 Task: Look for space in Tandil, Argentina from 3rd August, 2023 to 20th August, 2023 for 4 adults, 2 children in price range Rs.15000 to Rs.20000.  With . Amenities needed are: heating, . Booking option can be shelf check-in. Required host language is English.
Action: Mouse moved to (563, 89)
Screenshot: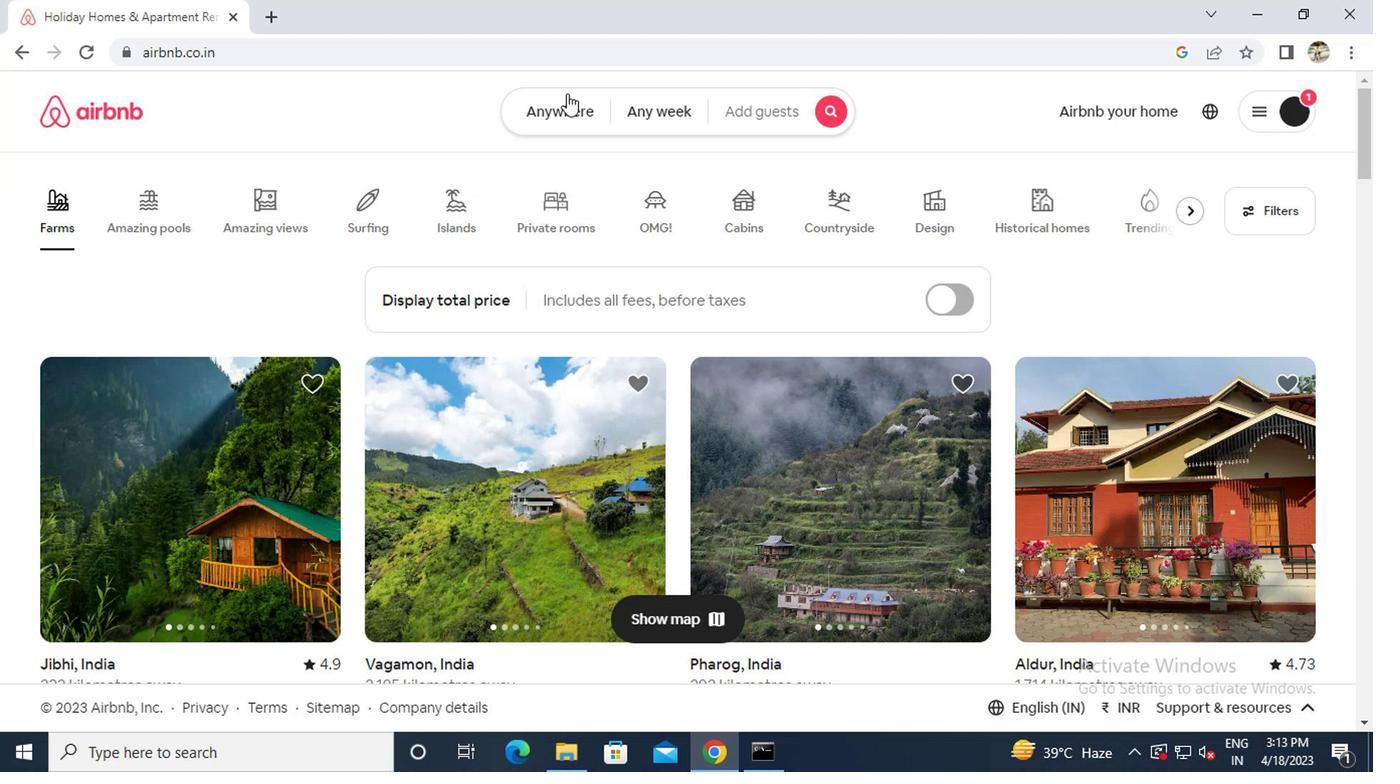 
Action: Mouse pressed left at (563, 89)
Screenshot: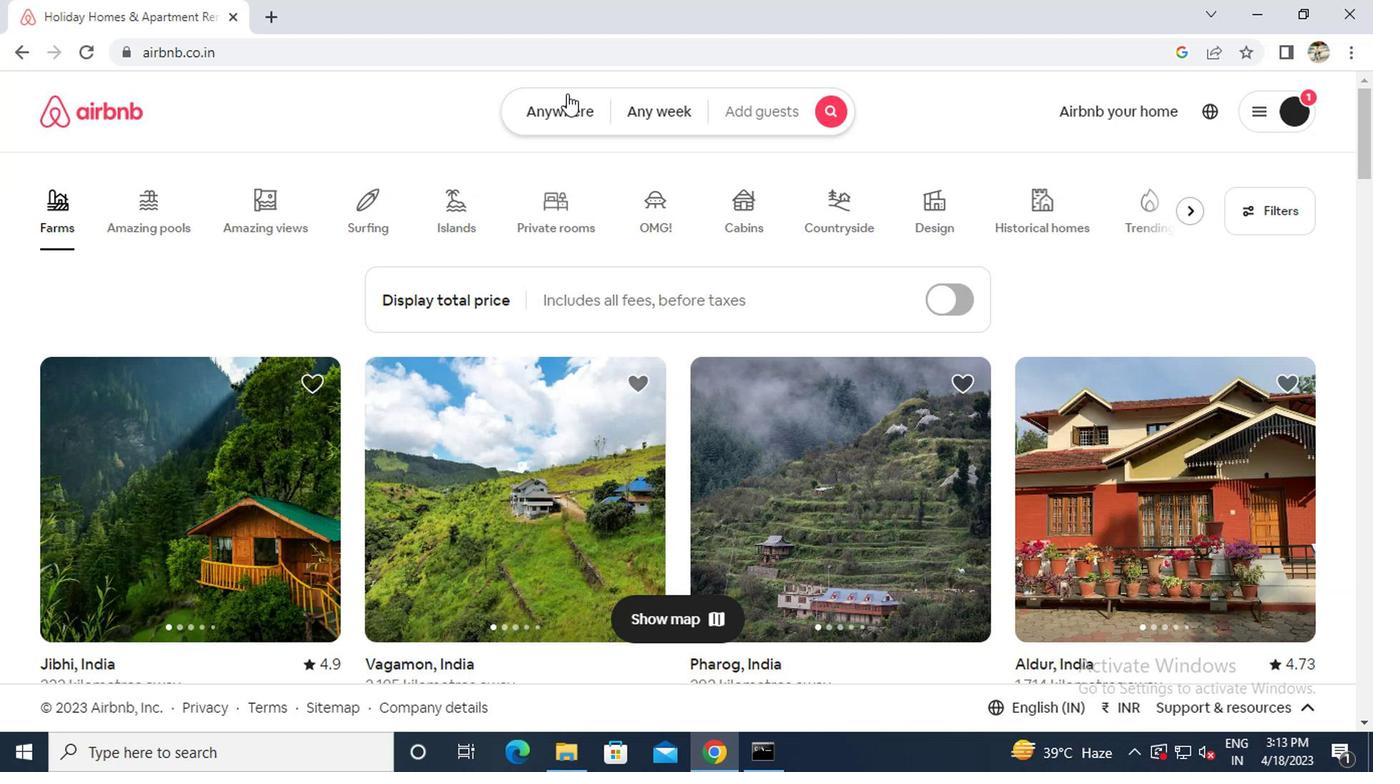 
Action: Mouse moved to (399, 191)
Screenshot: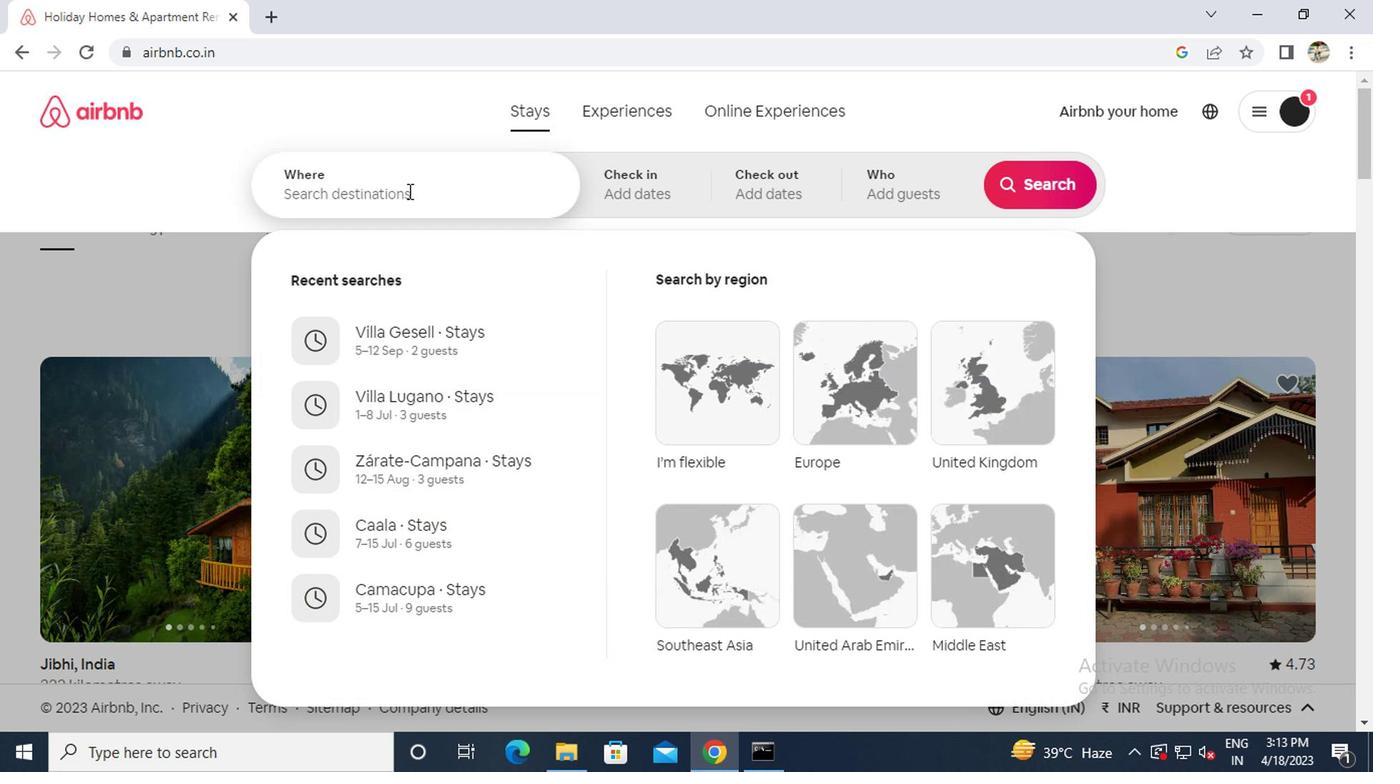 
Action: Mouse pressed left at (399, 191)
Screenshot: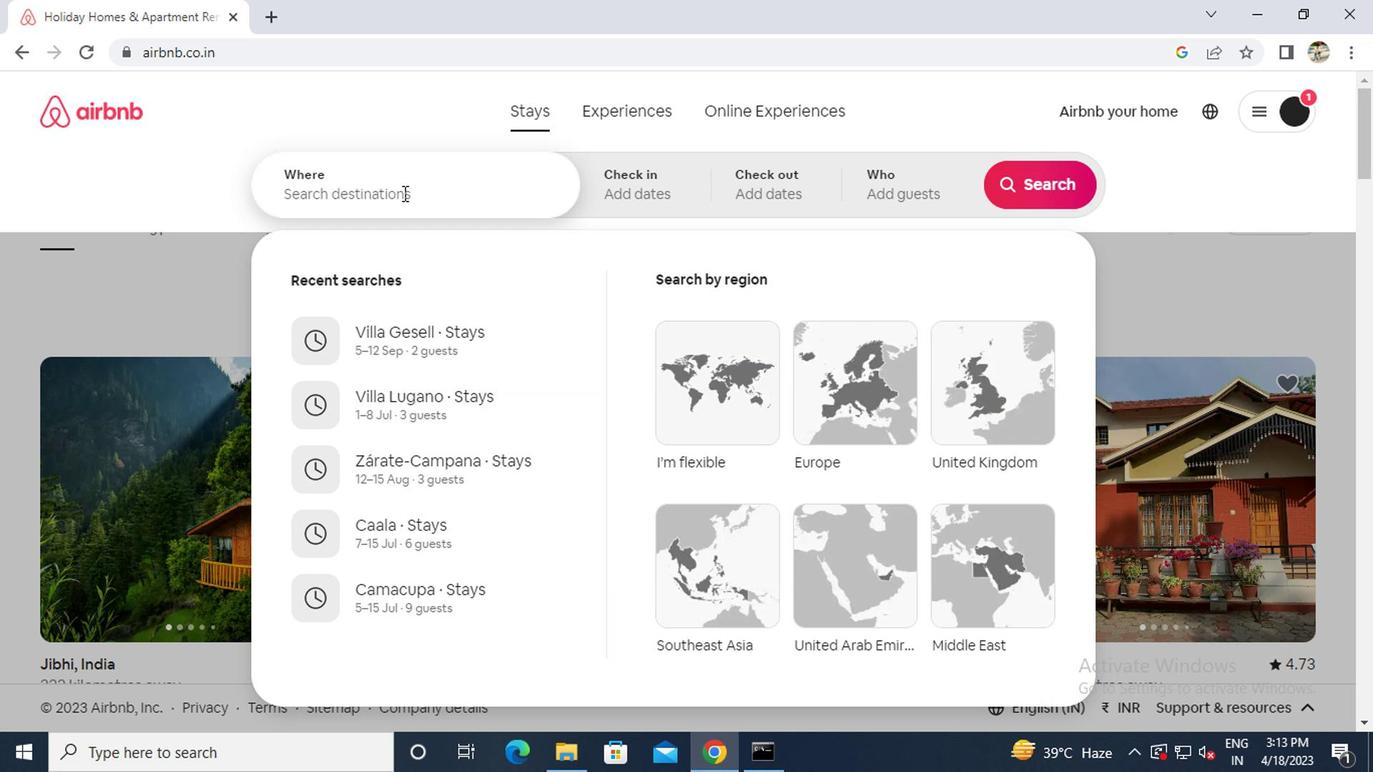 
Action: Key pressed t<Key.caps_lock>andil<Key.space><Key.caps_lock>a<Key.caps_lock>rgentina
Screenshot: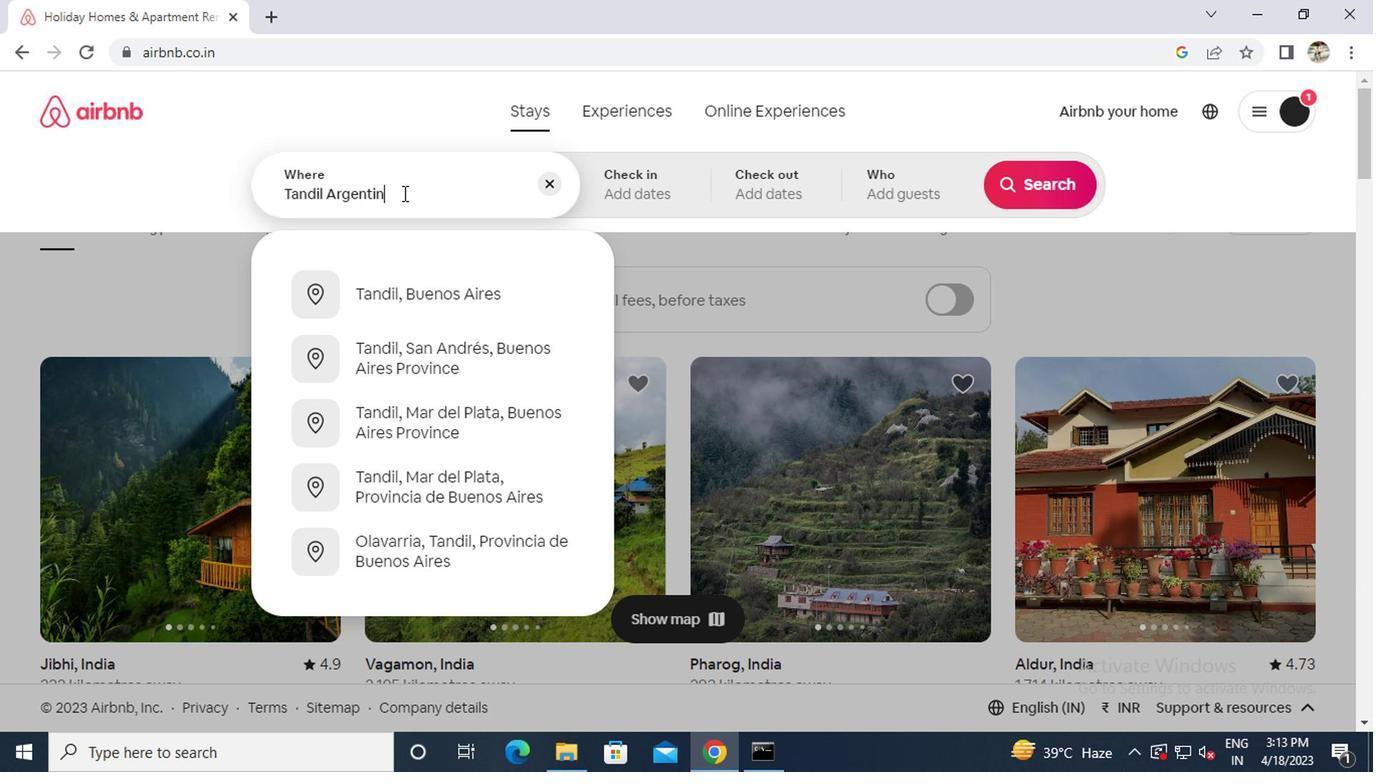 
Action: Mouse moved to (406, 289)
Screenshot: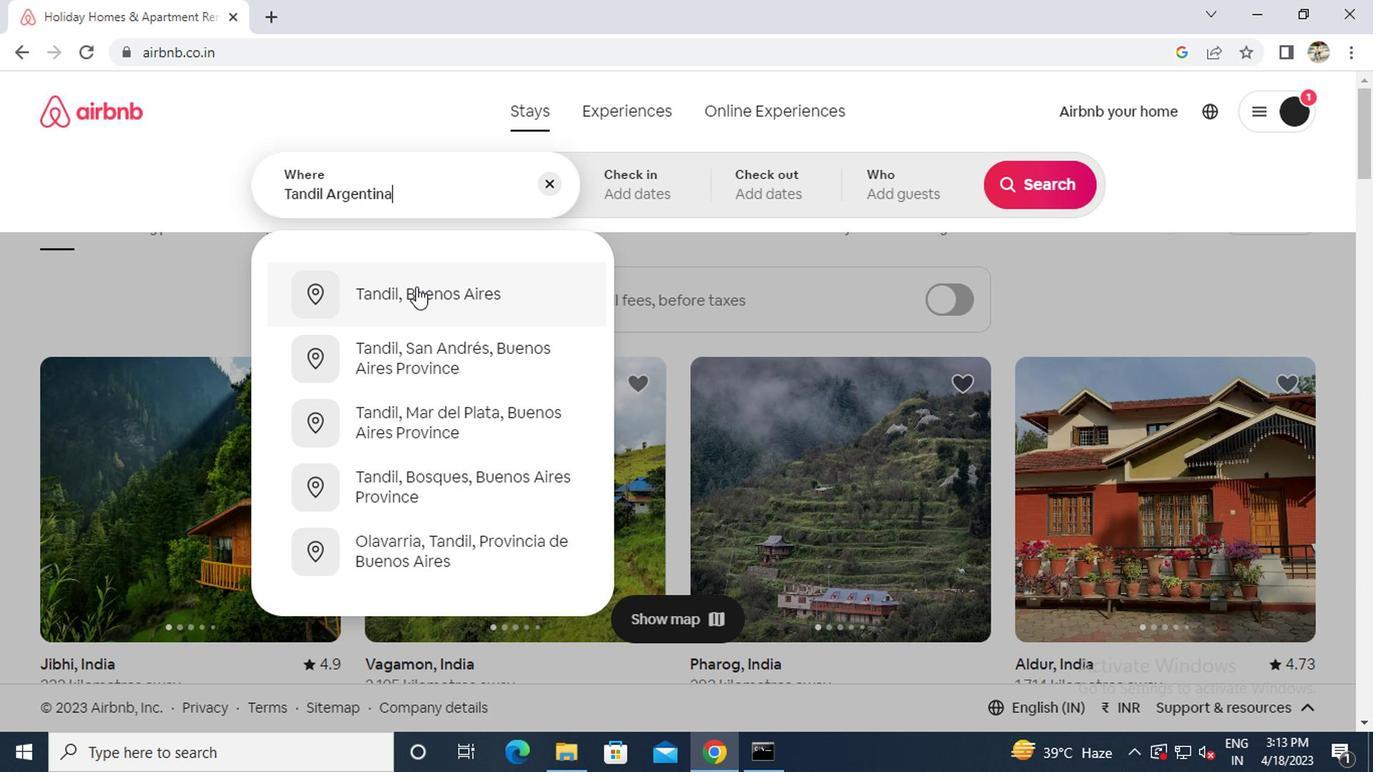 
Action: Mouse pressed left at (406, 289)
Screenshot: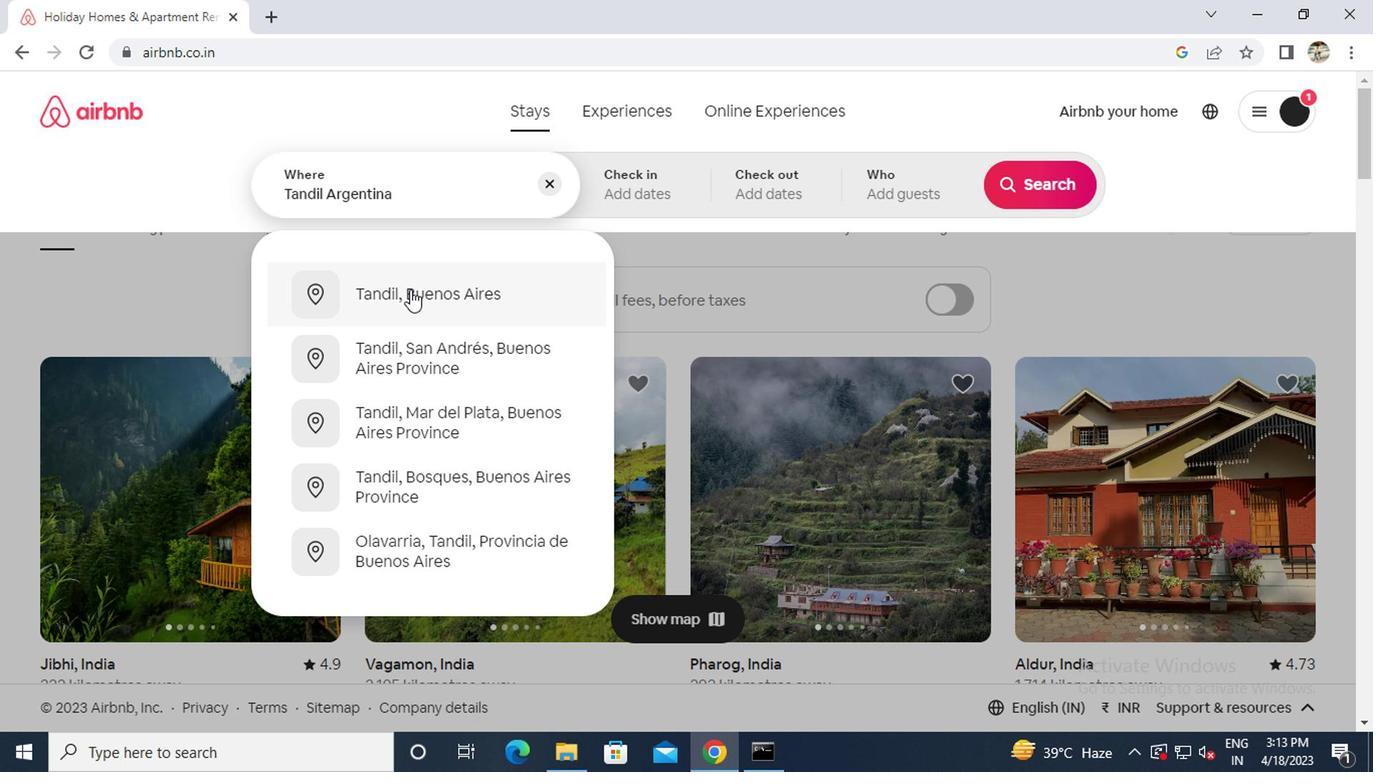 
Action: Mouse moved to (1018, 338)
Screenshot: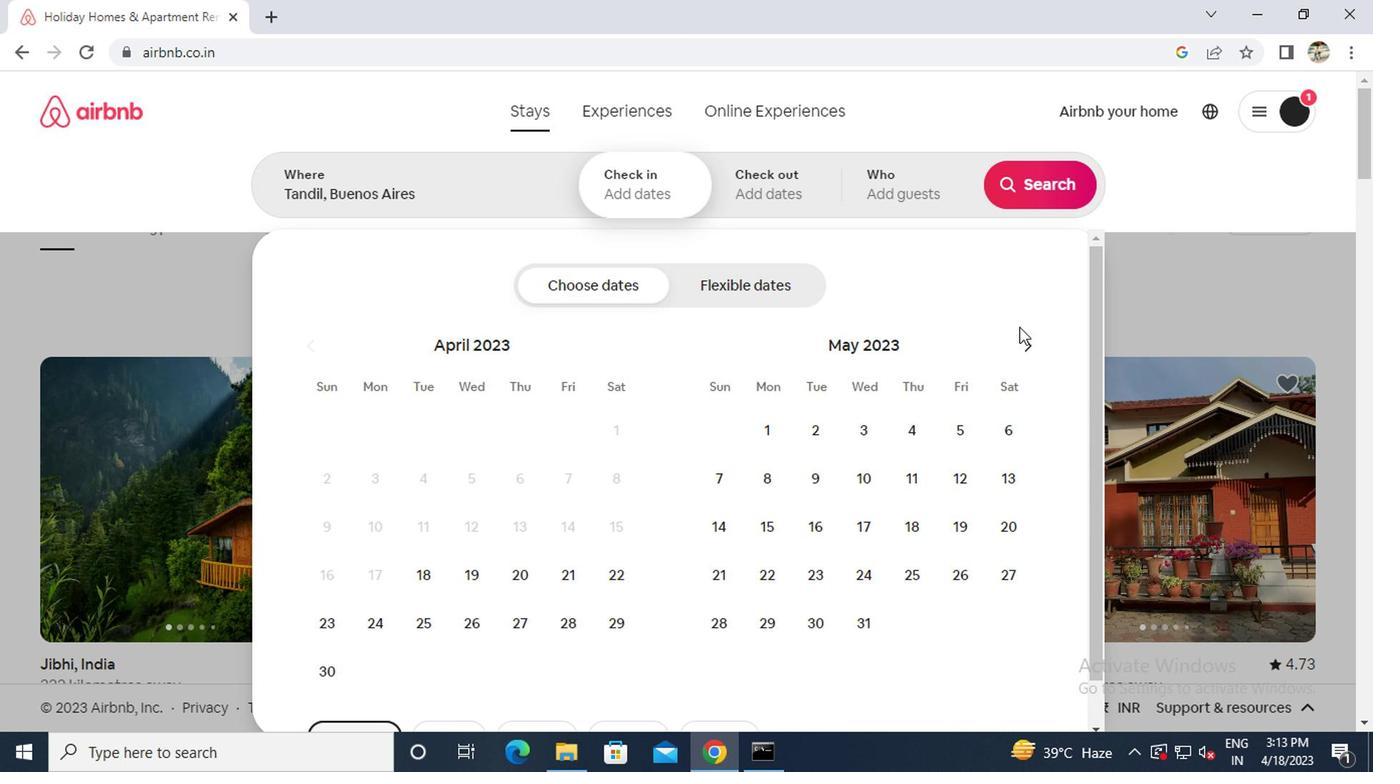
Action: Mouse pressed left at (1018, 338)
Screenshot: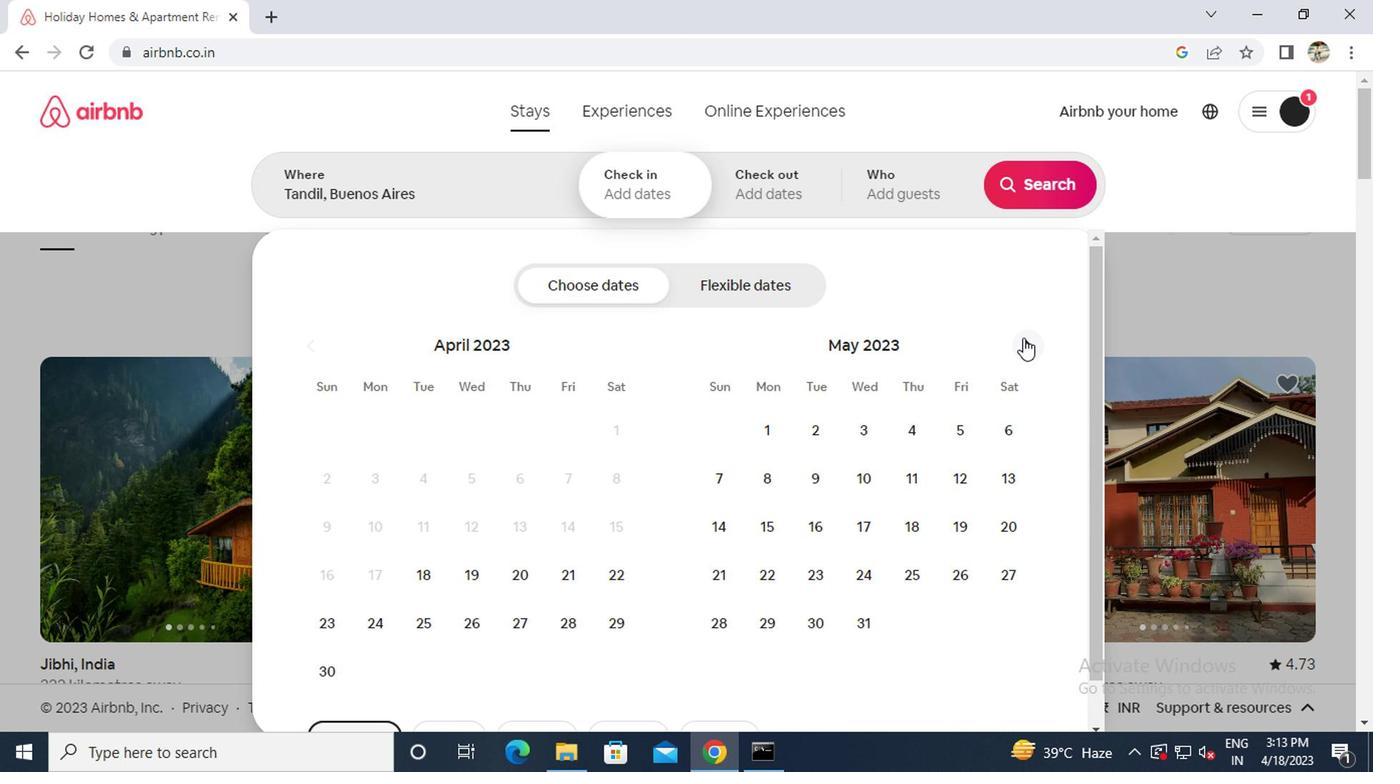 
Action: Mouse pressed left at (1018, 338)
Screenshot: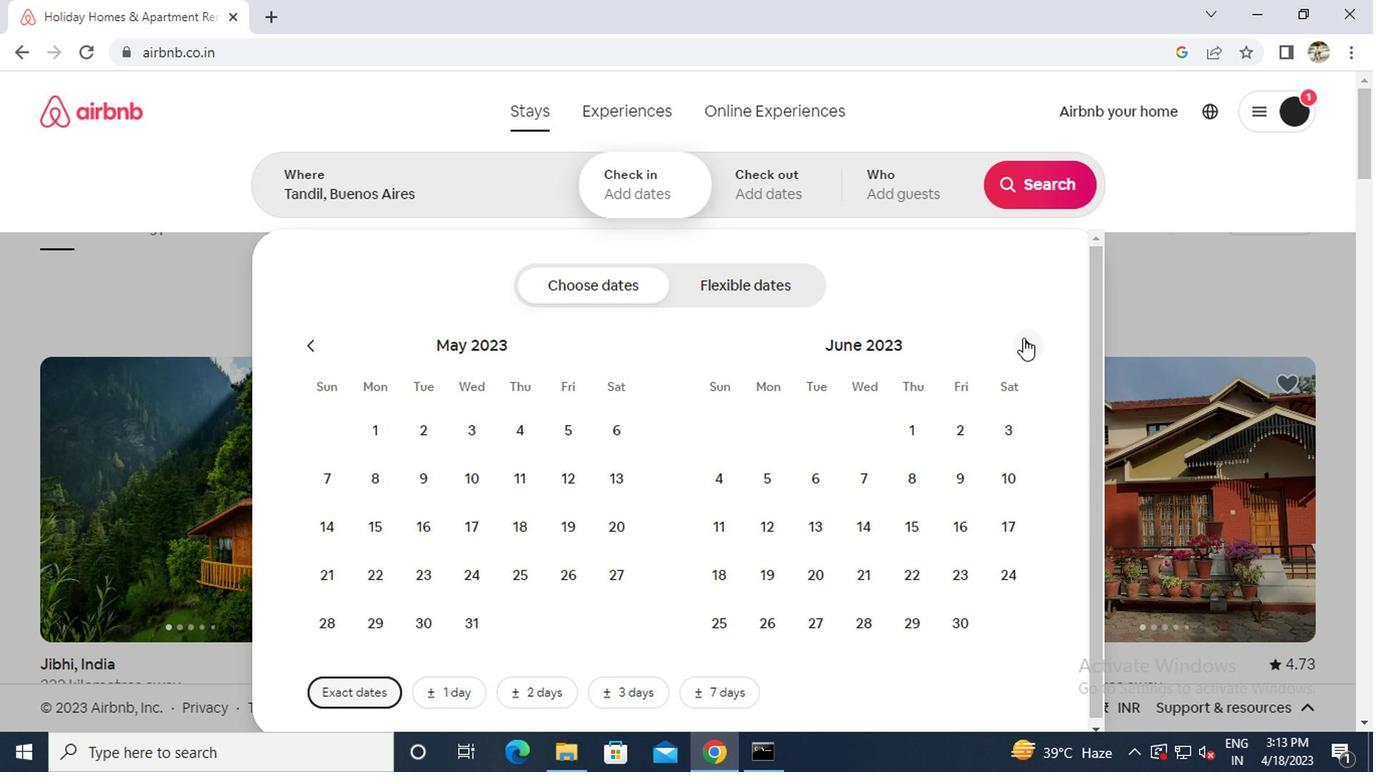
Action: Mouse pressed left at (1018, 338)
Screenshot: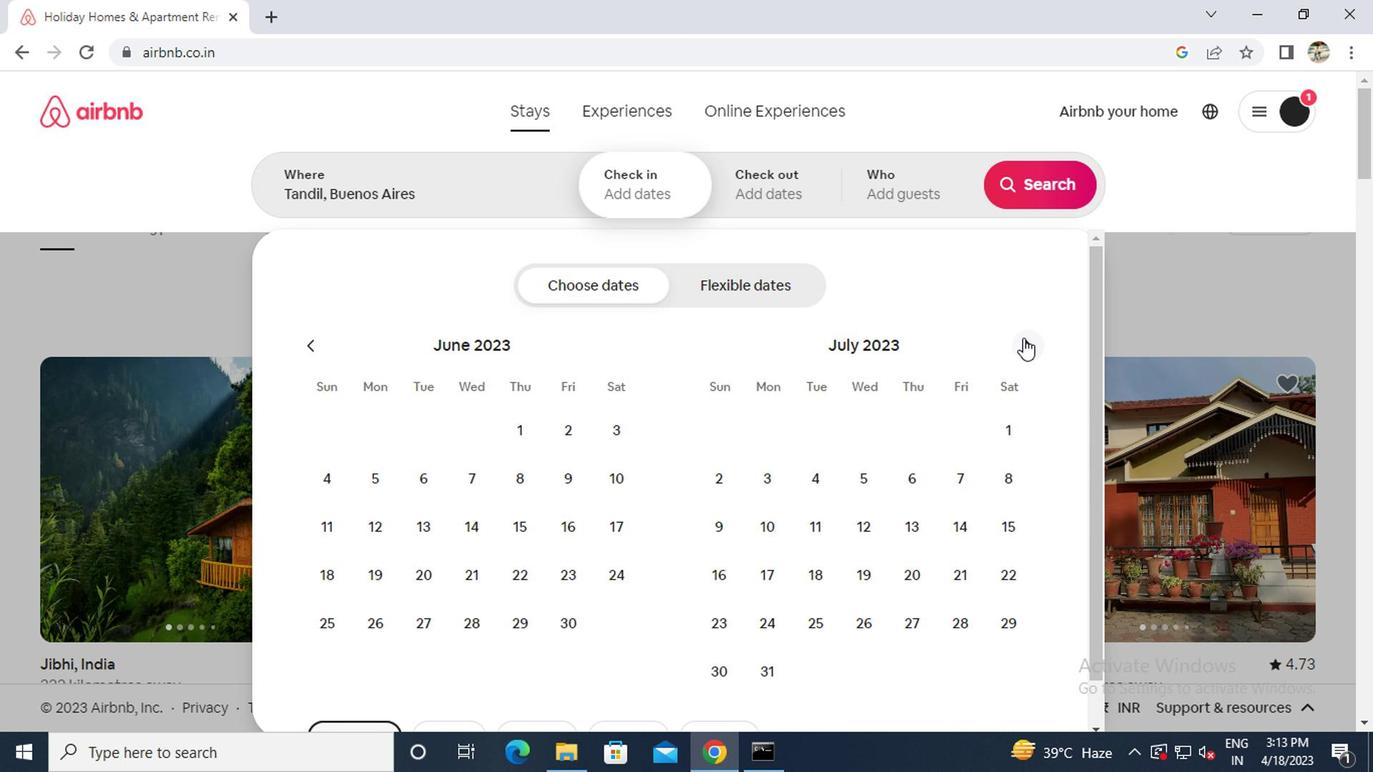 
Action: Mouse moved to (910, 429)
Screenshot: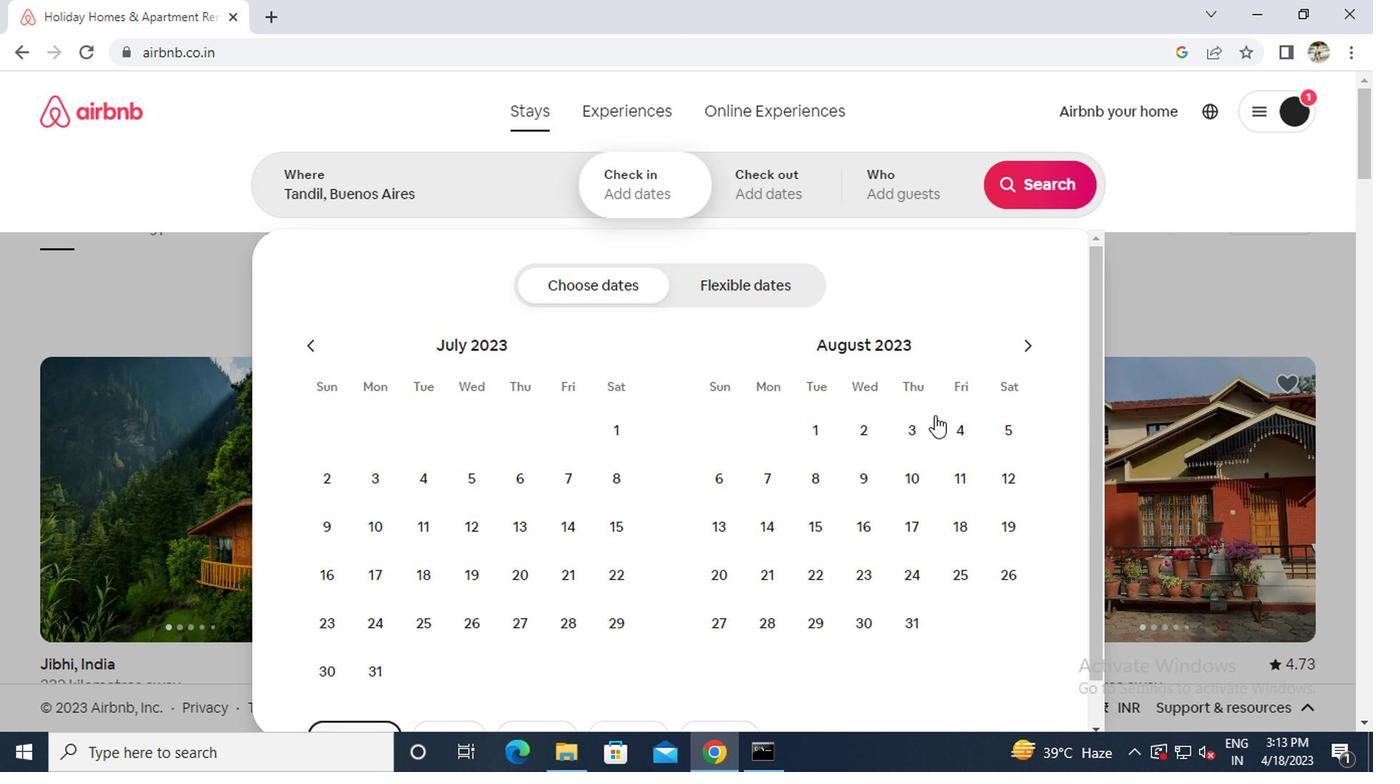 
Action: Mouse pressed left at (910, 429)
Screenshot: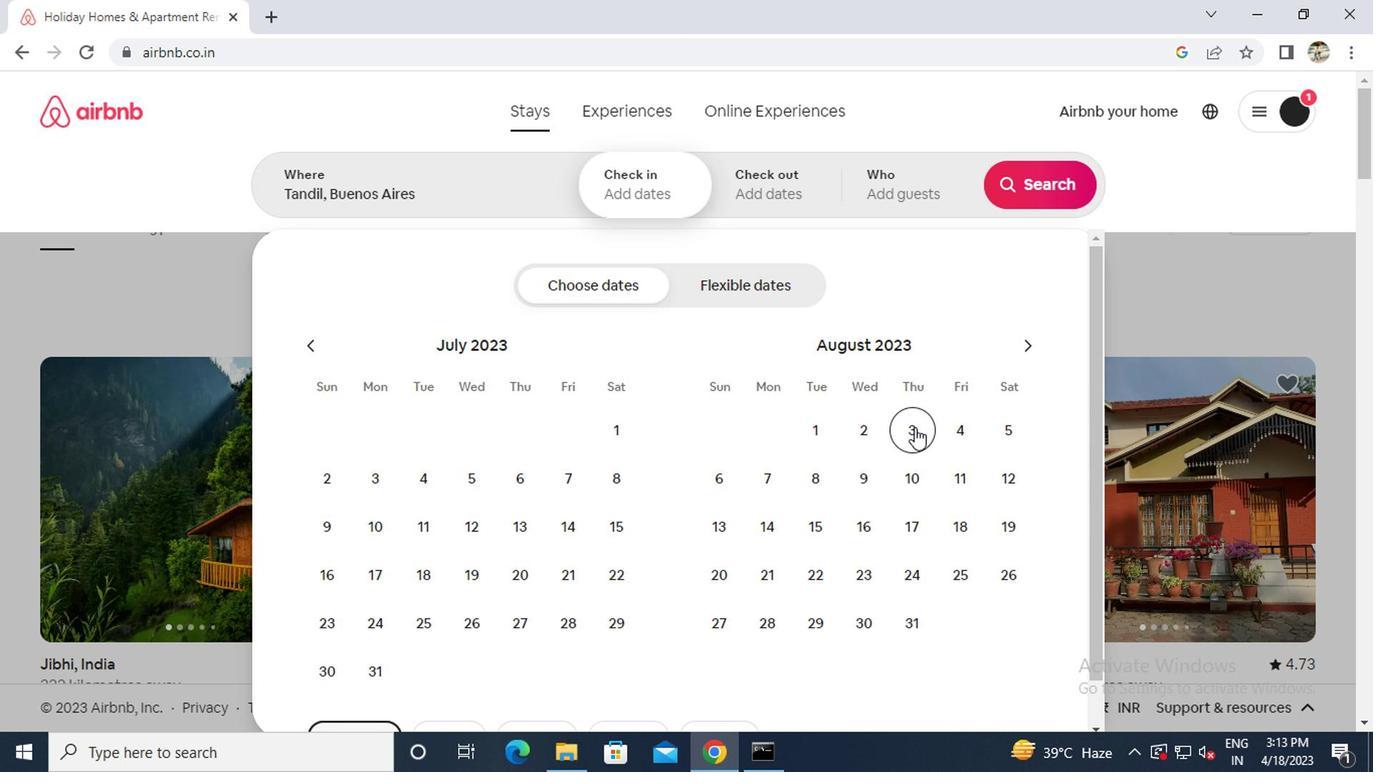 
Action: Mouse moved to (708, 578)
Screenshot: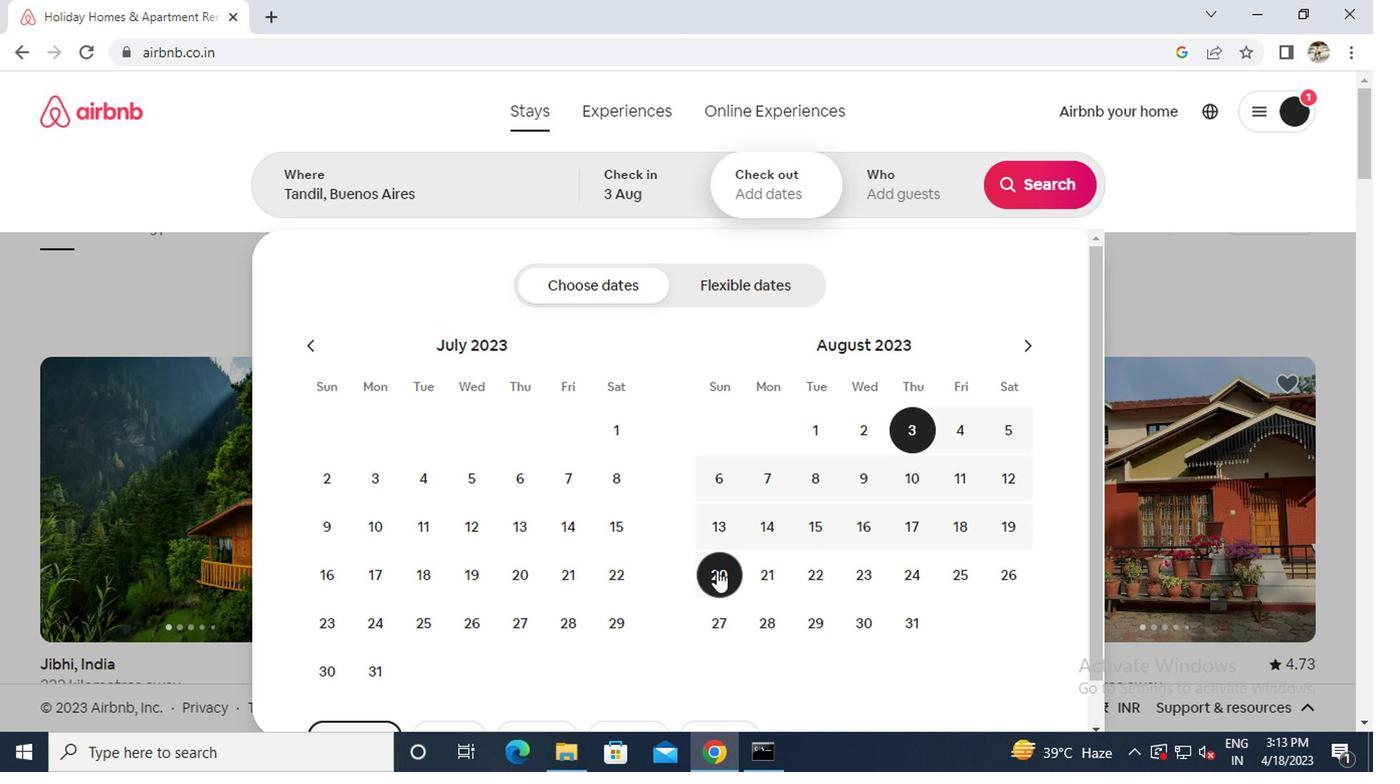 
Action: Mouse pressed left at (708, 578)
Screenshot: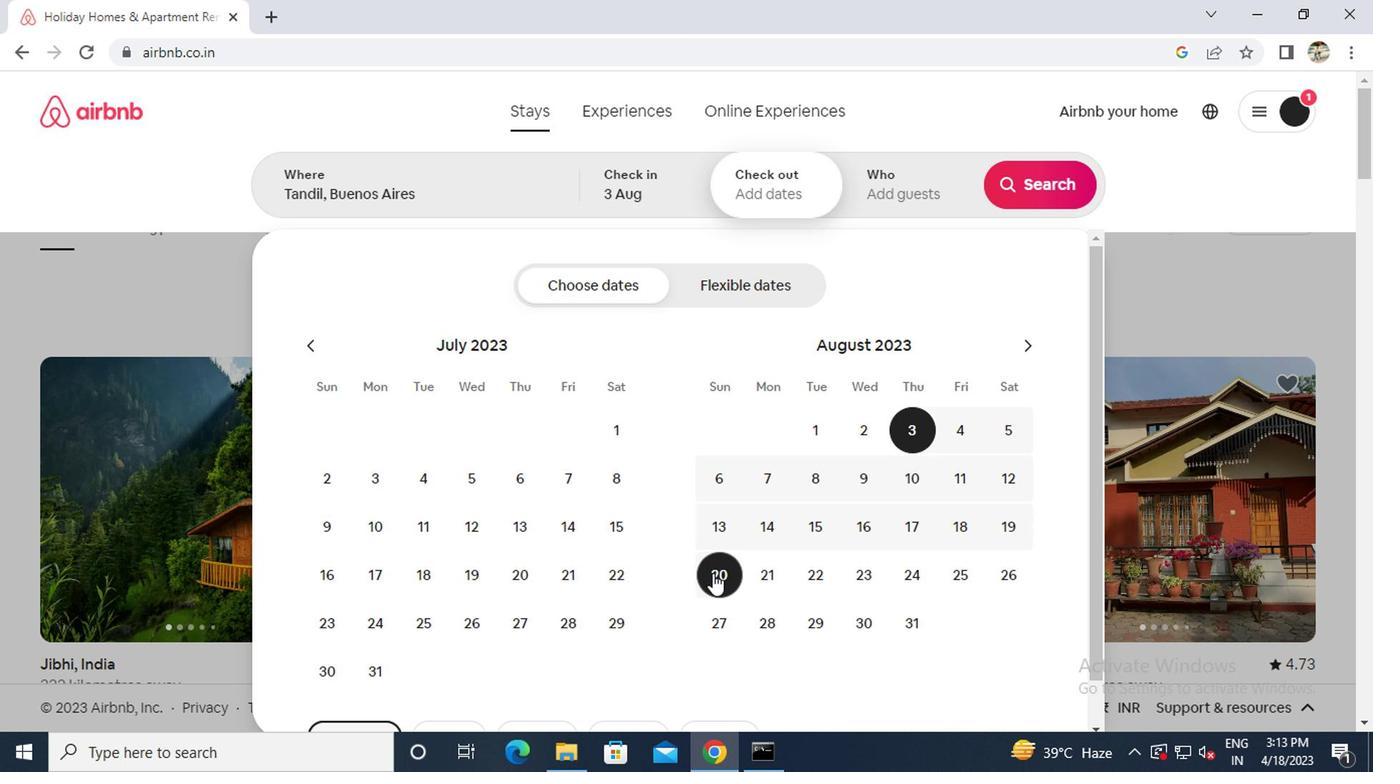 
Action: Mouse moved to (866, 192)
Screenshot: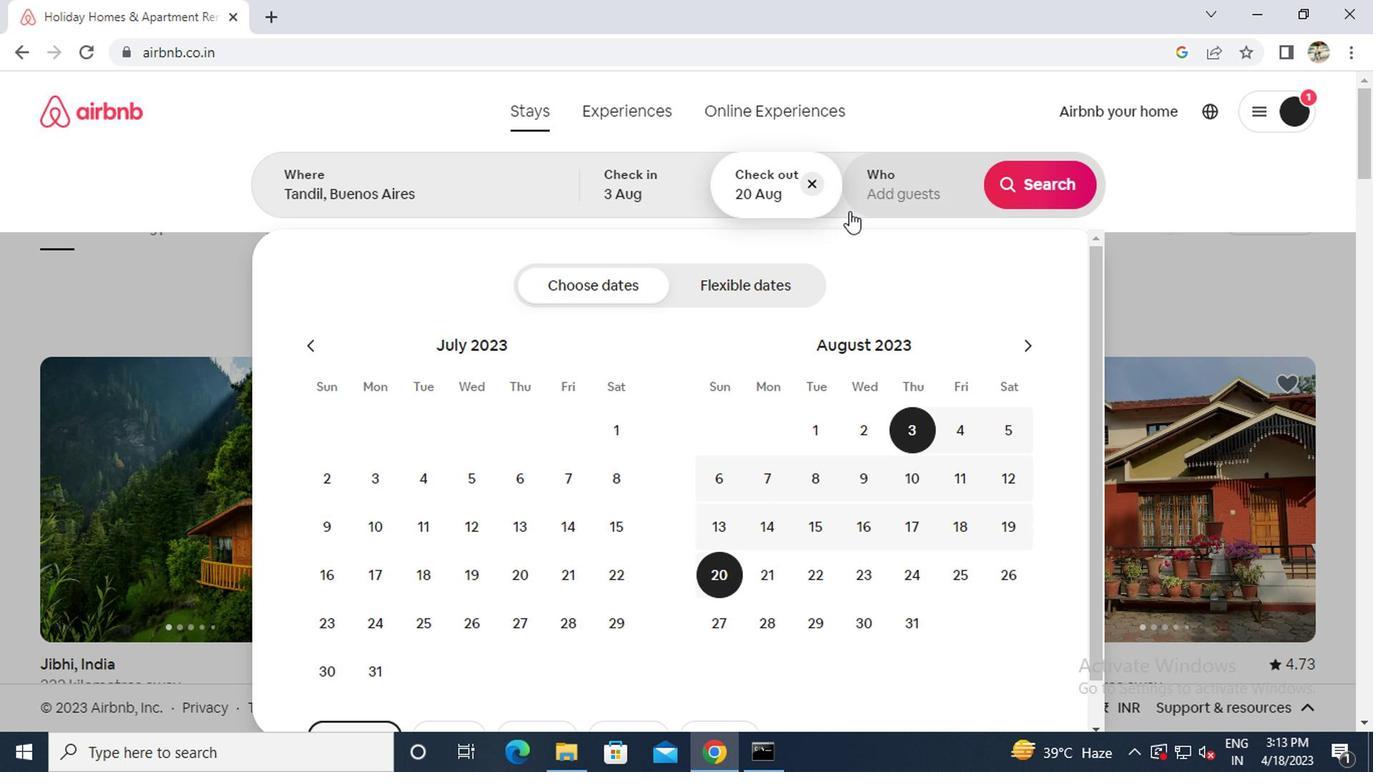 
Action: Mouse pressed left at (866, 192)
Screenshot: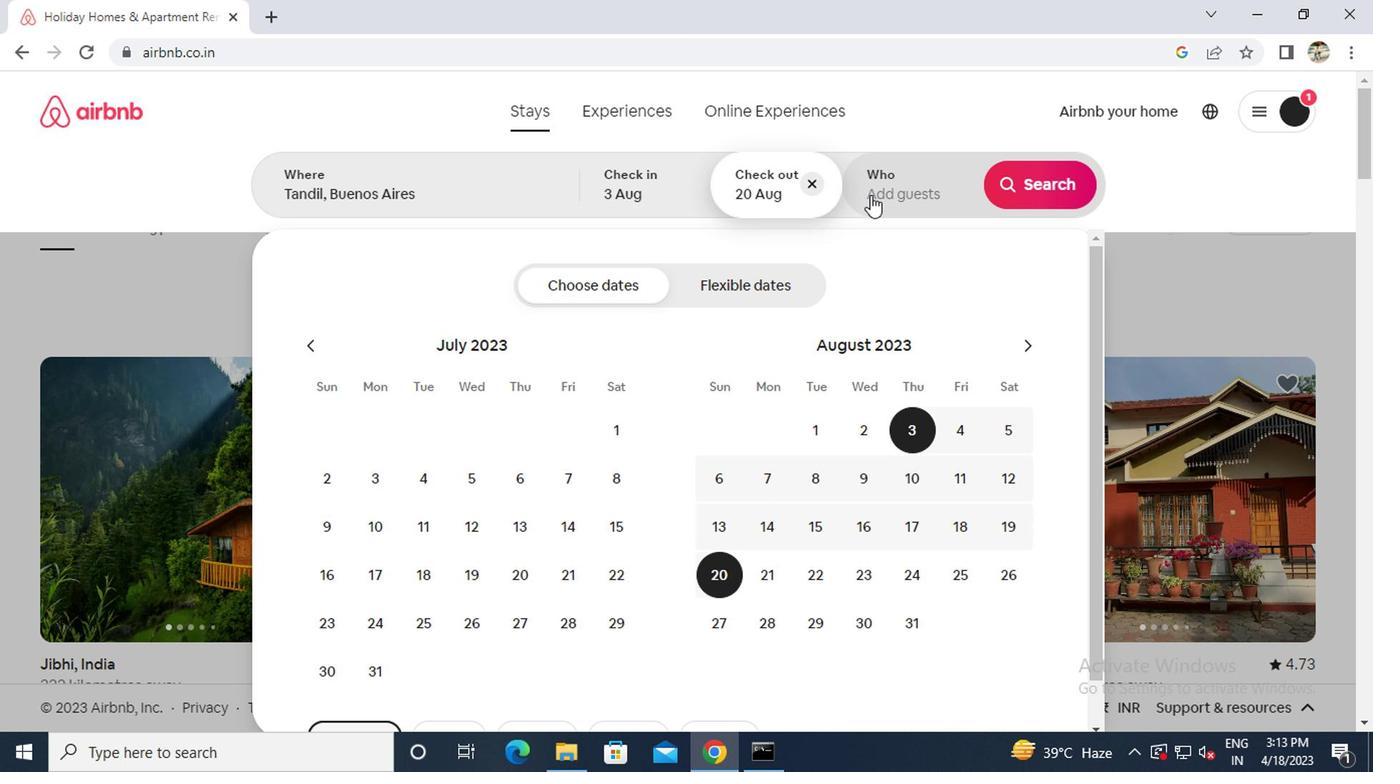 
Action: Mouse moved to (1033, 283)
Screenshot: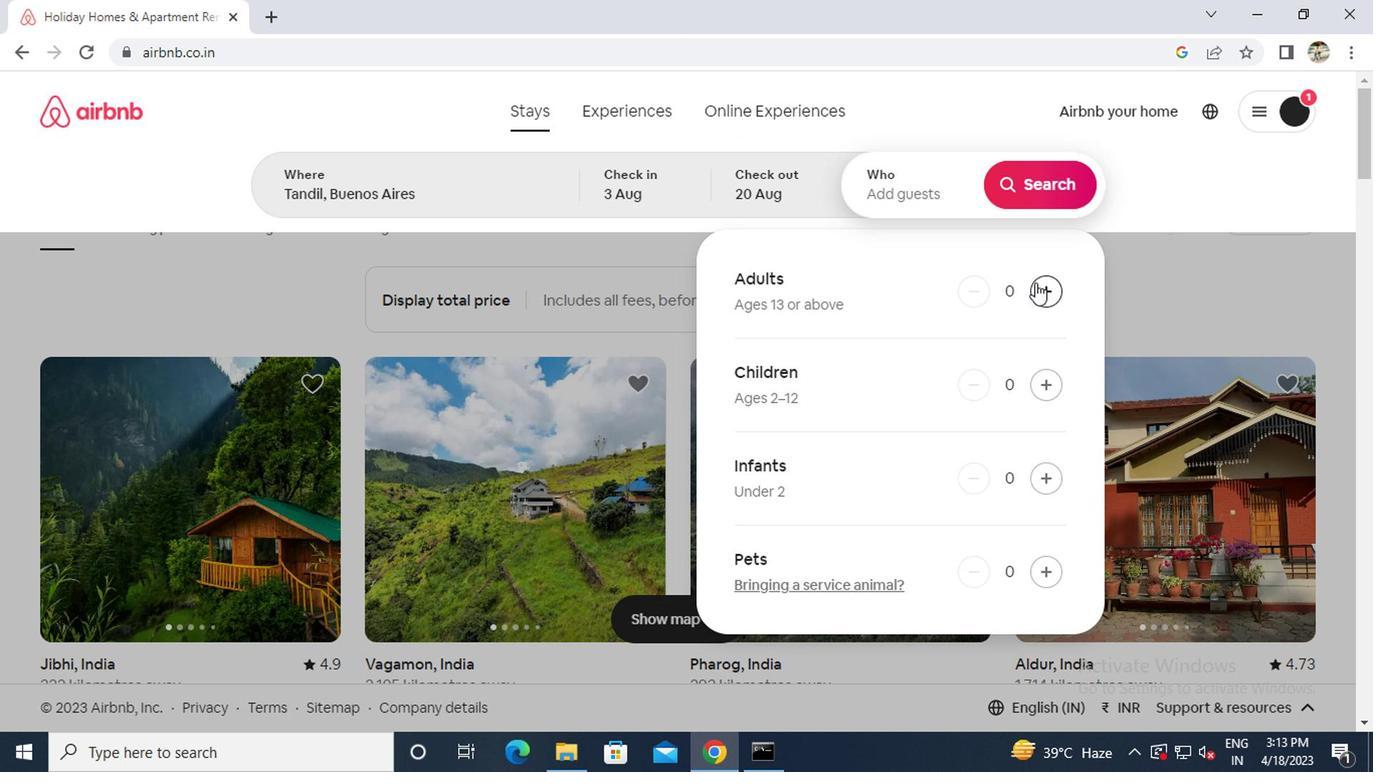 
Action: Mouse pressed left at (1033, 283)
Screenshot: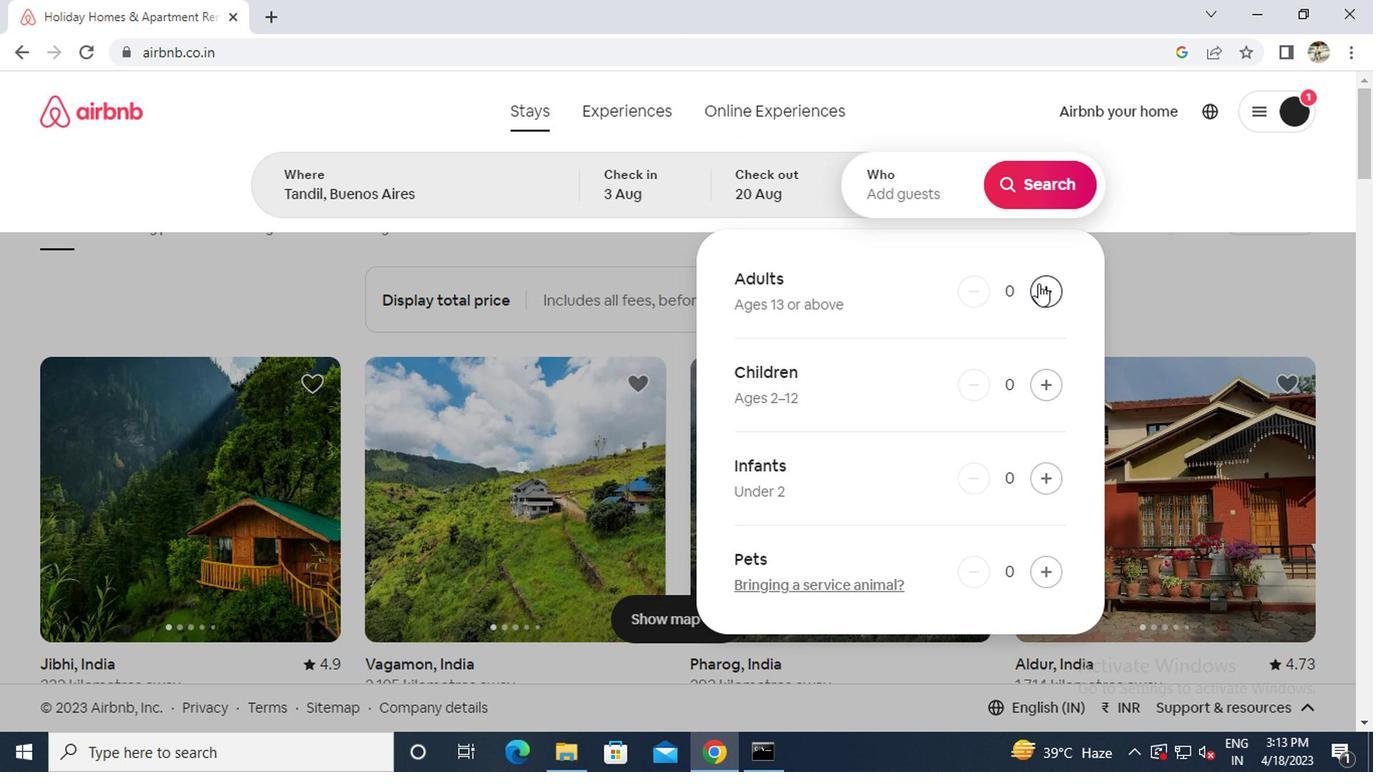 
Action: Mouse pressed left at (1033, 283)
Screenshot: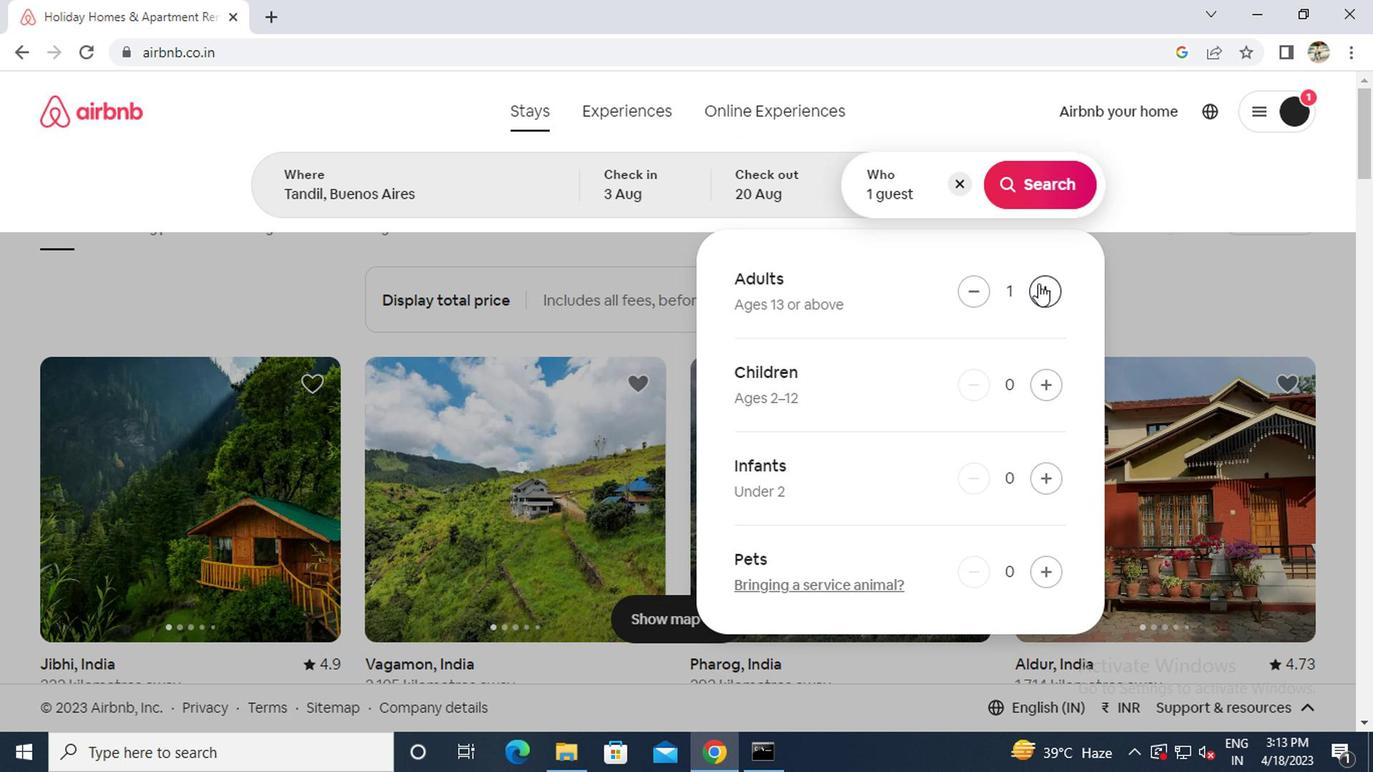
Action: Mouse pressed left at (1033, 283)
Screenshot: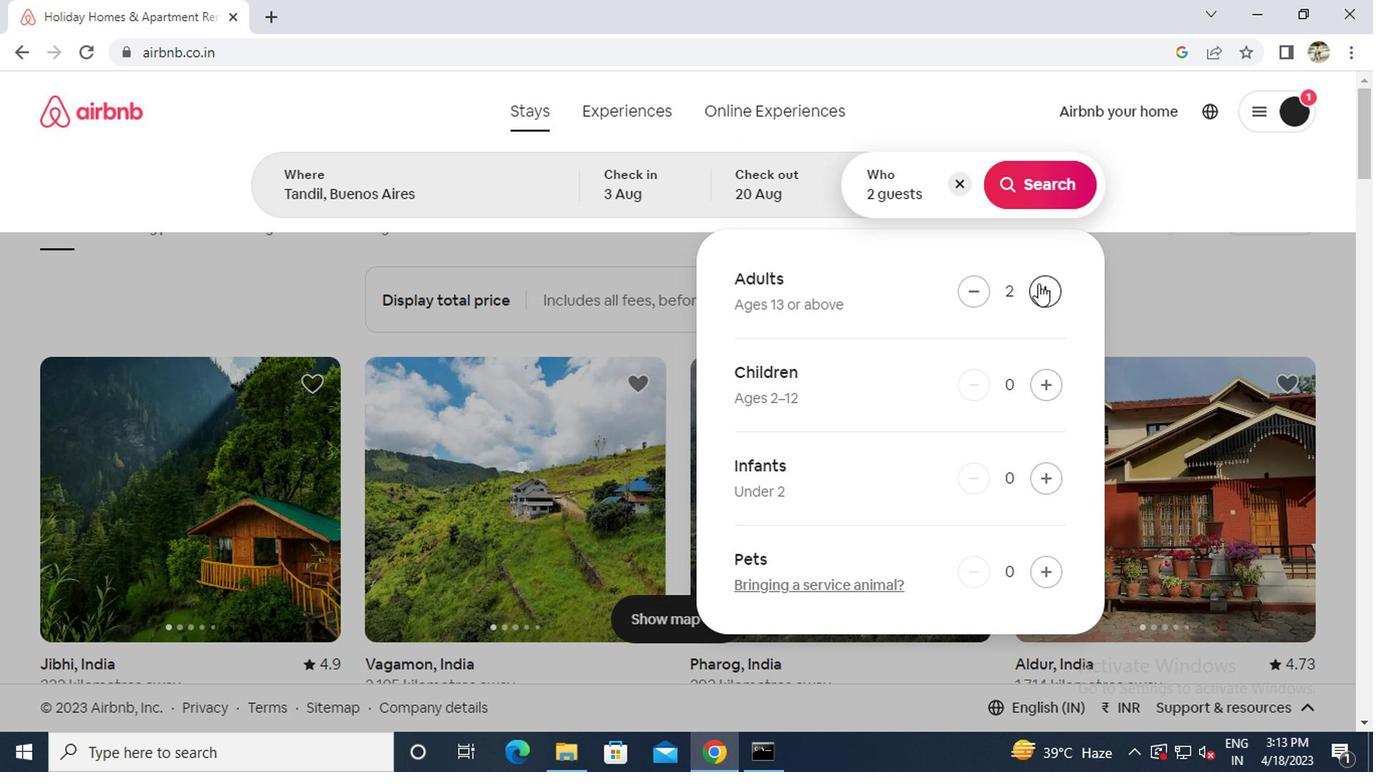 
Action: Mouse pressed left at (1033, 283)
Screenshot: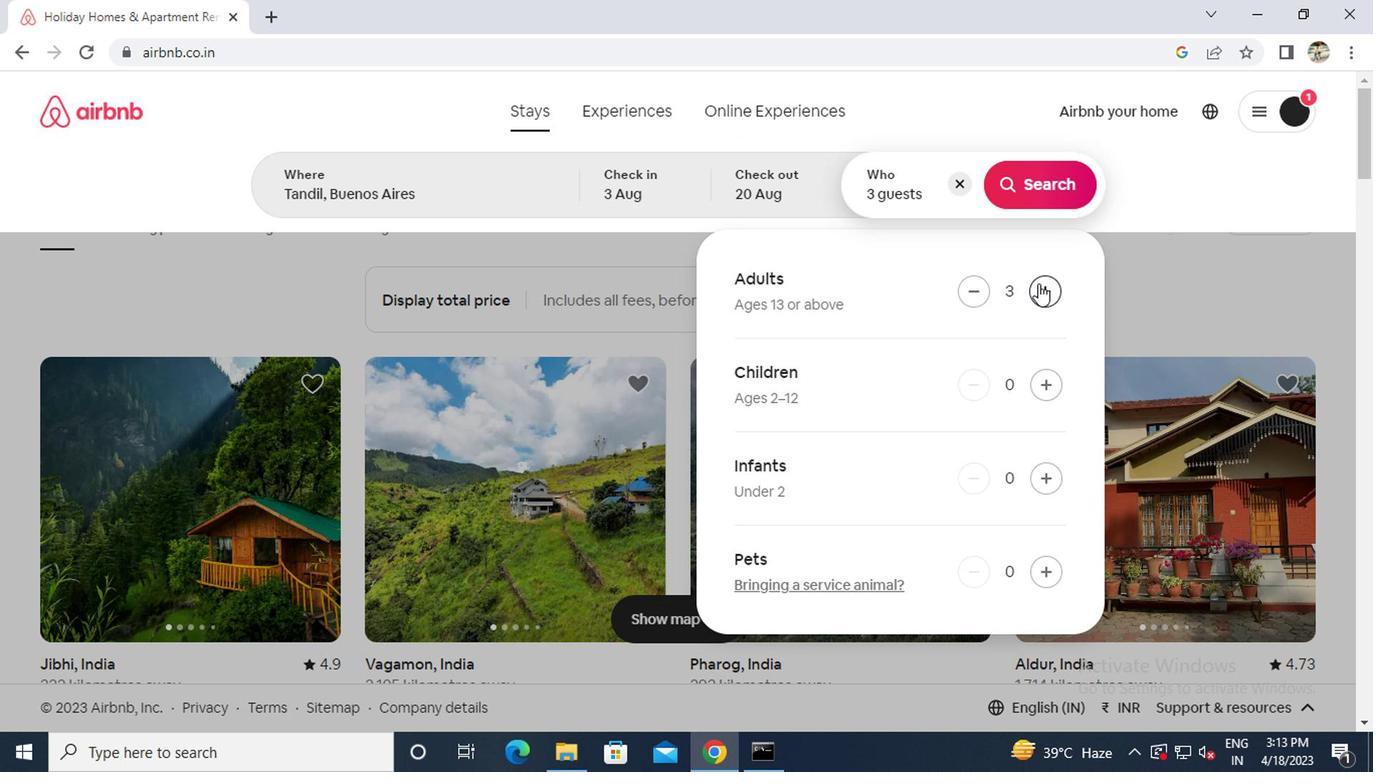 
Action: Mouse moved to (1040, 385)
Screenshot: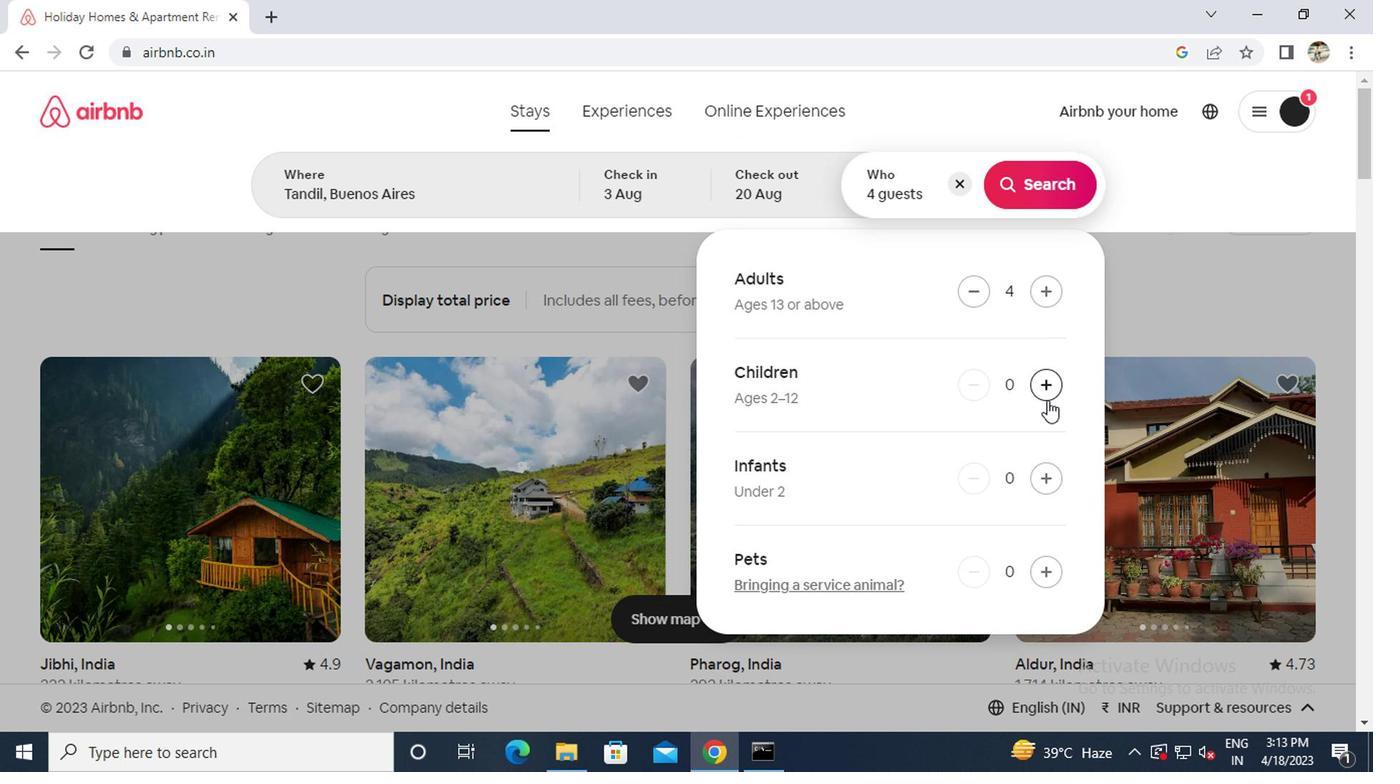 
Action: Mouse pressed left at (1040, 385)
Screenshot: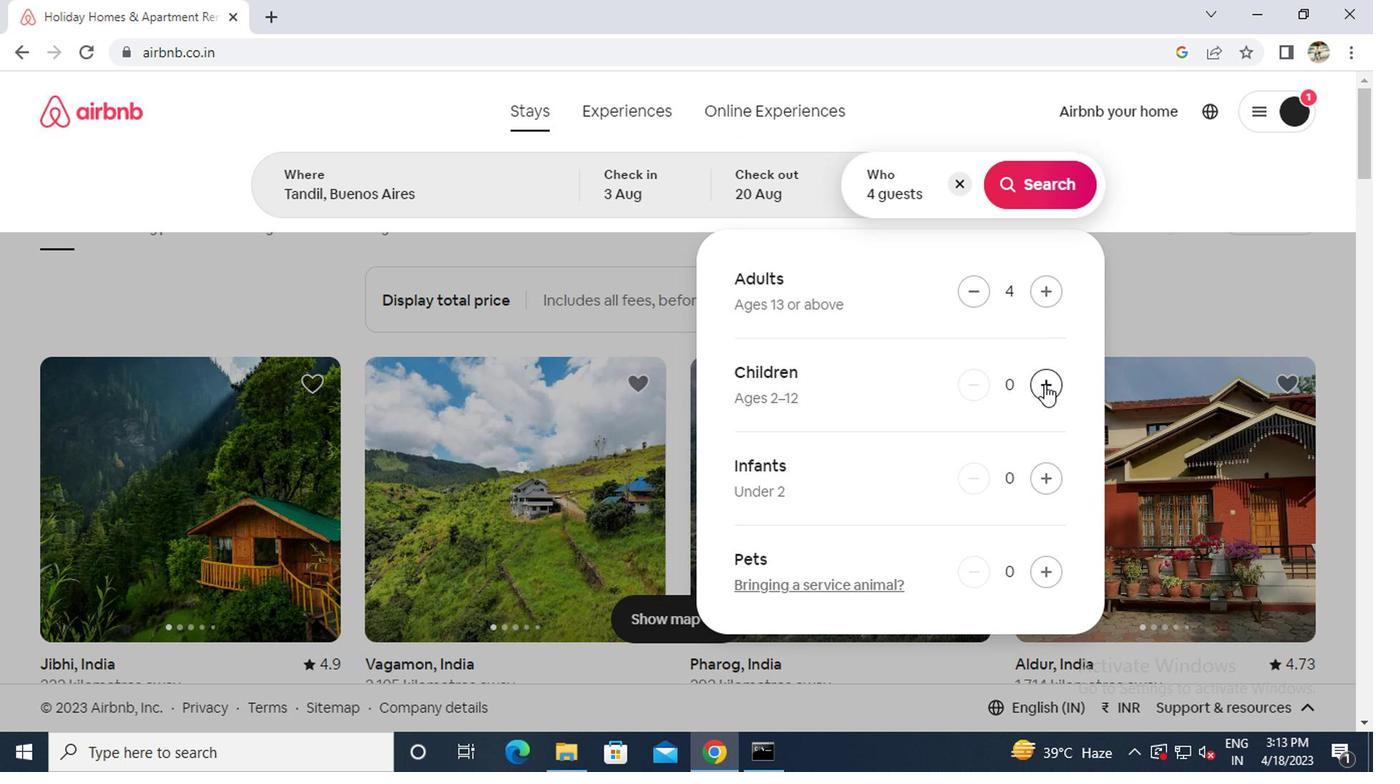 
Action: Mouse pressed left at (1040, 385)
Screenshot: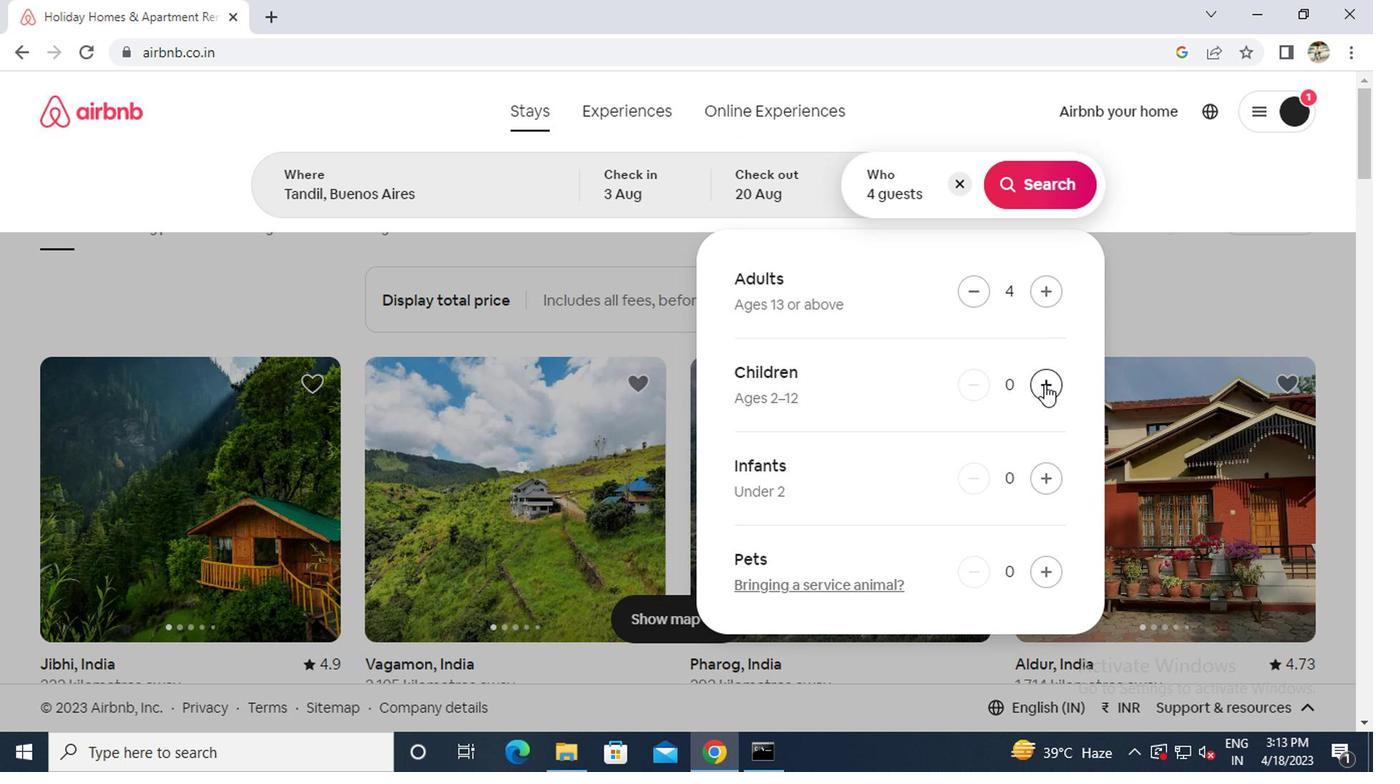 
Action: Mouse moved to (1030, 186)
Screenshot: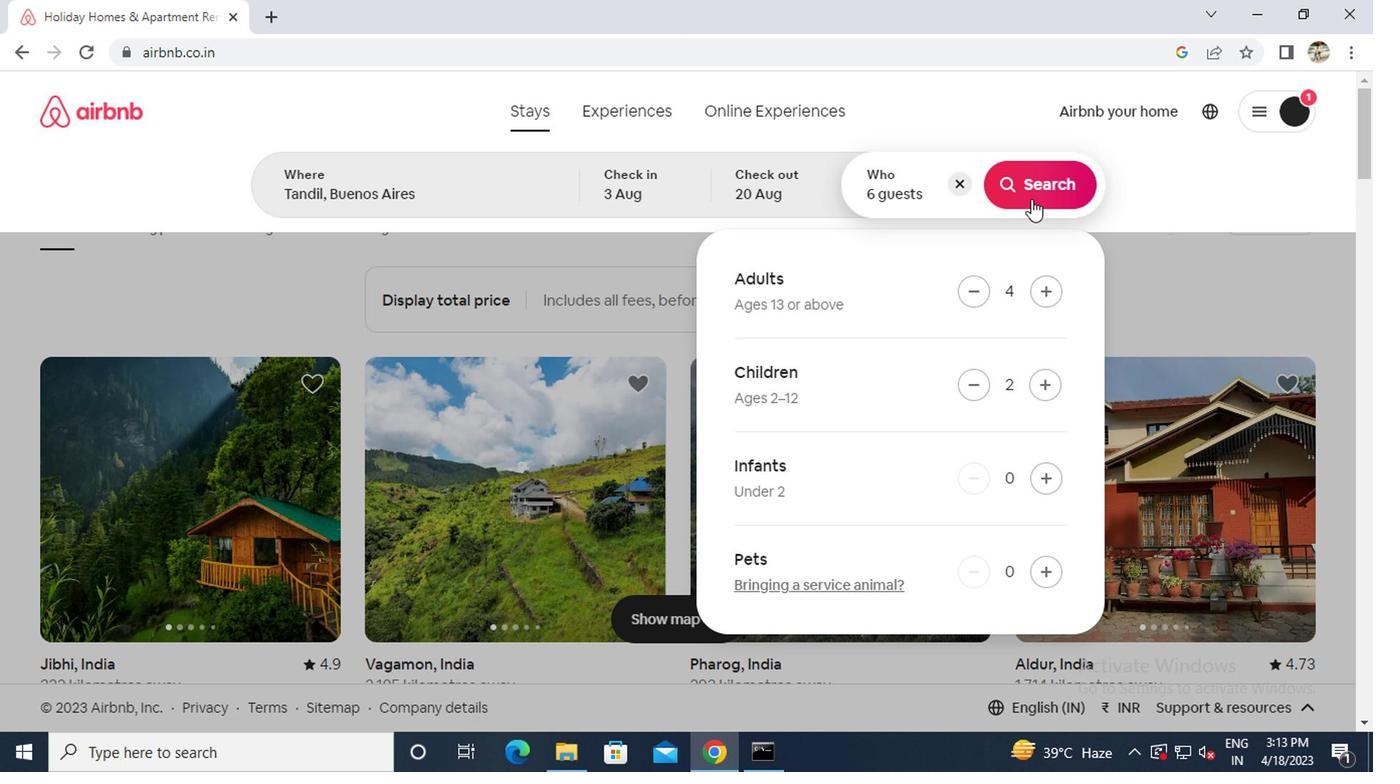 
Action: Mouse pressed left at (1030, 186)
Screenshot: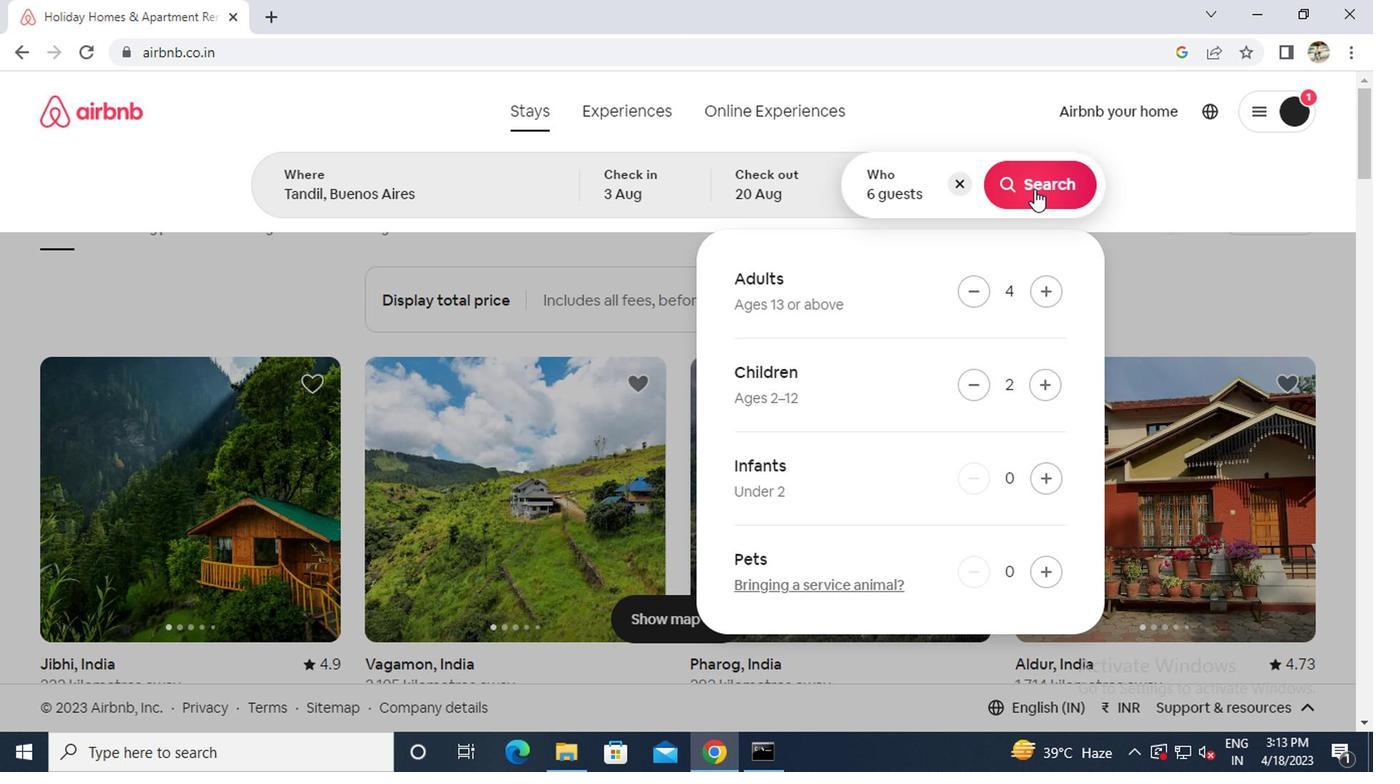 
Action: Mouse moved to (1254, 176)
Screenshot: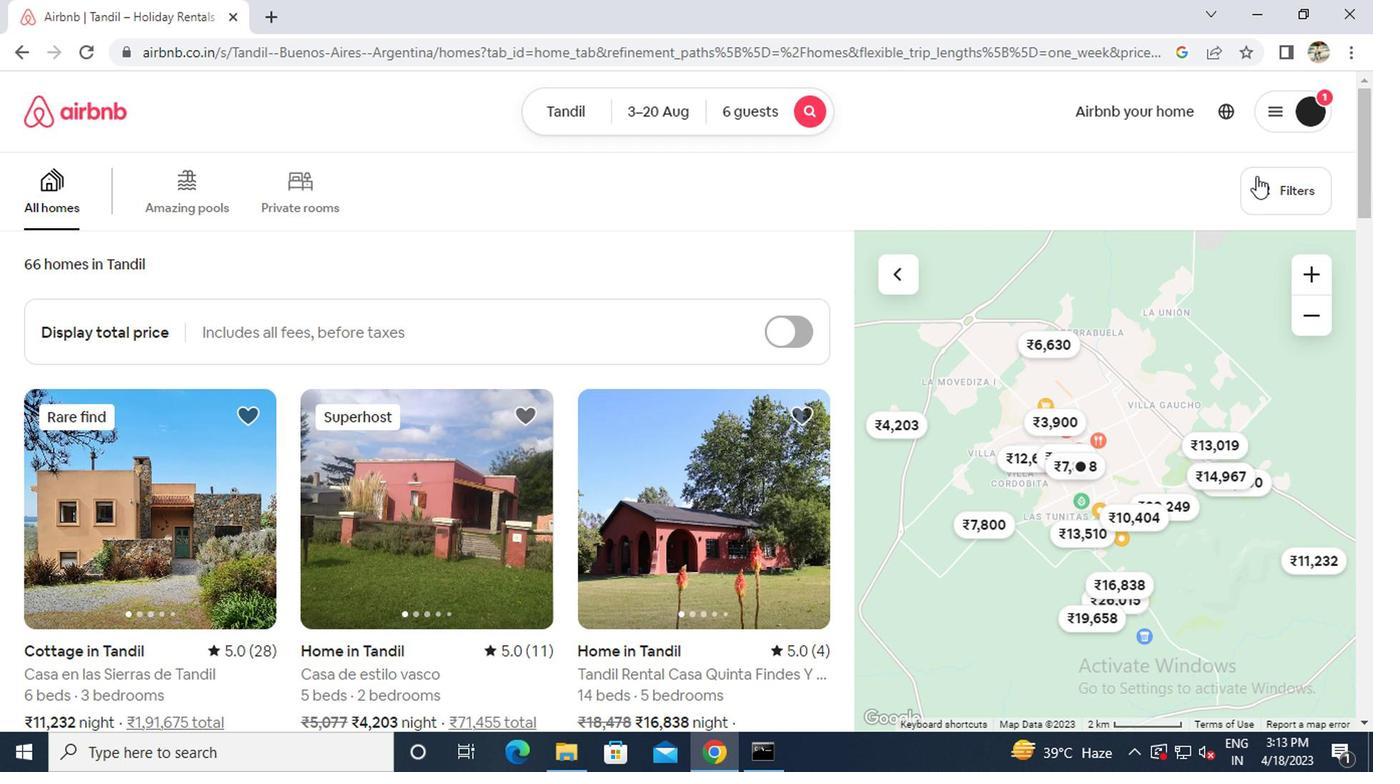 
Action: Mouse pressed left at (1254, 176)
Screenshot: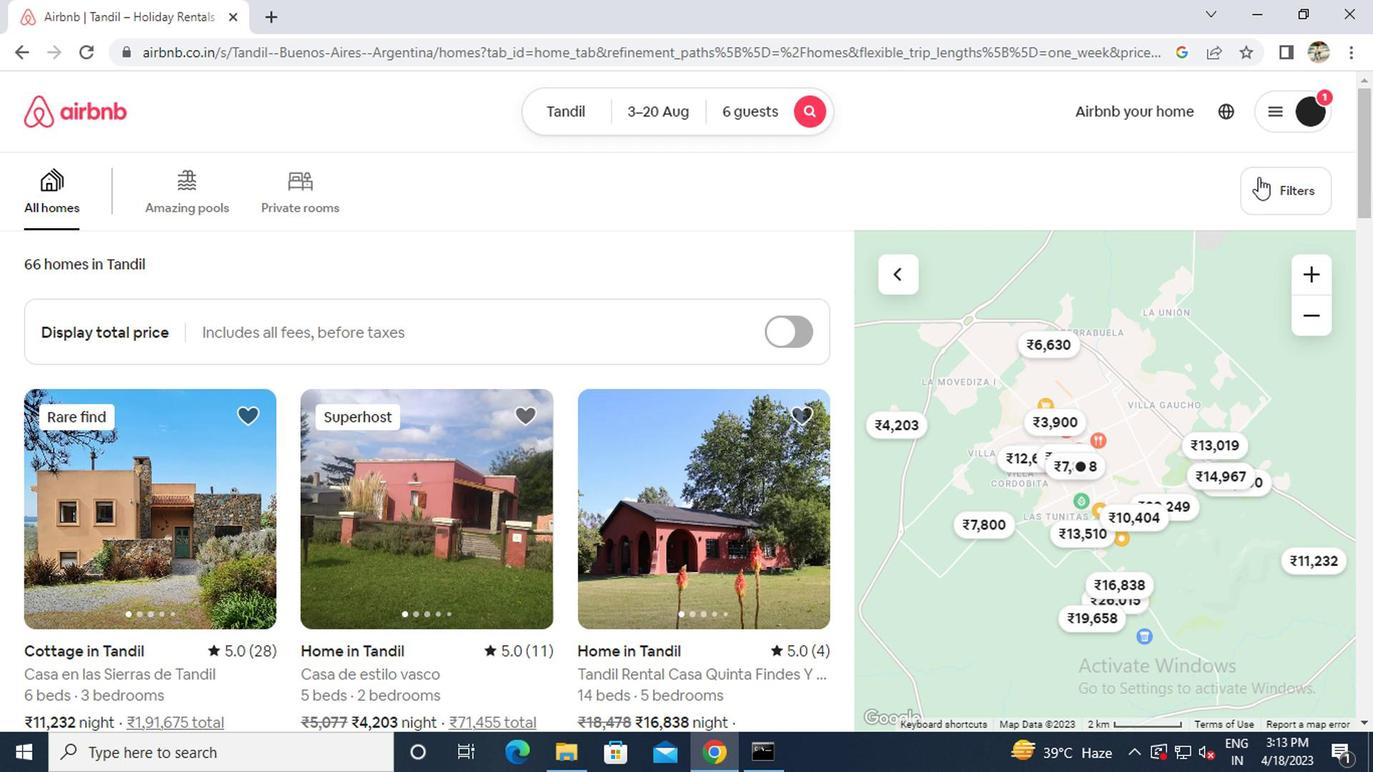 
Action: Mouse moved to (527, 444)
Screenshot: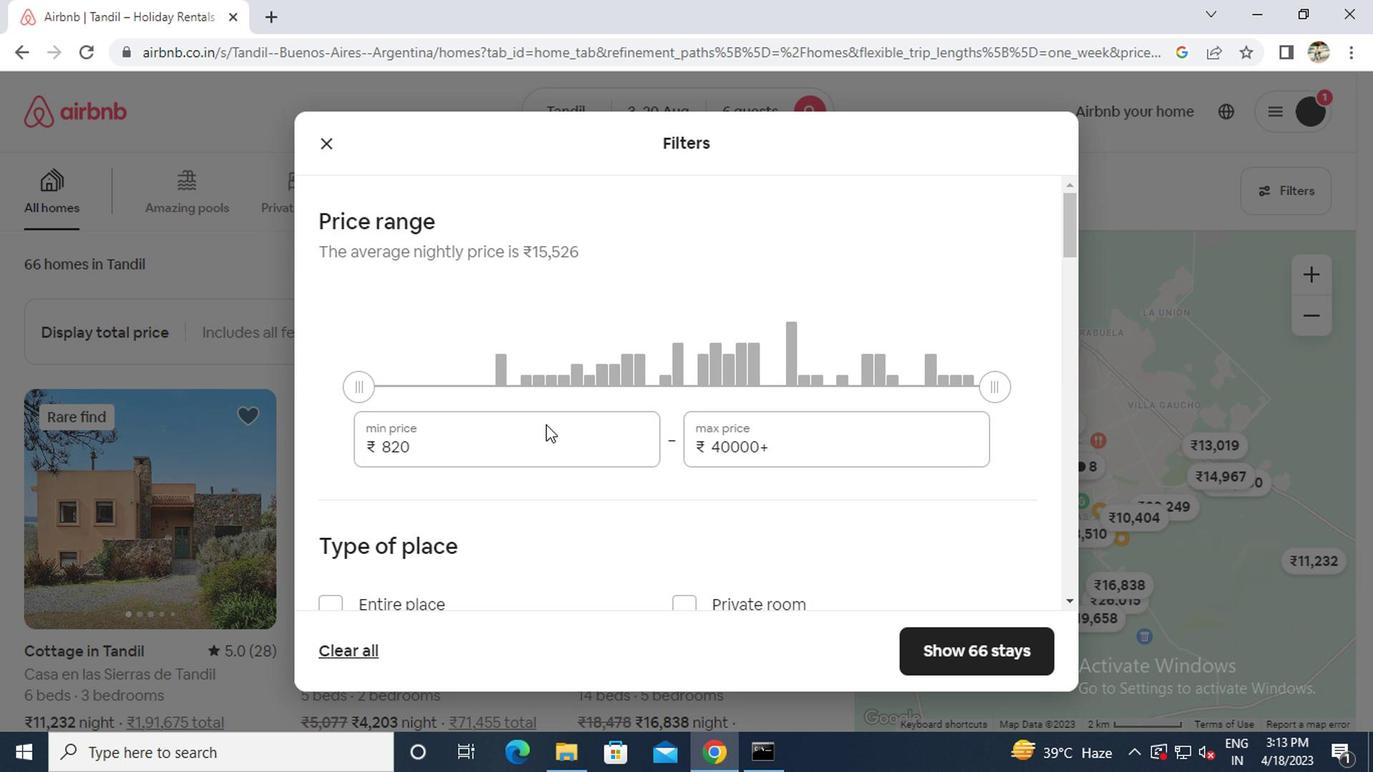 
Action: Mouse pressed left at (527, 444)
Screenshot: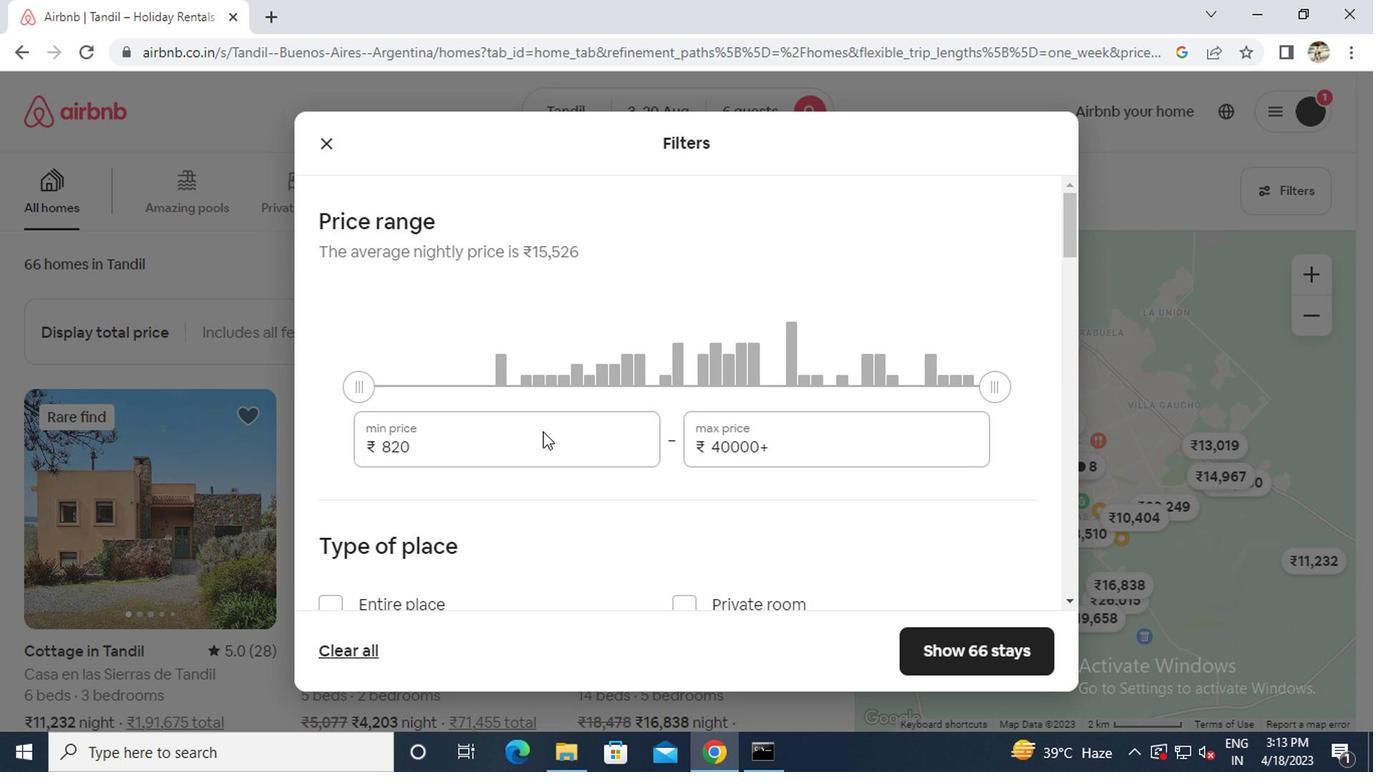 
Action: Key pressed ctrl+A15000
Screenshot: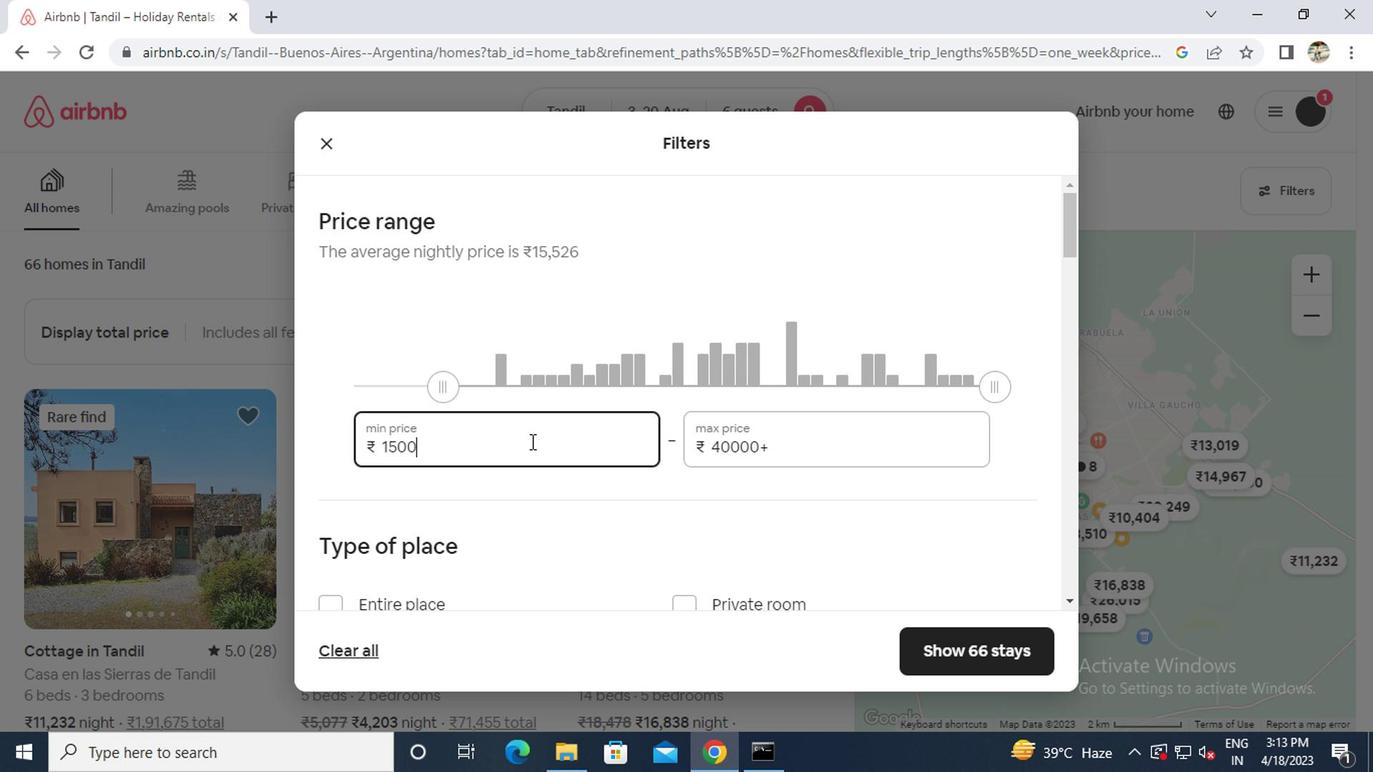 
Action: Mouse moved to (831, 458)
Screenshot: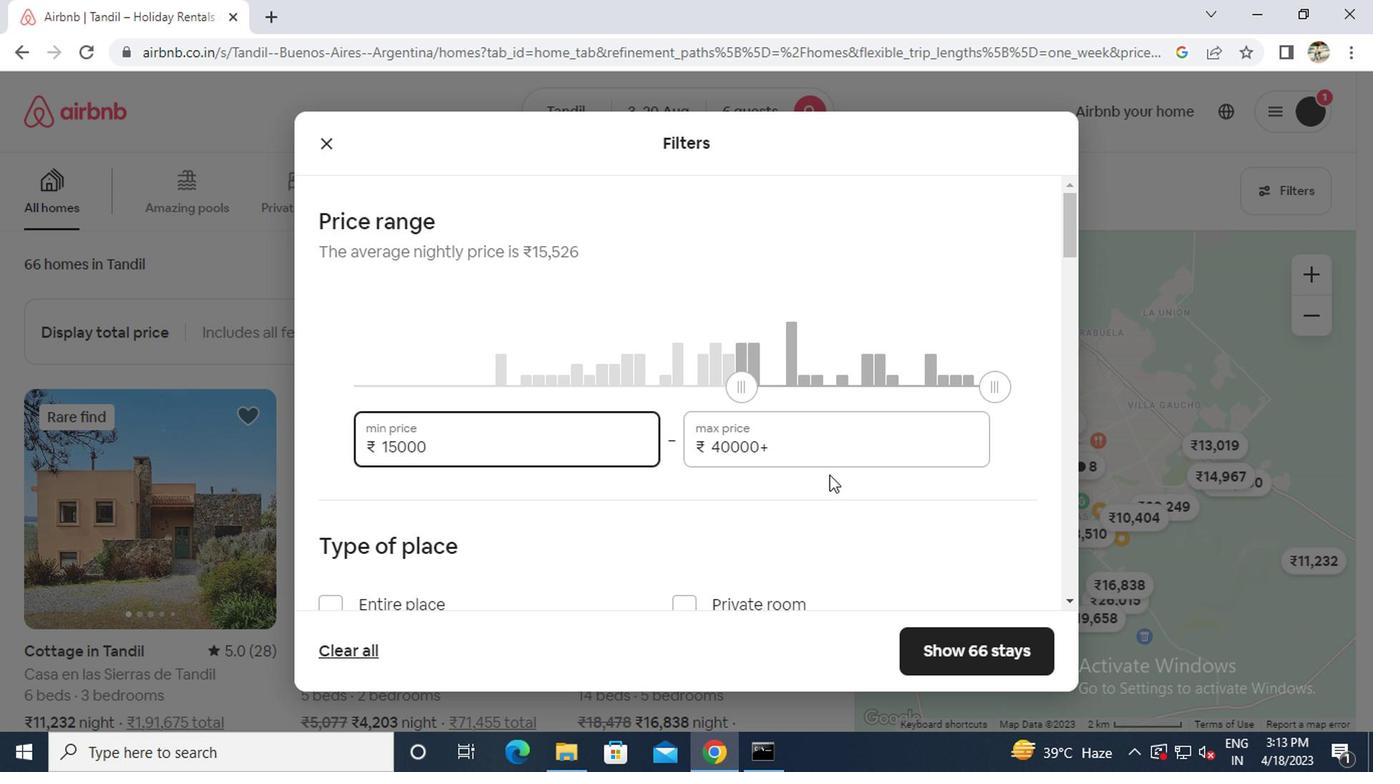 
Action: Mouse pressed left at (831, 458)
Screenshot: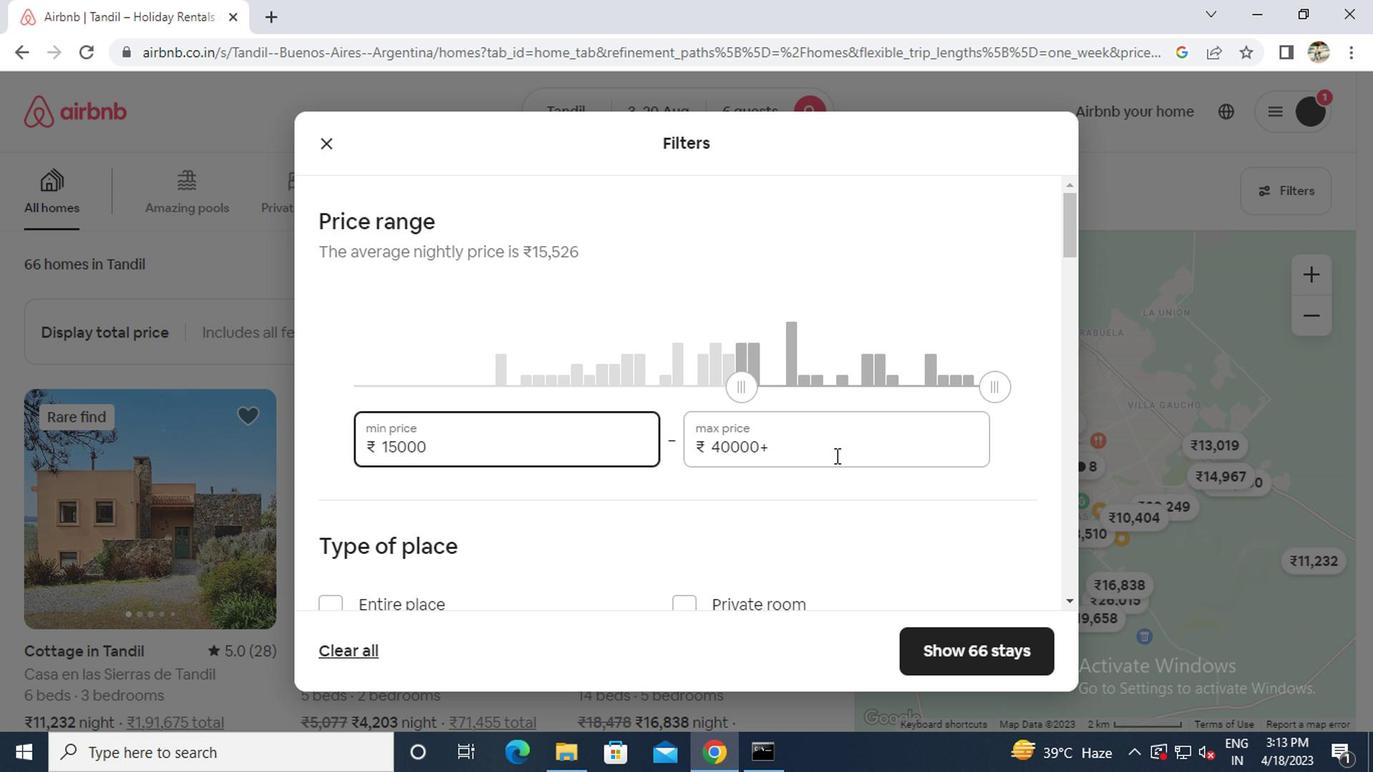 
Action: Key pressed ctrl+A20000
Screenshot: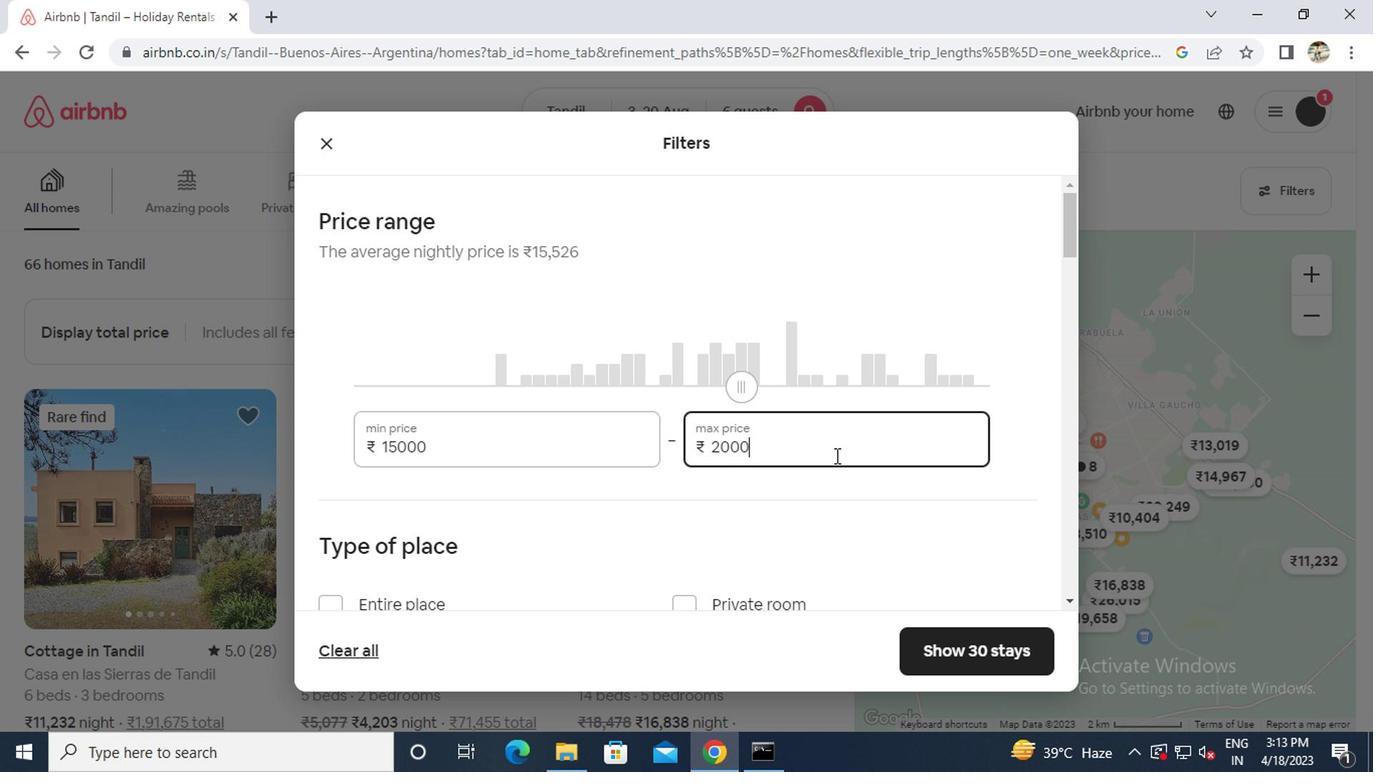 
Action: Mouse moved to (621, 483)
Screenshot: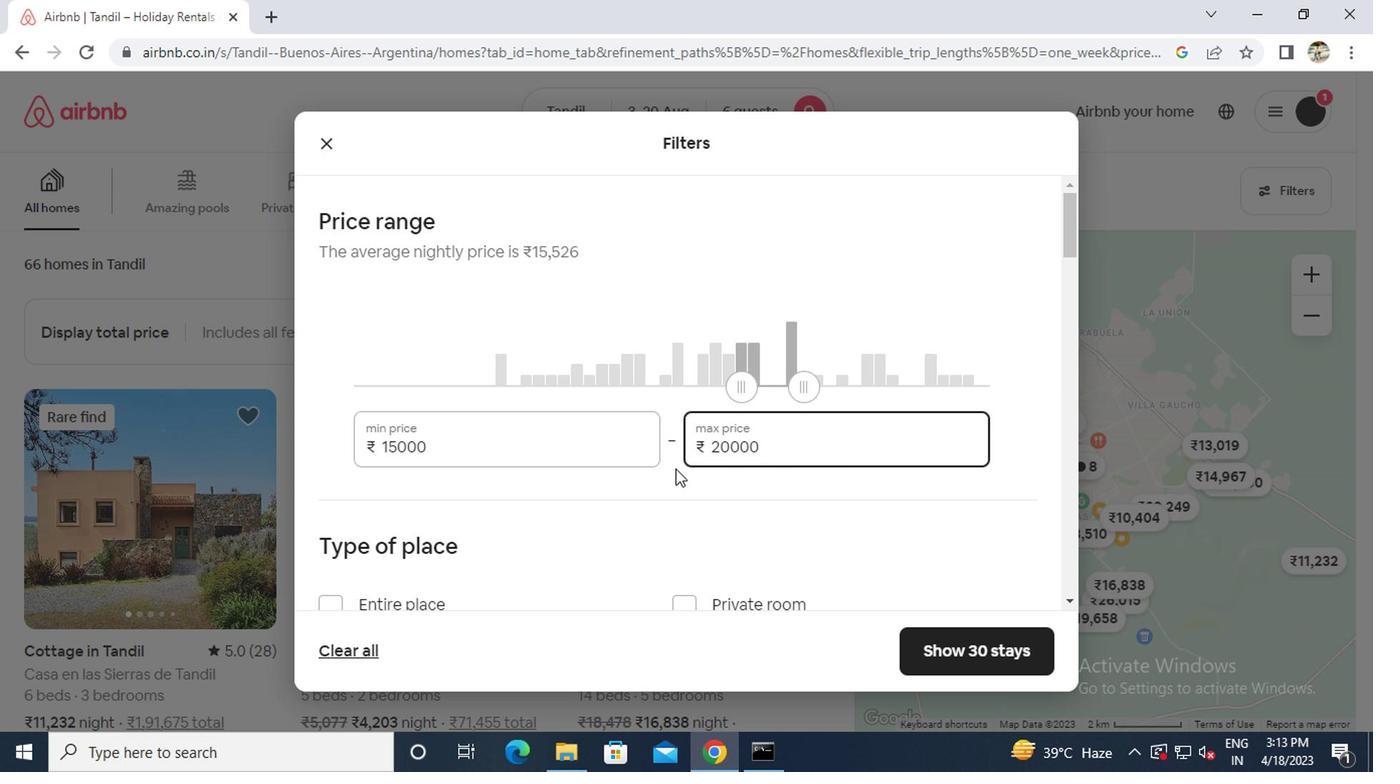
Action: Mouse scrolled (621, 482) with delta (0, 0)
Screenshot: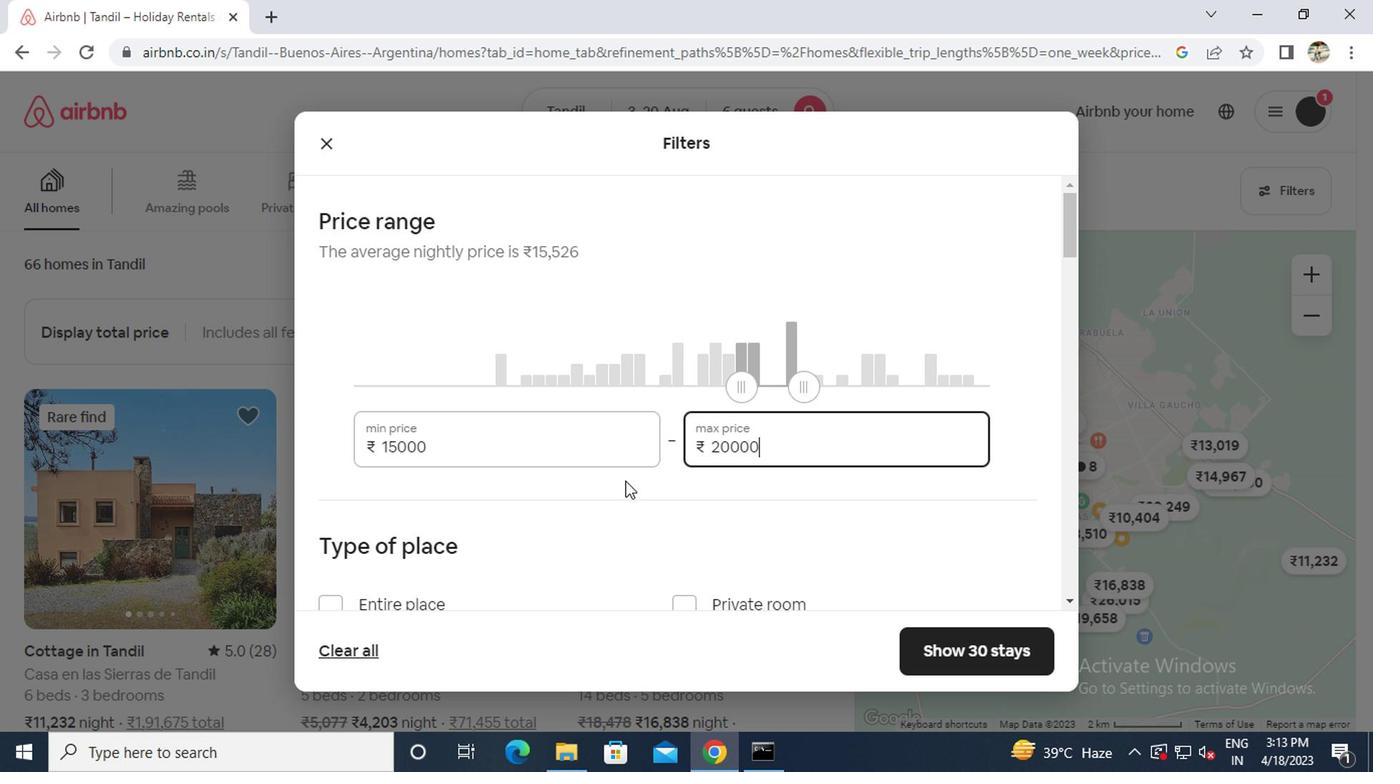 
Action: Mouse moved to (578, 480)
Screenshot: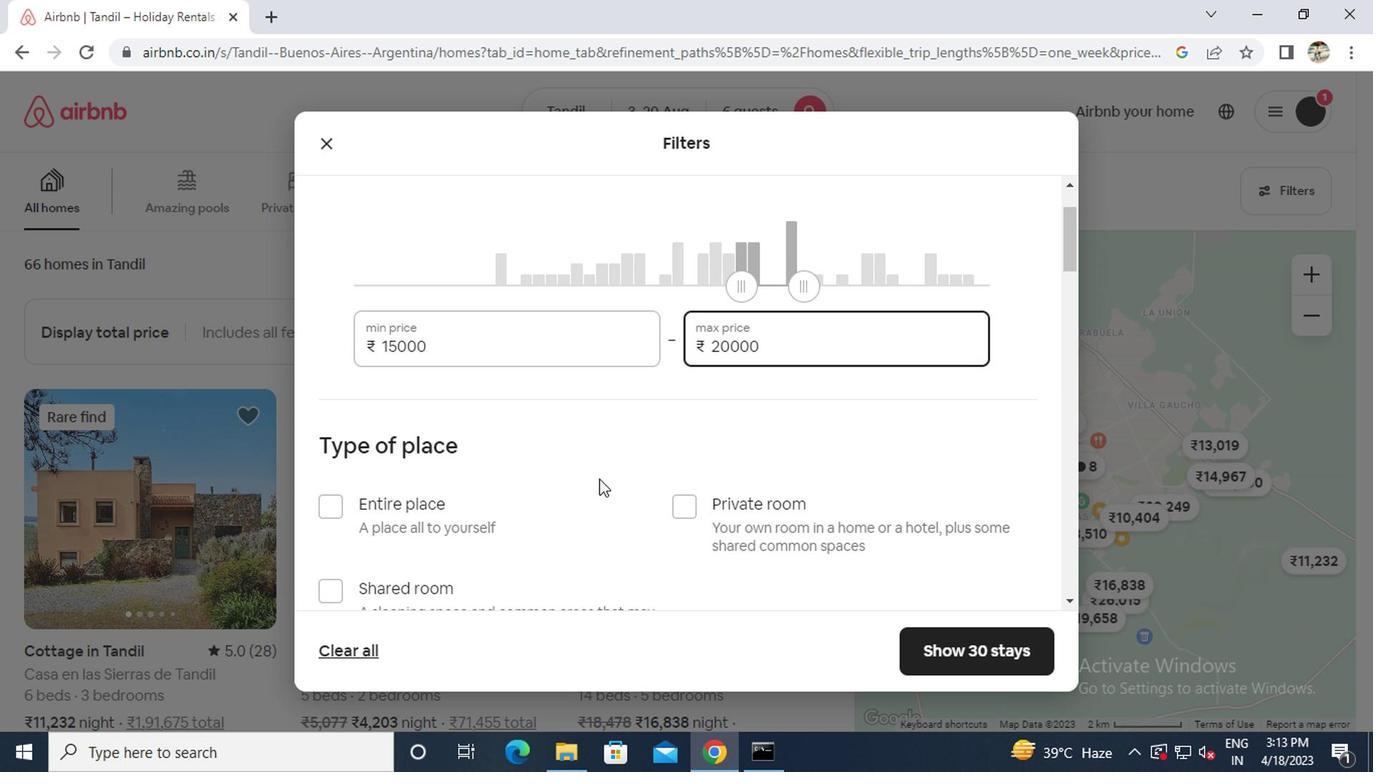 
Action: Mouse scrolled (578, 480) with delta (0, 0)
Screenshot: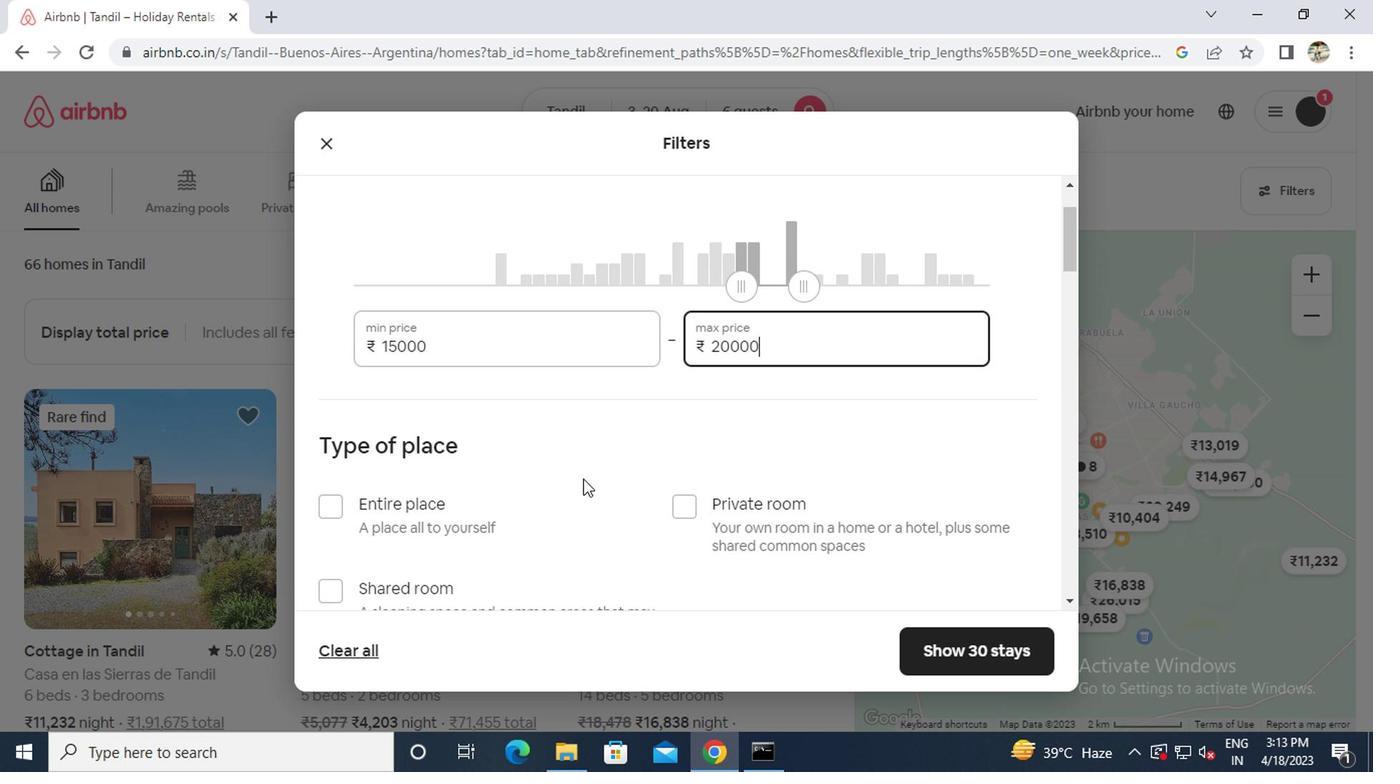 
Action: Mouse scrolled (578, 480) with delta (0, 0)
Screenshot: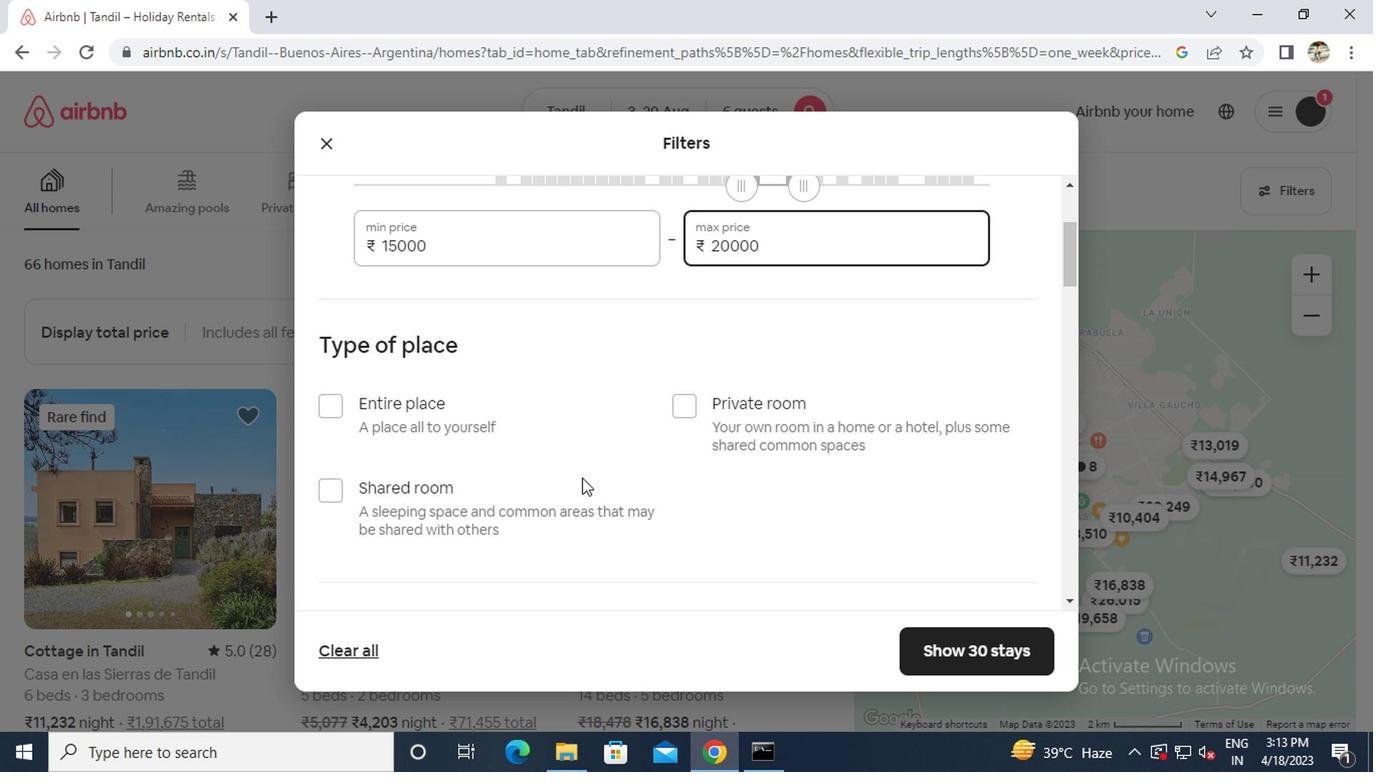 
Action: Mouse scrolled (578, 480) with delta (0, 0)
Screenshot: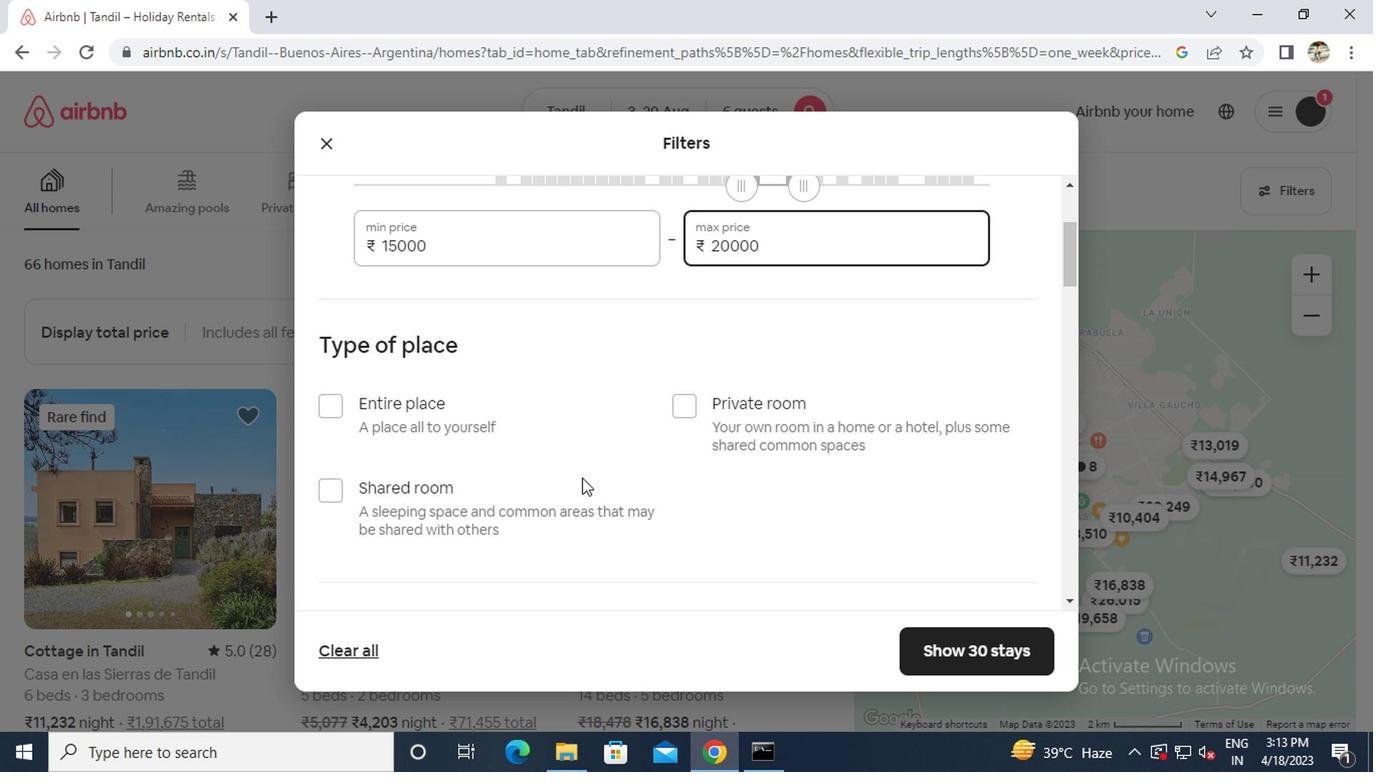 
Action: Mouse scrolled (578, 480) with delta (0, 0)
Screenshot: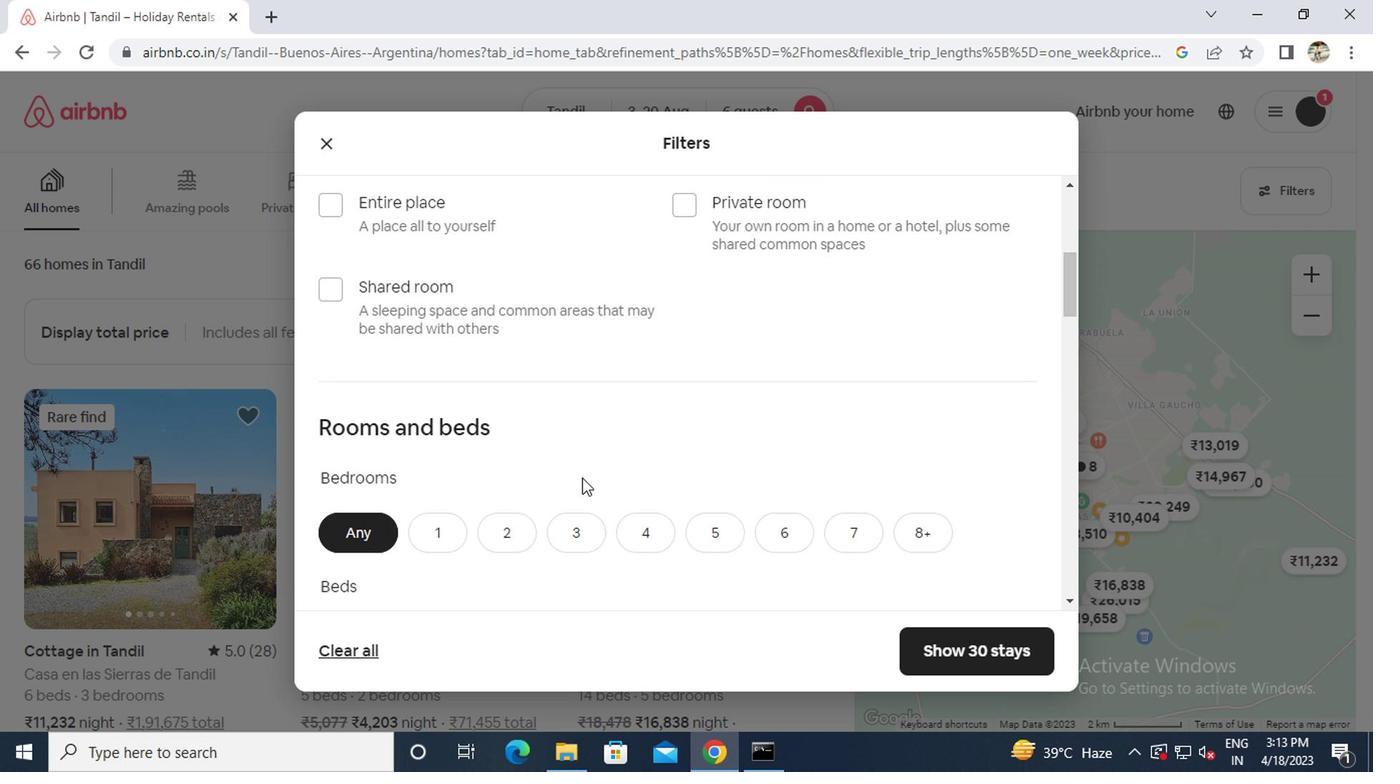 
Action: Mouse scrolled (578, 480) with delta (0, 0)
Screenshot: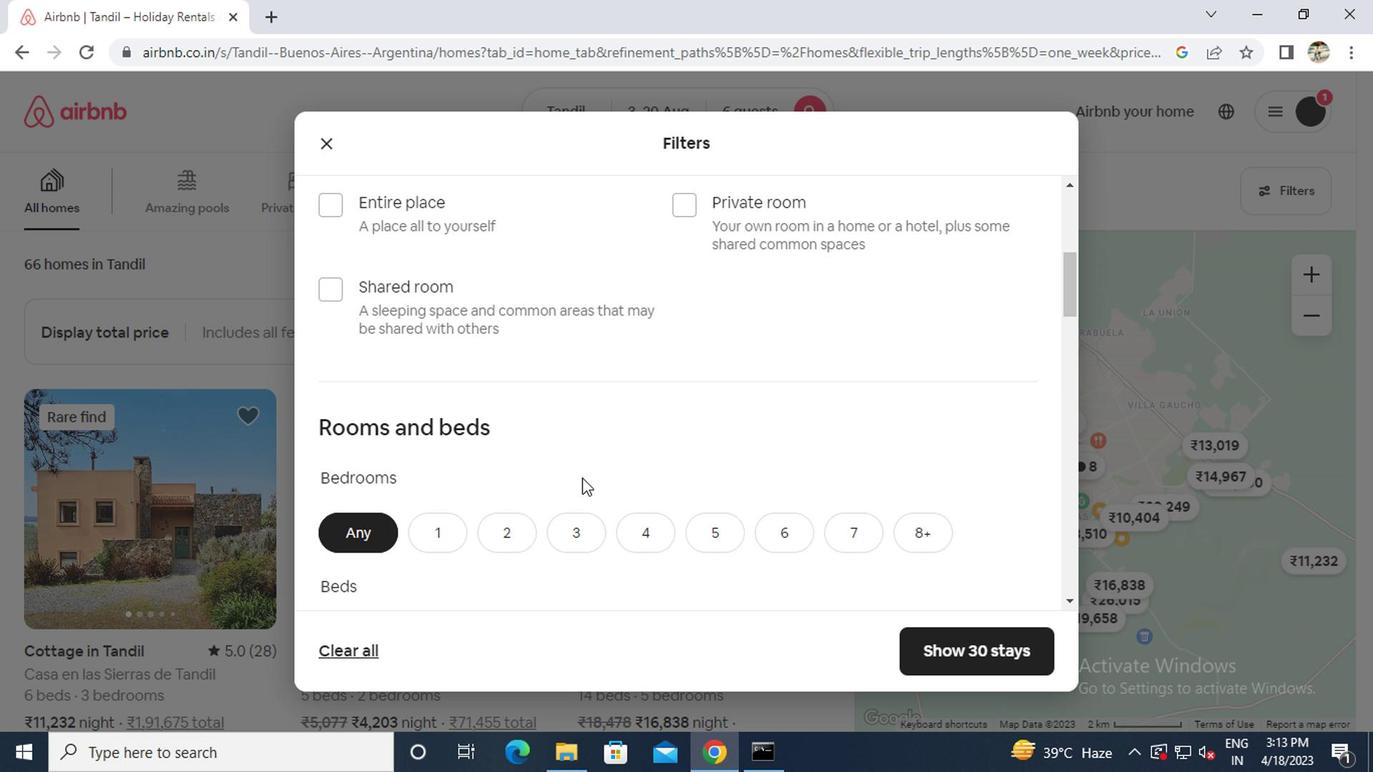 
Action: Mouse scrolled (578, 480) with delta (0, 0)
Screenshot: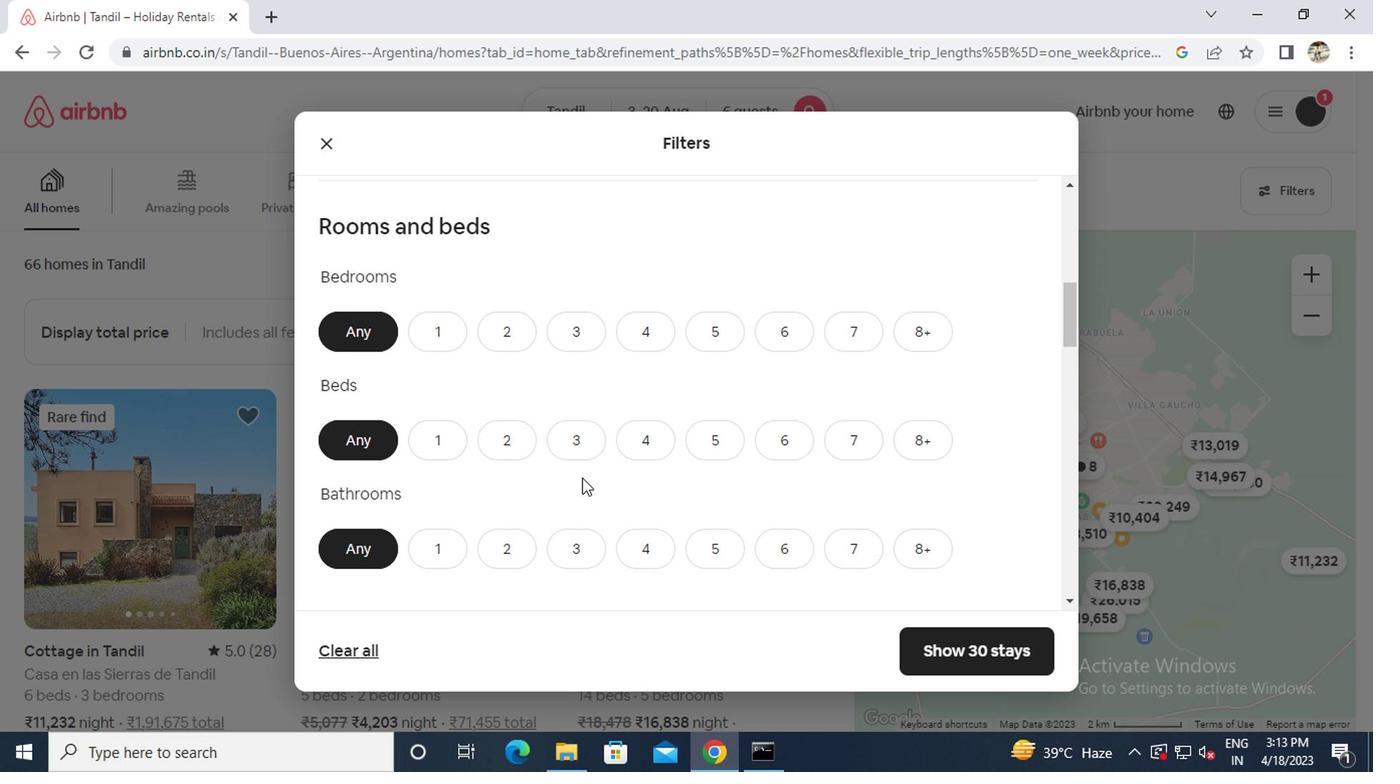 
Action: Mouse moved to (490, 379)
Screenshot: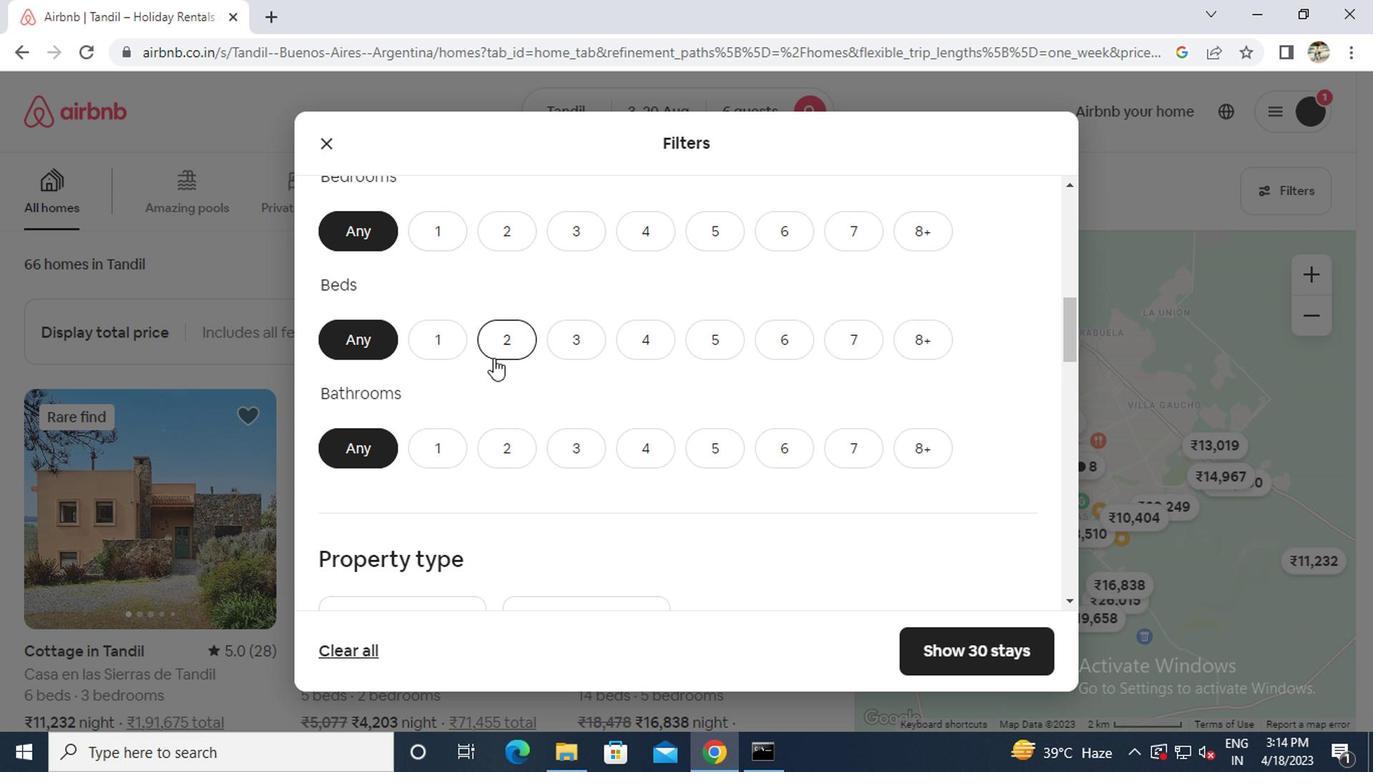 
Action: Mouse scrolled (490, 378) with delta (0, 0)
Screenshot: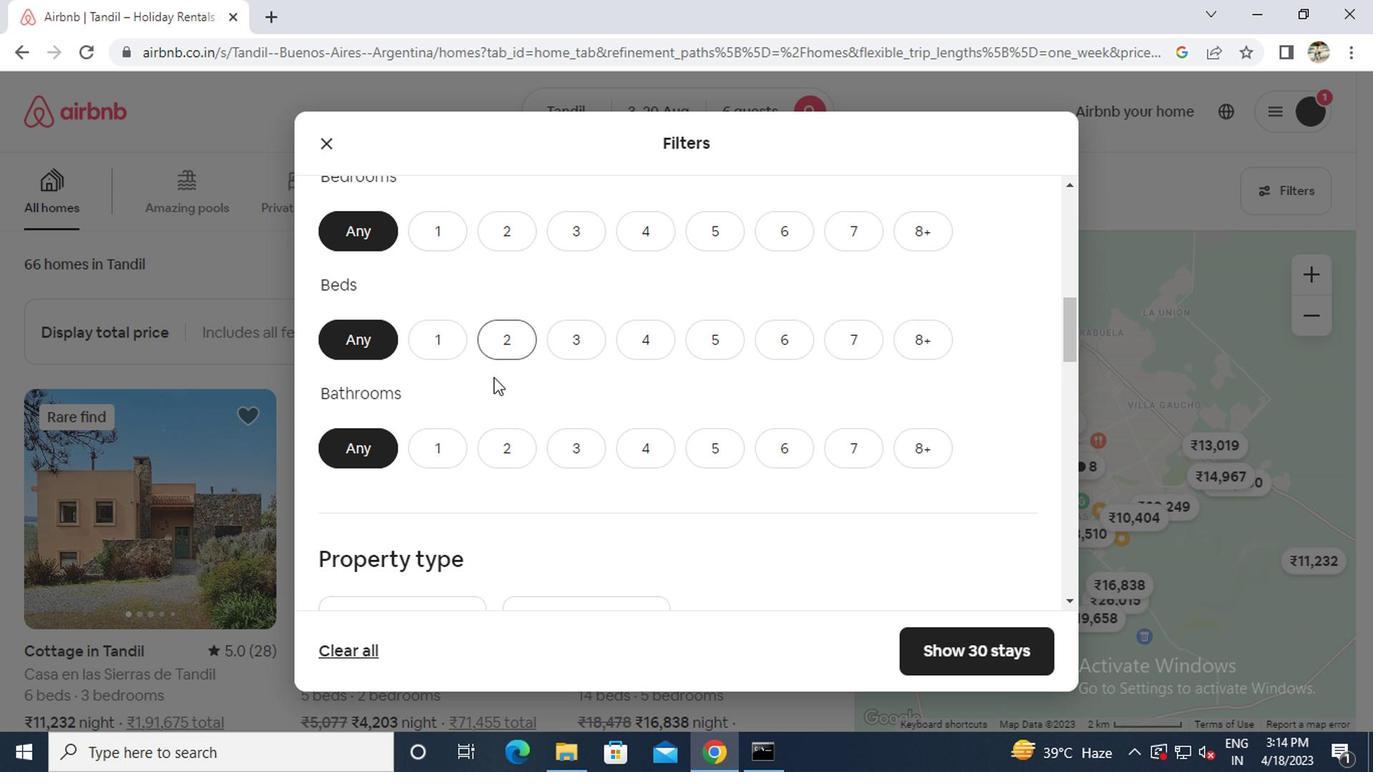 
Action: Mouse scrolled (490, 378) with delta (0, 0)
Screenshot: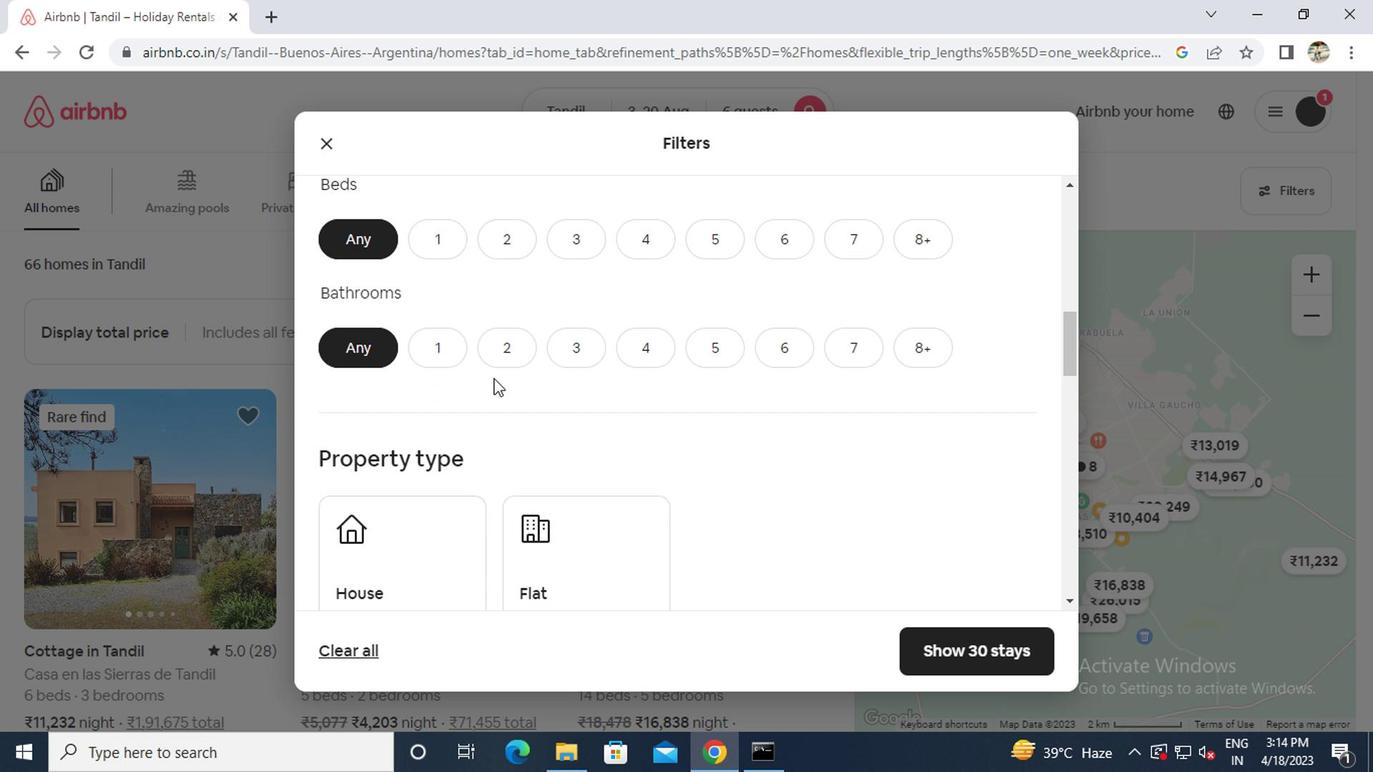 
Action: Mouse scrolled (490, 378) with delta (0, 0)
Screenshot: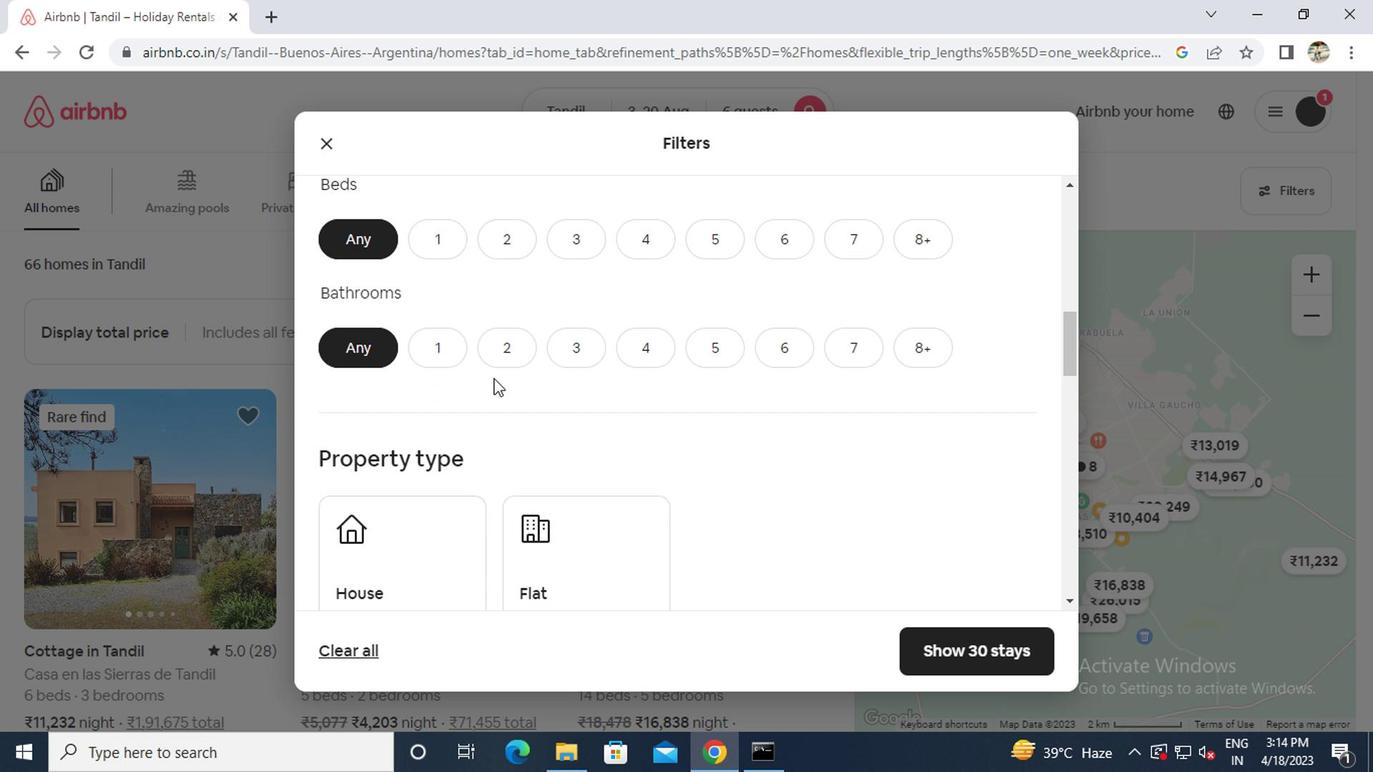 
Action: Mouse scrolled (490, 378) with delta (0, 0)
Screenshot: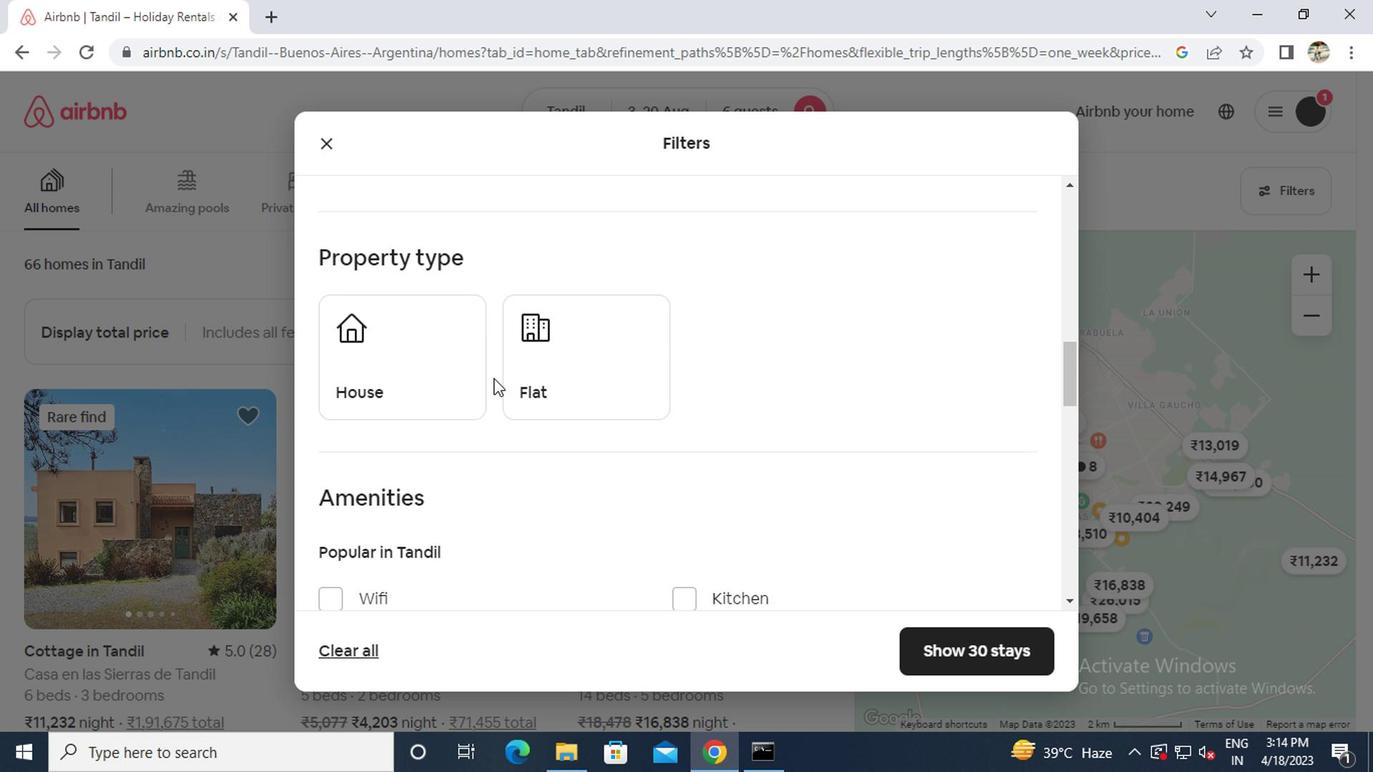 
Action: Mouse scrolled (490, 378) with delta (0, 0)
Screenshot: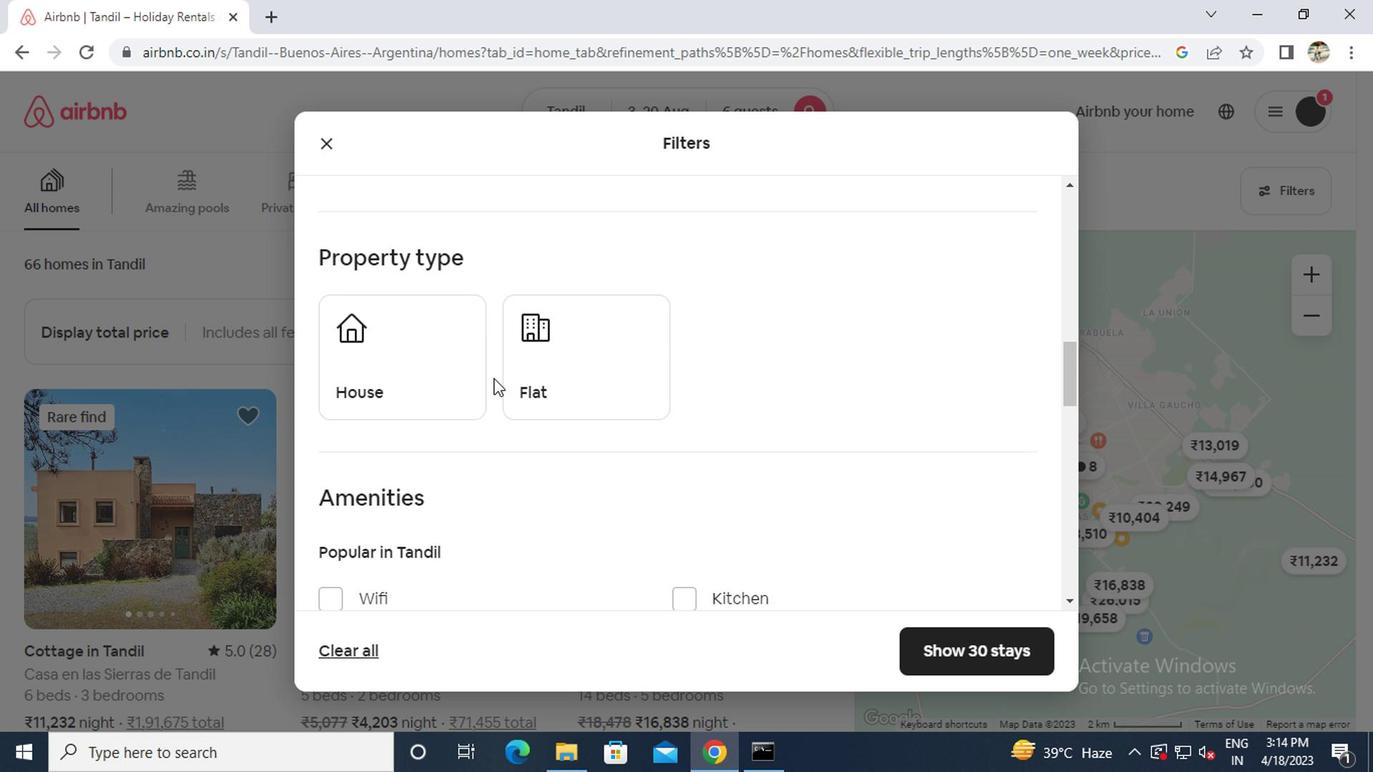 
Action: Mouse moved to (382, 535)
Screenshot: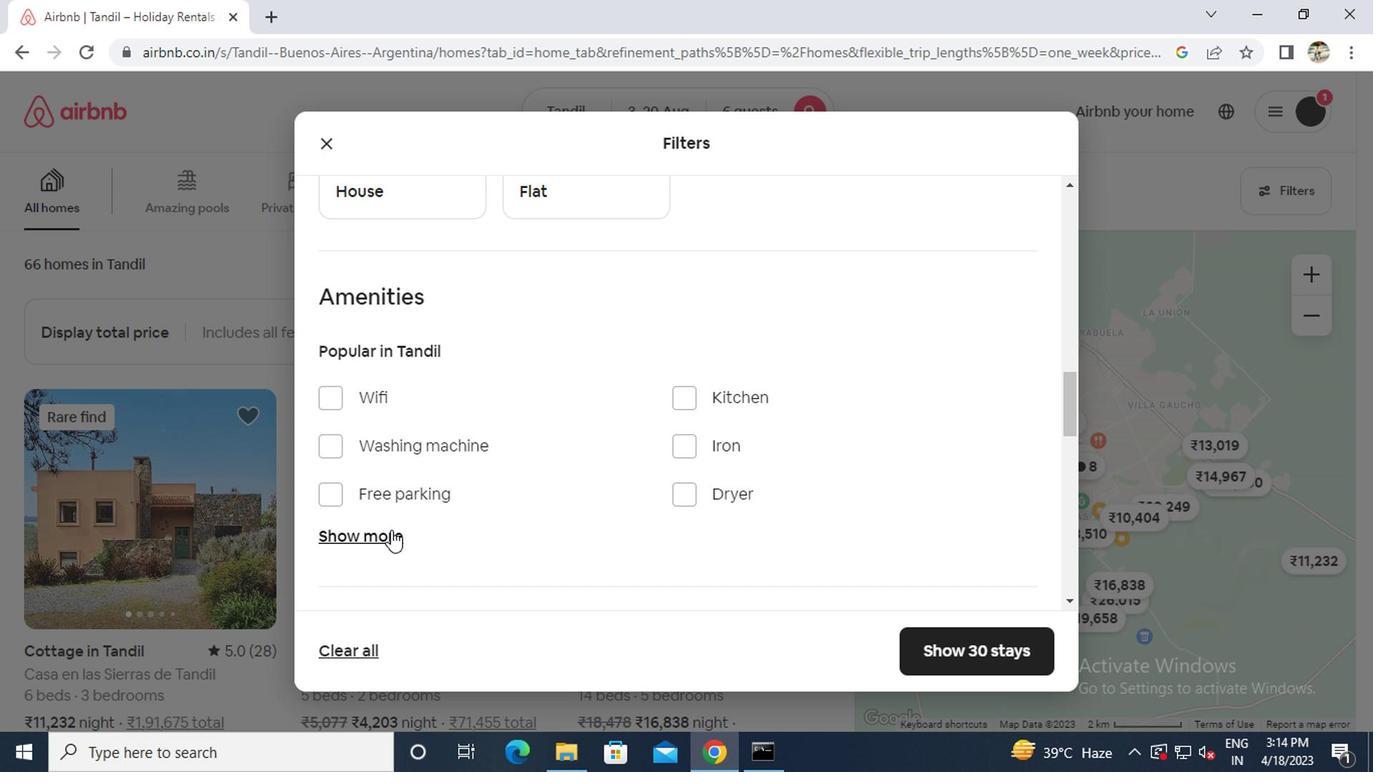 
Action: Mouse pressed left at (382, 535)
Screenshot: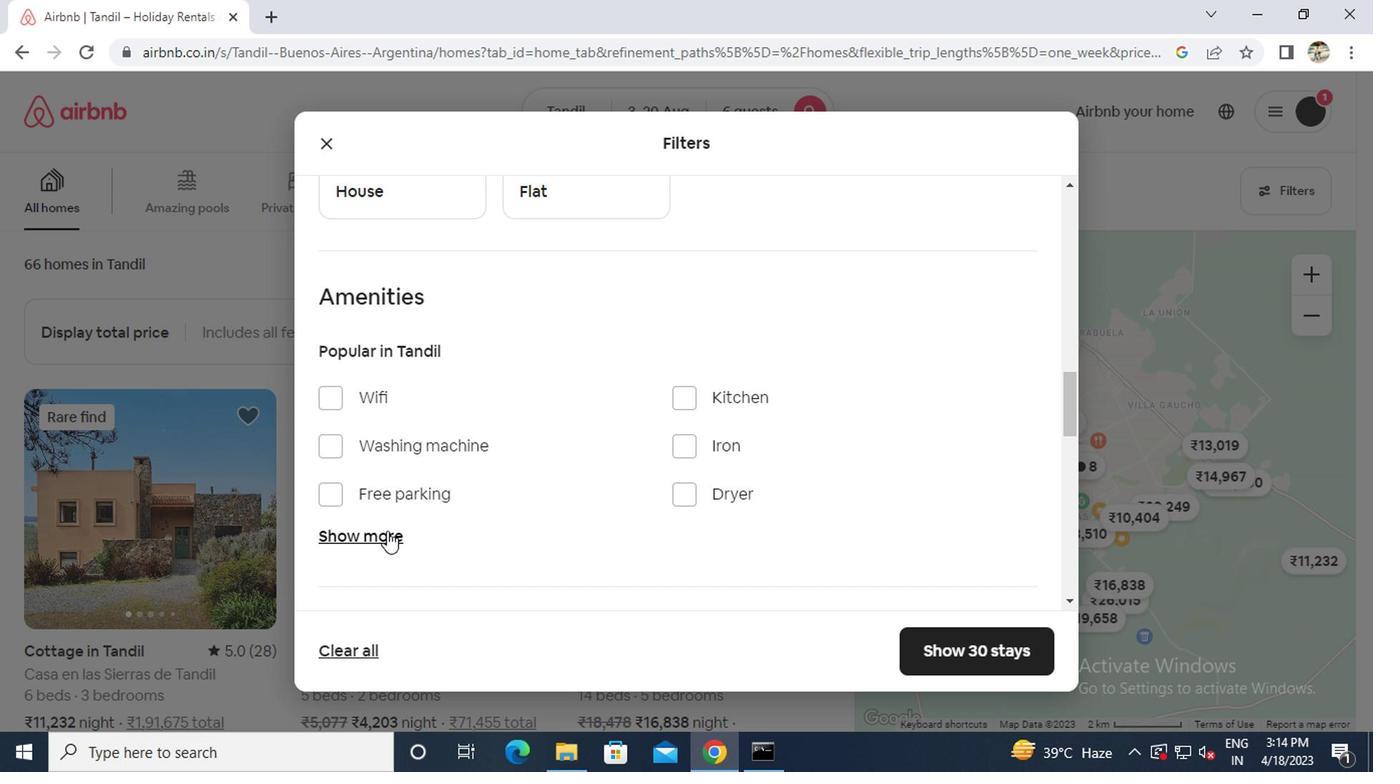 
Action: Mouse scrolled (382, 534) with delta (0, 0)
Screenshot: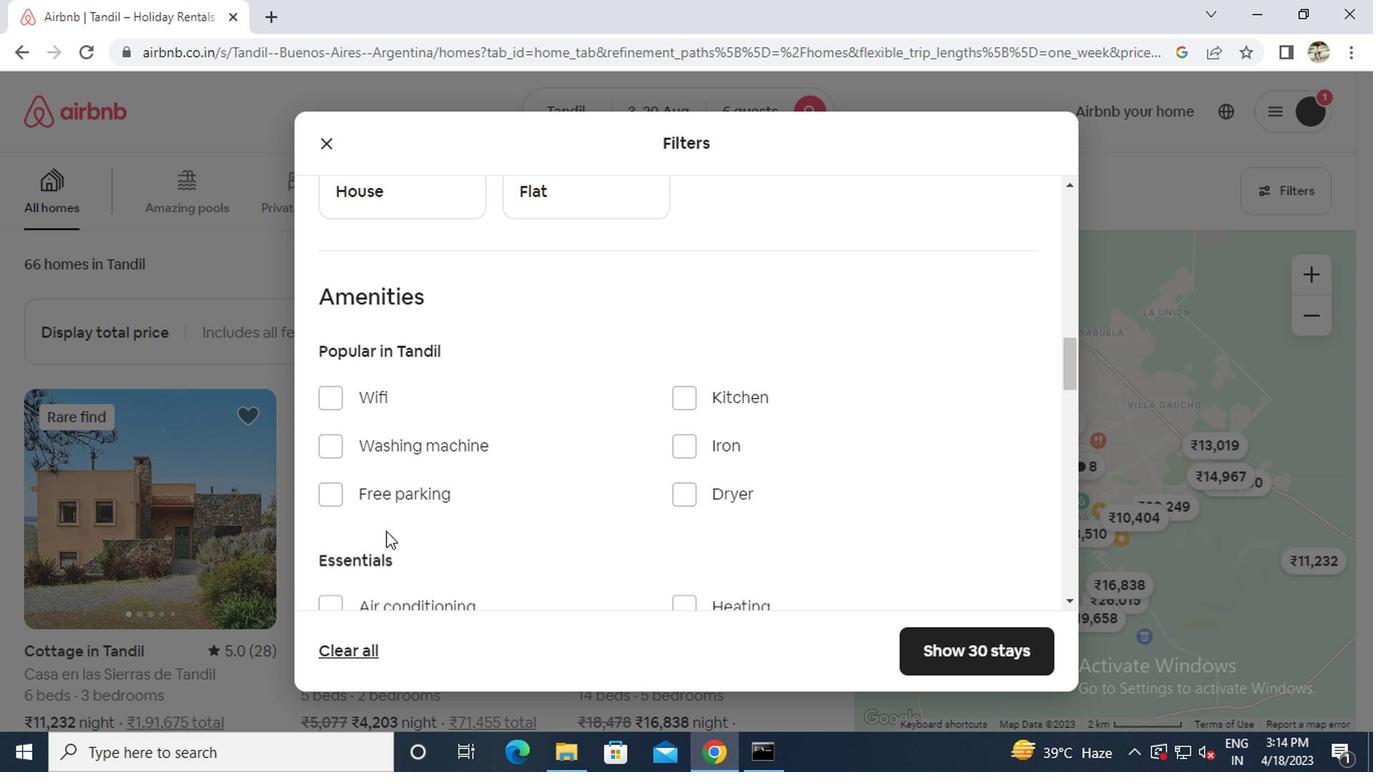 
Action: Mouse scrolled (382, 534) with delta (0, 0)
Screenshot: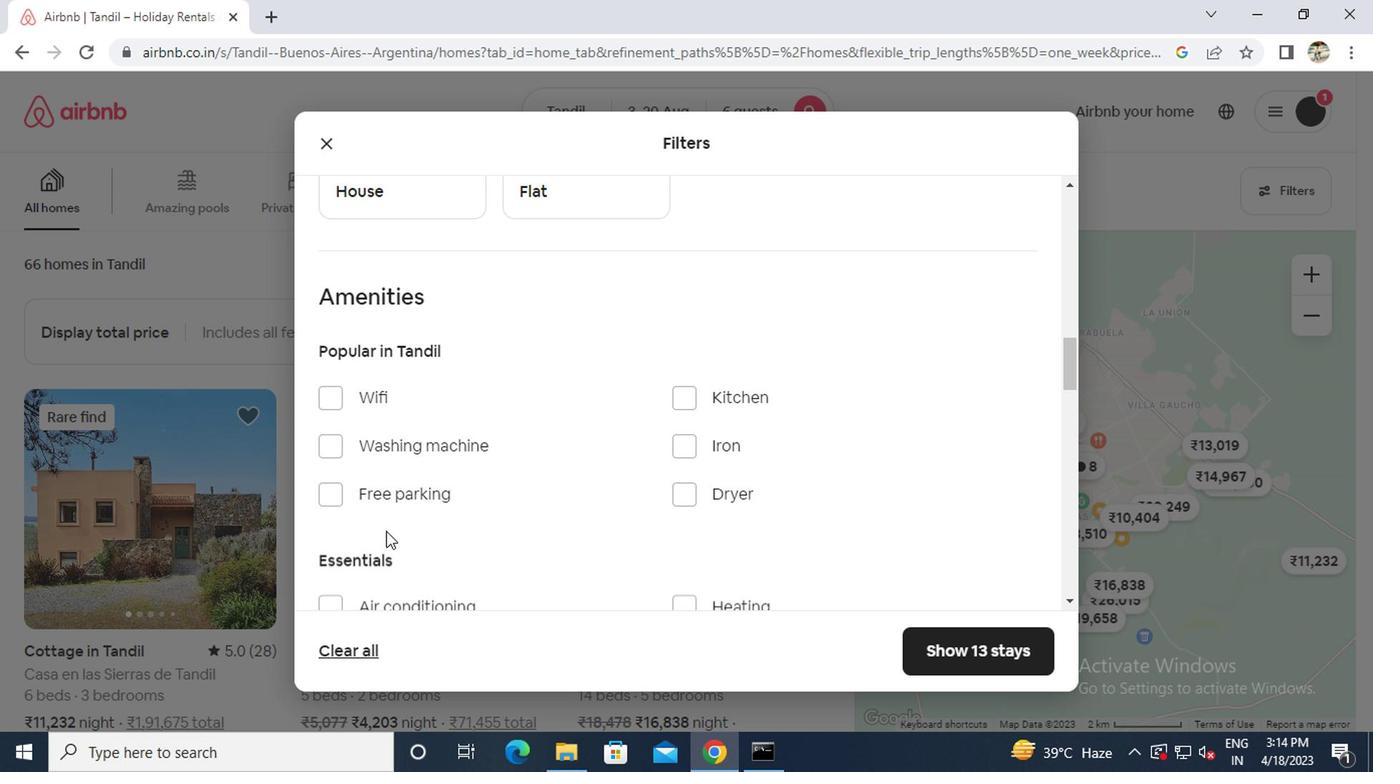 
Action: Mouse moved to (686, 406)
Screenshot: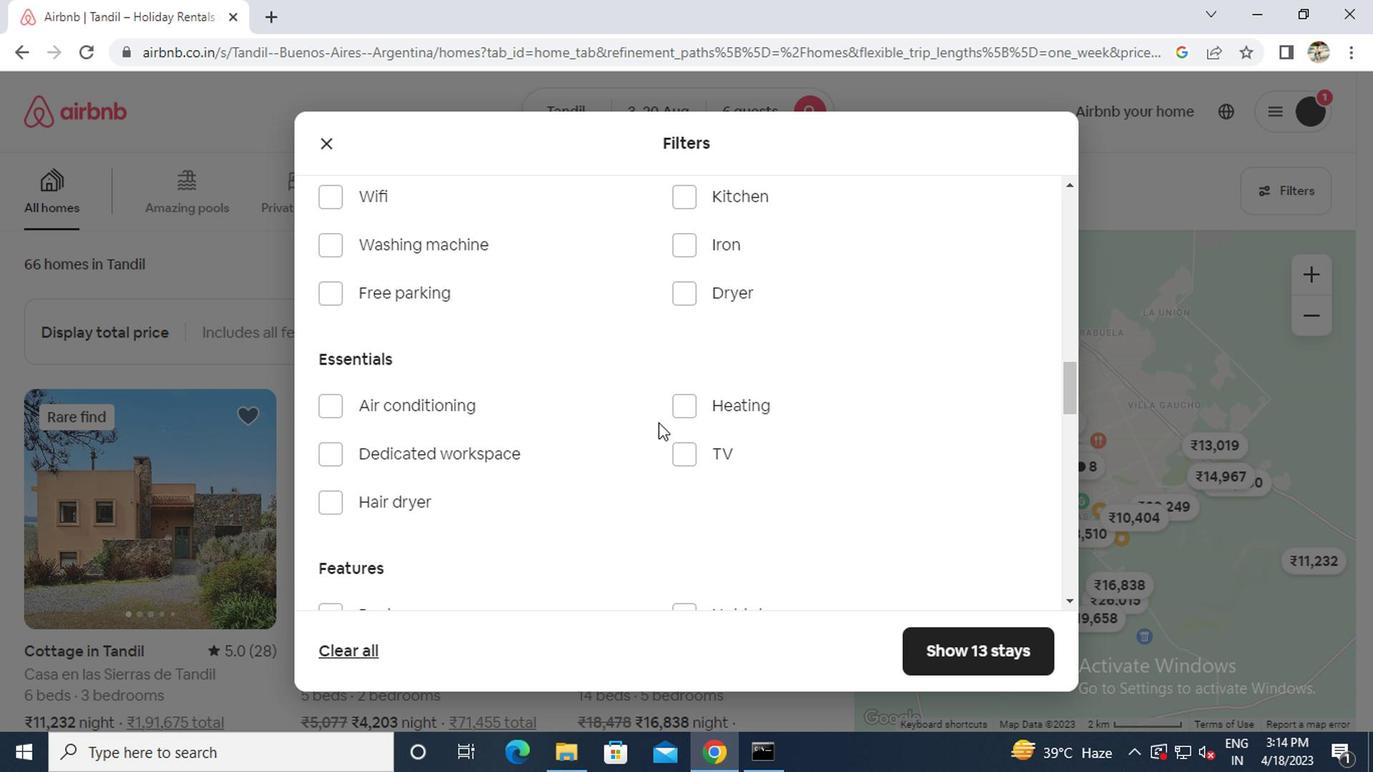 
Action: Mouse pressed left at (686, 406)
Screenshot: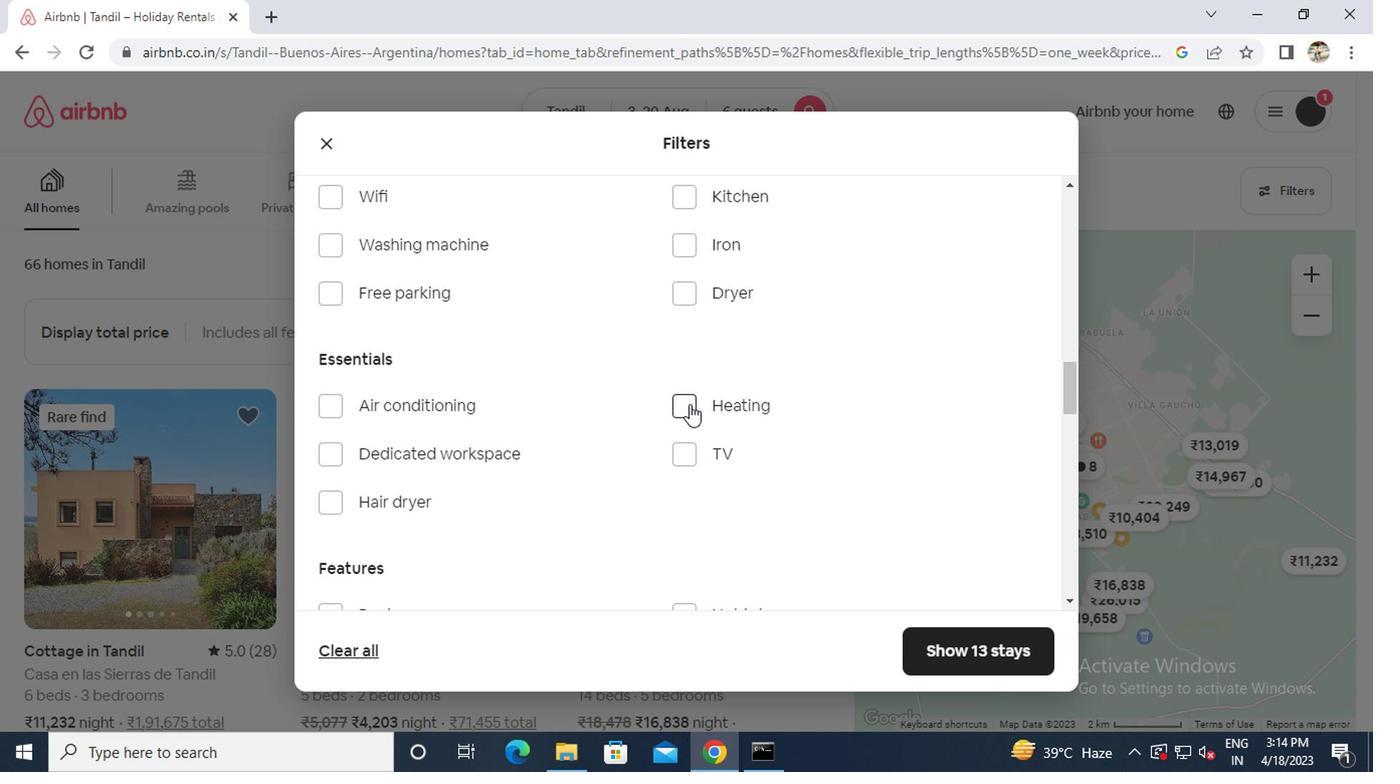 
Action: Mouse moved to (610, 420)
Screenshot: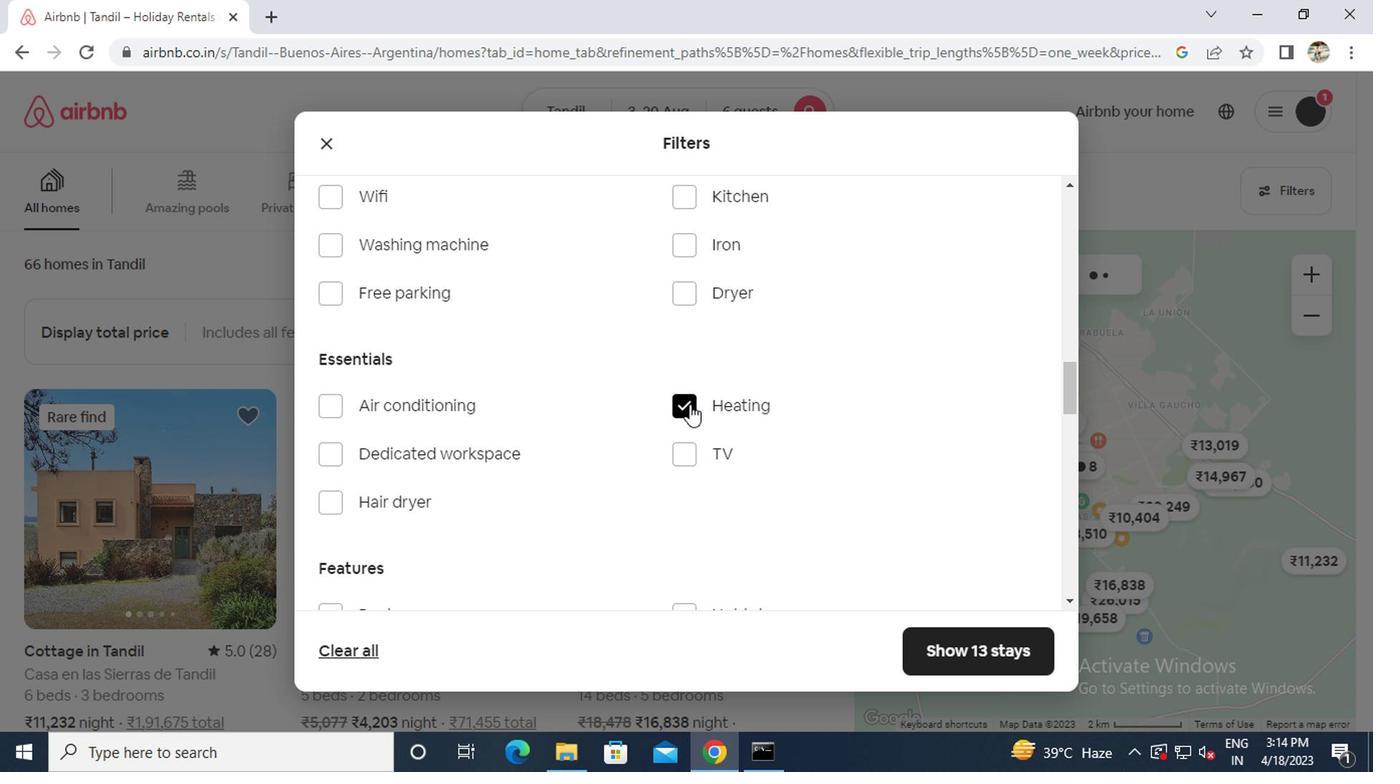 
Action: Mouse scrolled (610, 419) with delta (0, -1)
Screenshot: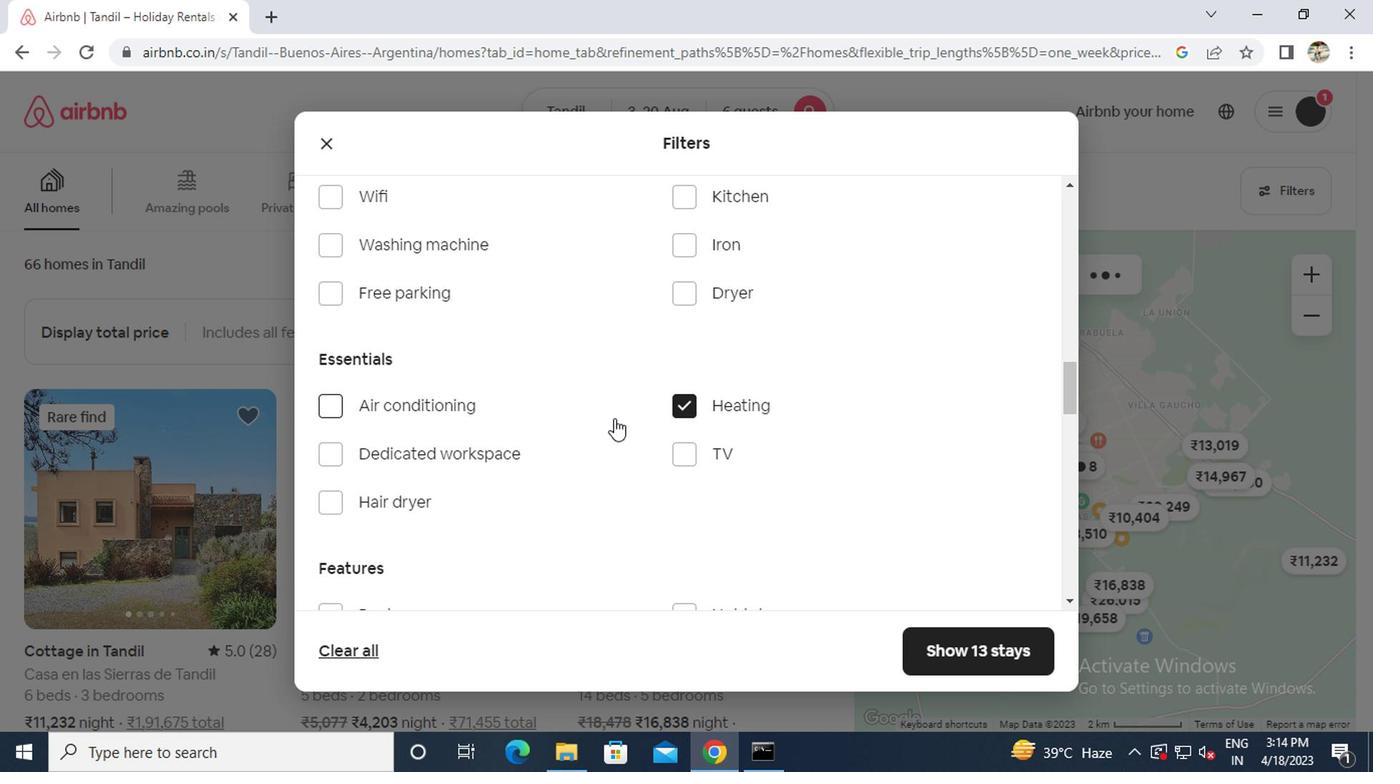 
Action: Mouse scrolled (610, 419) with delta (0, -1)
Screenshot: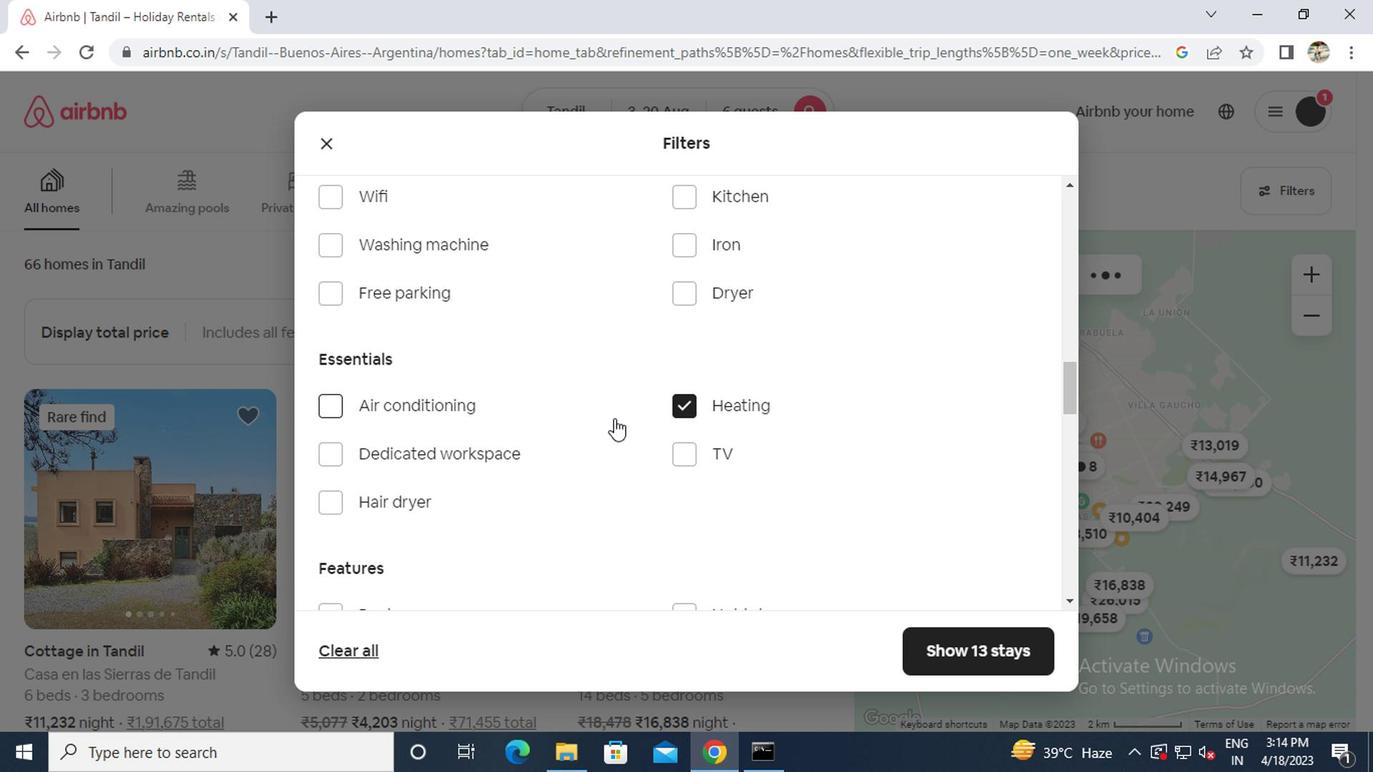 
Action: Mouse scrolled (610, 419) with delta (0, -1)
Screenshot: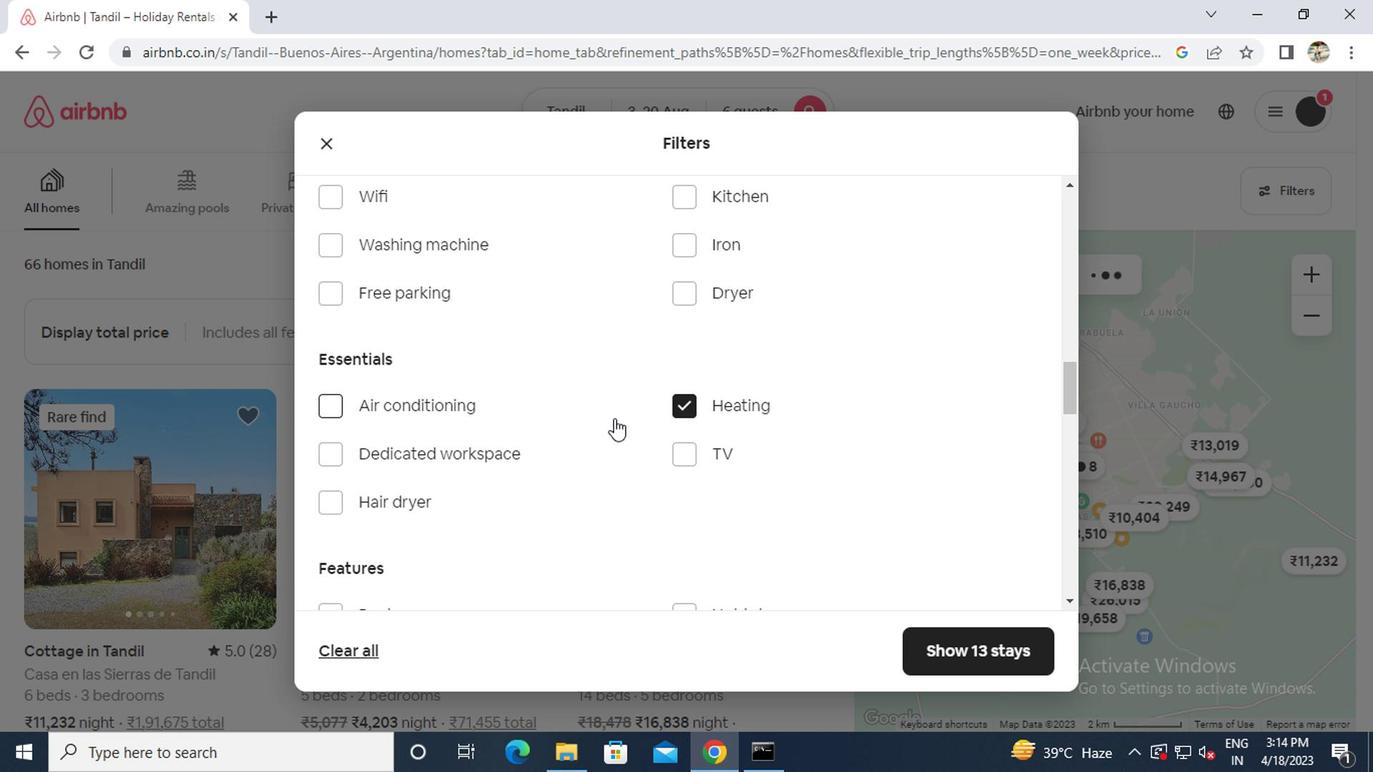 
Action: Mouse moved to (642, 420)
Screenshot: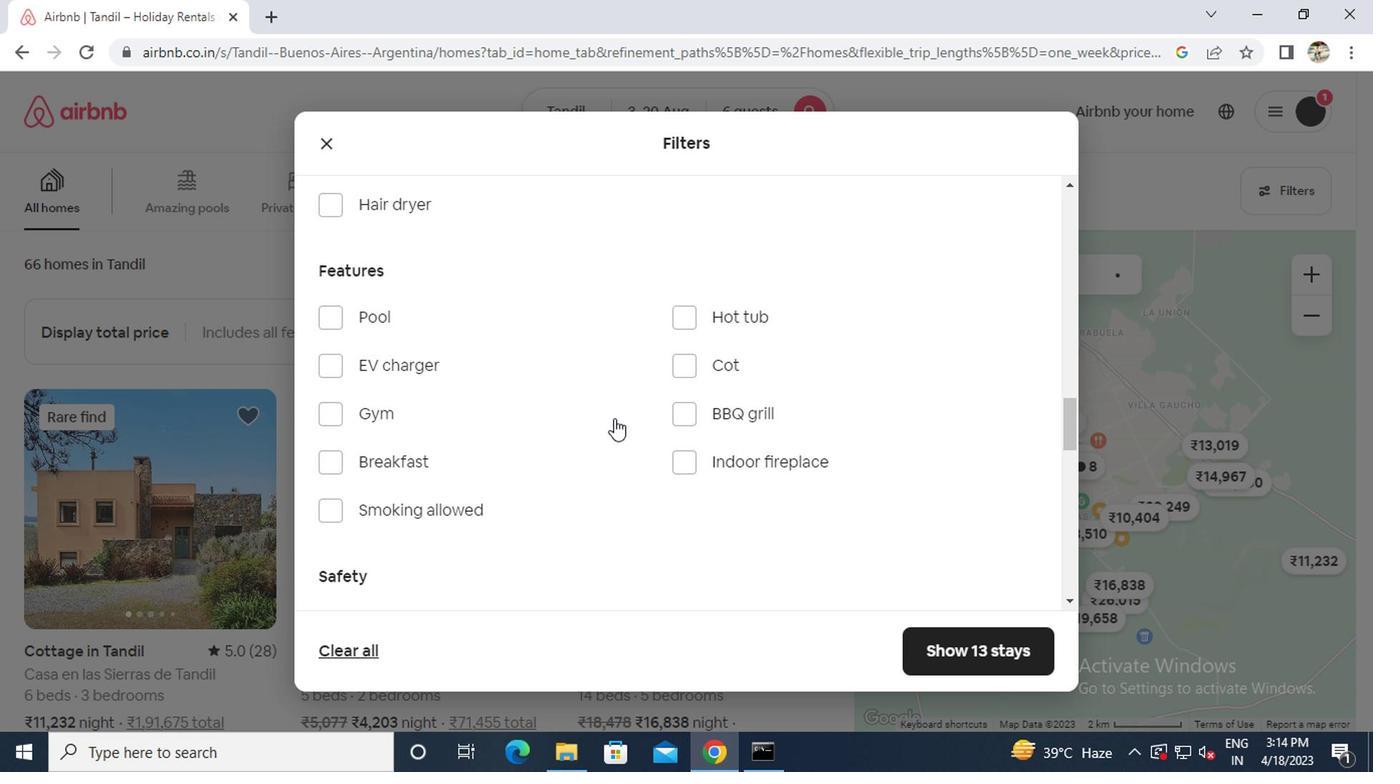 
Action: Mouse scrolled (642, 419) with delta (0, -1)
Screenshot: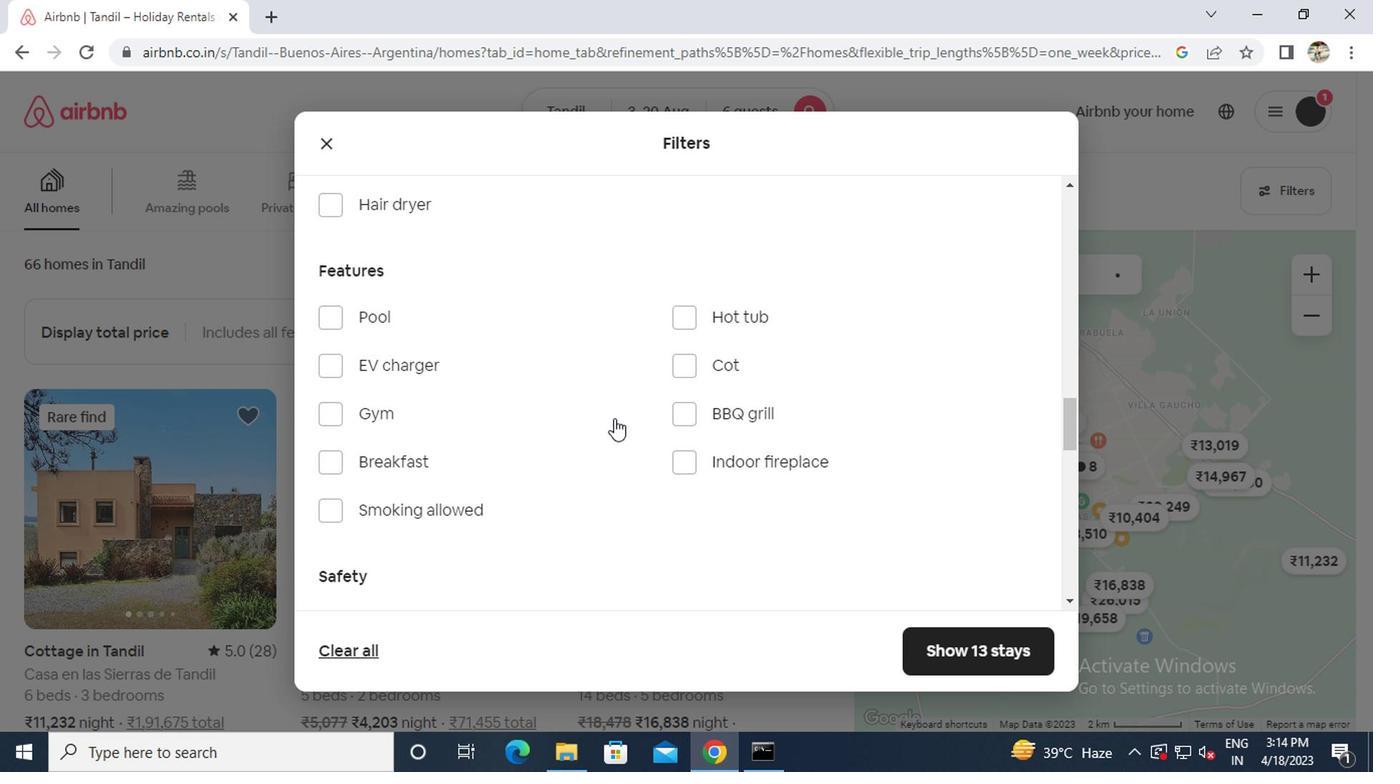 
Action: Mouse moved to (657, 420)
Screenshot: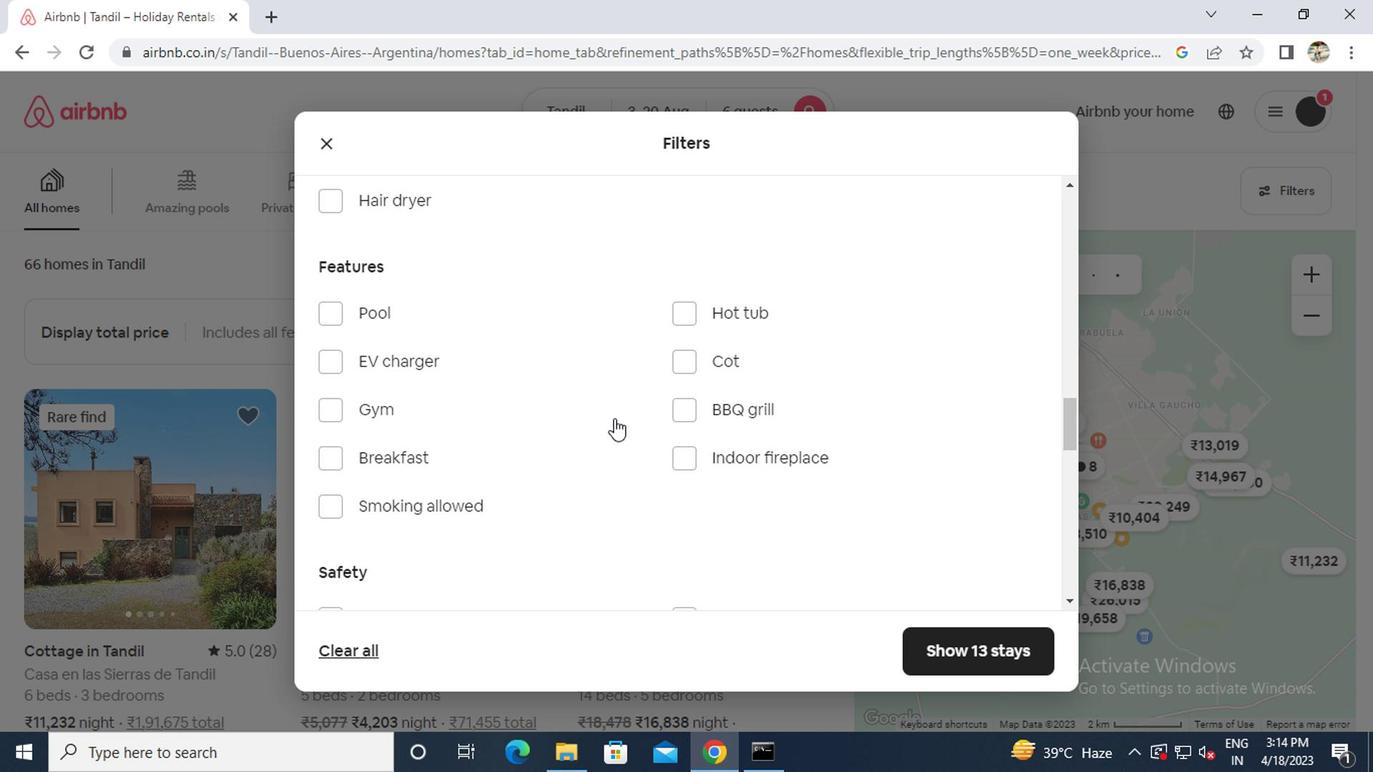 
Action: Mouse scrolled (657, 419) with delta (0, -1)
Screenshot: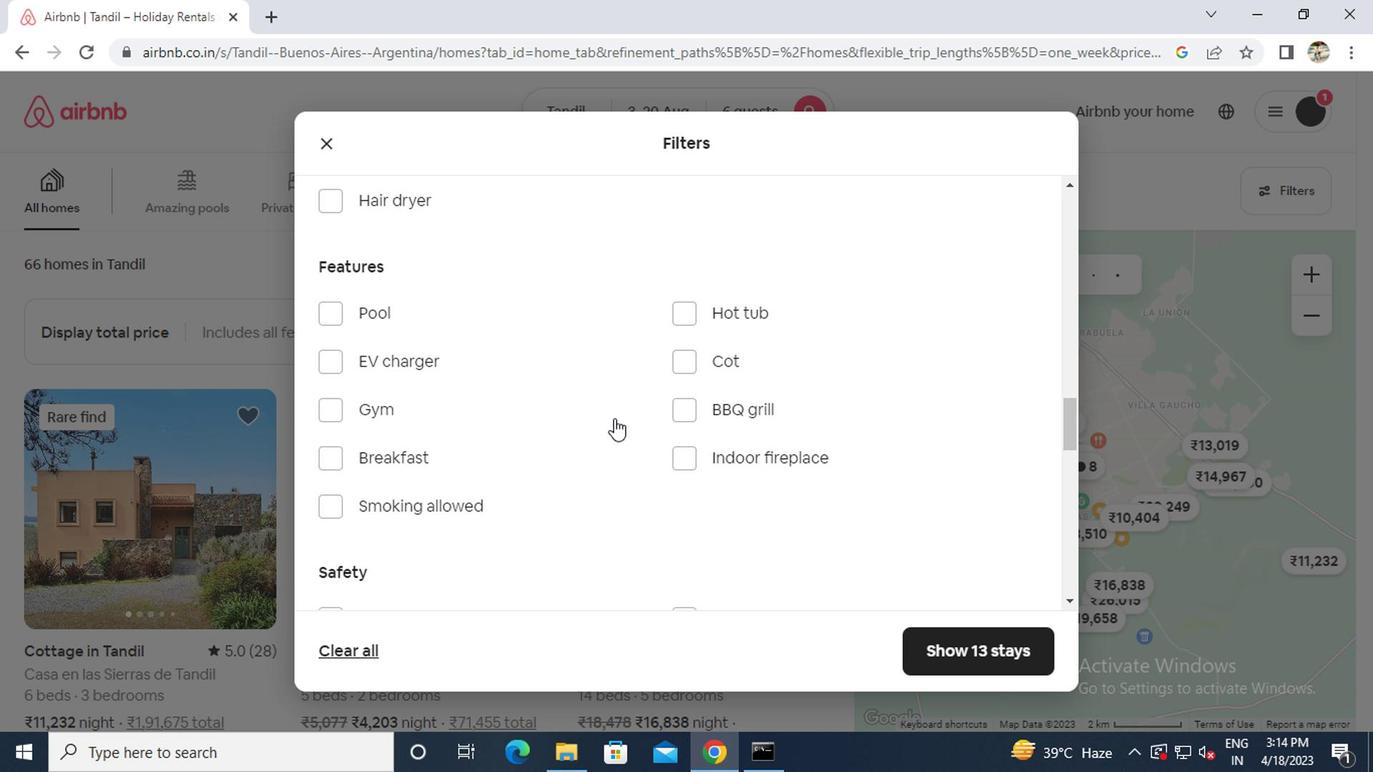 
Action: Mouse moved to (669, 423)
Screenshot: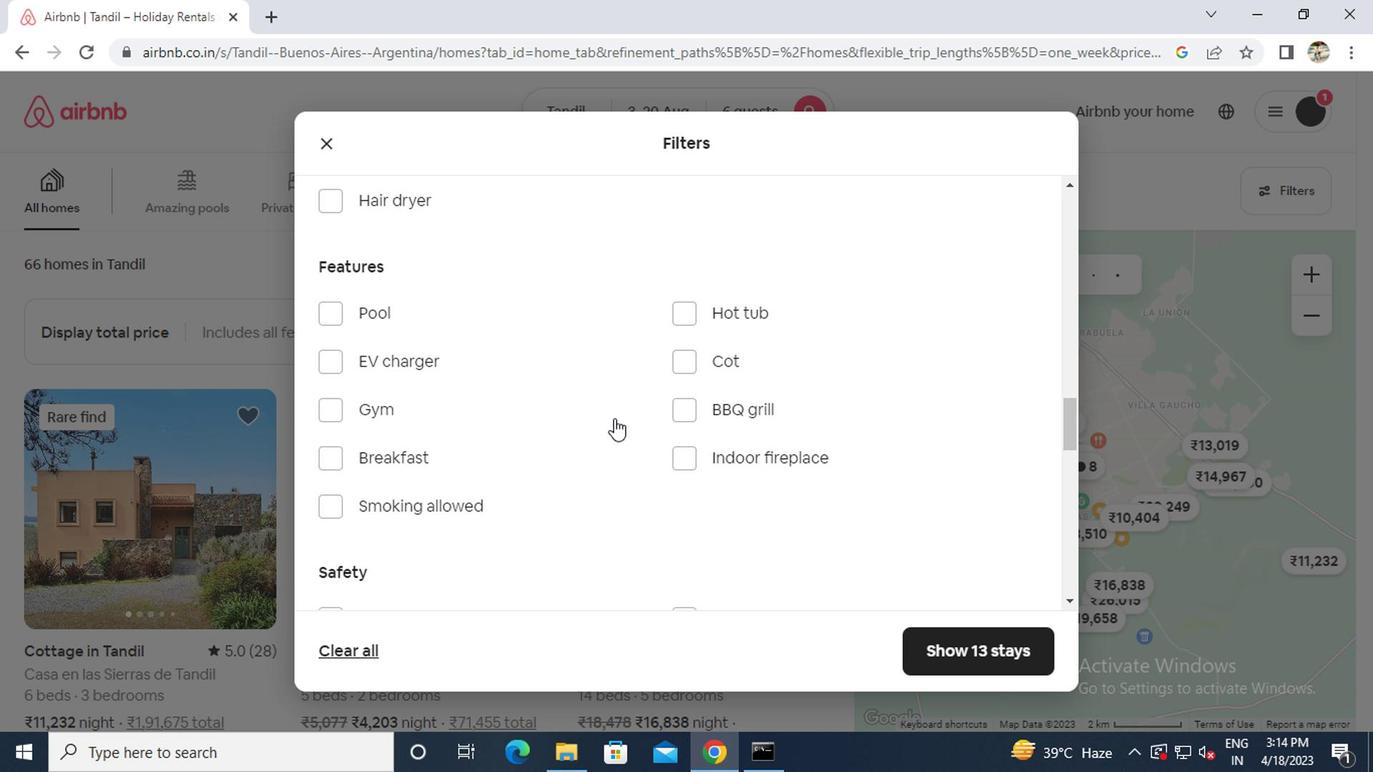 
Action: Mouse scrolled (669, 422) with delta (0, -1)
Screenshot: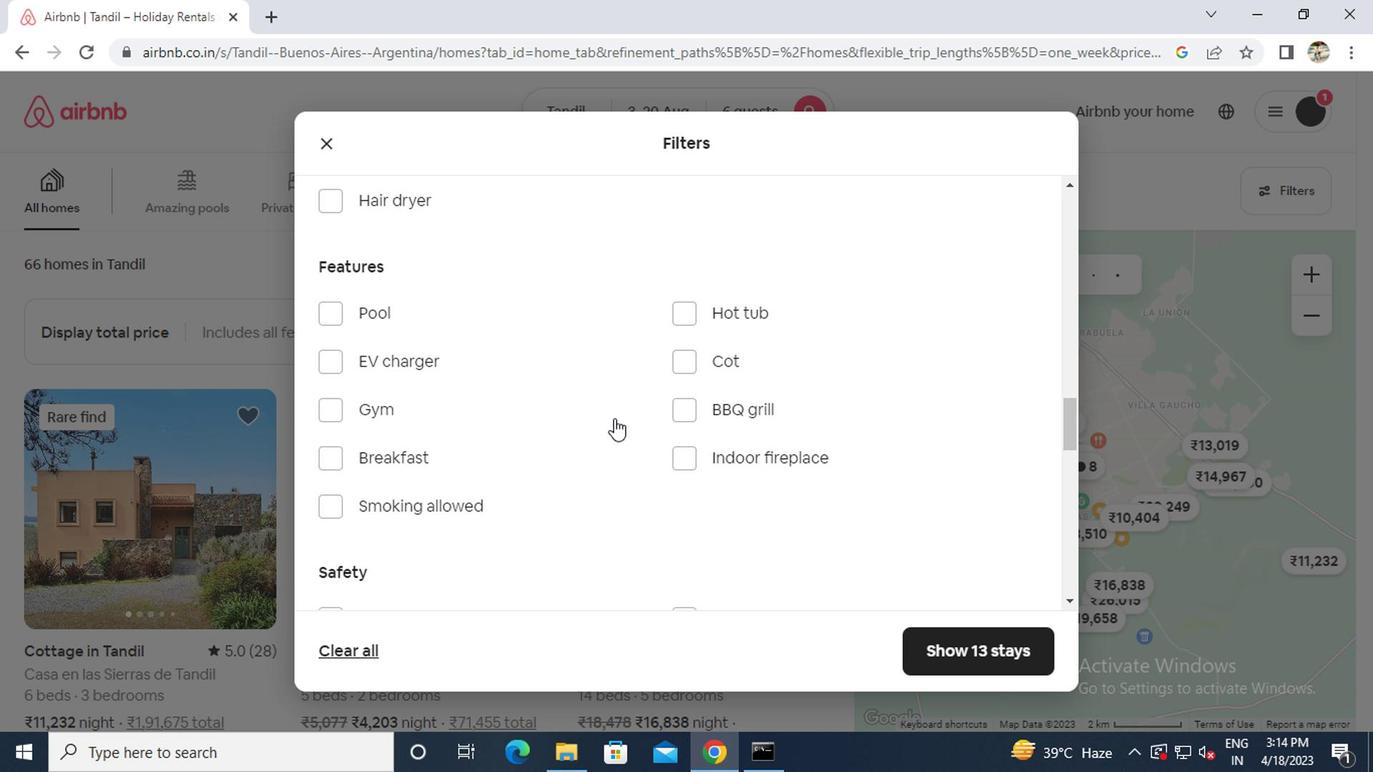 
Action: Mouse moved to (674, 424)
Screenshot: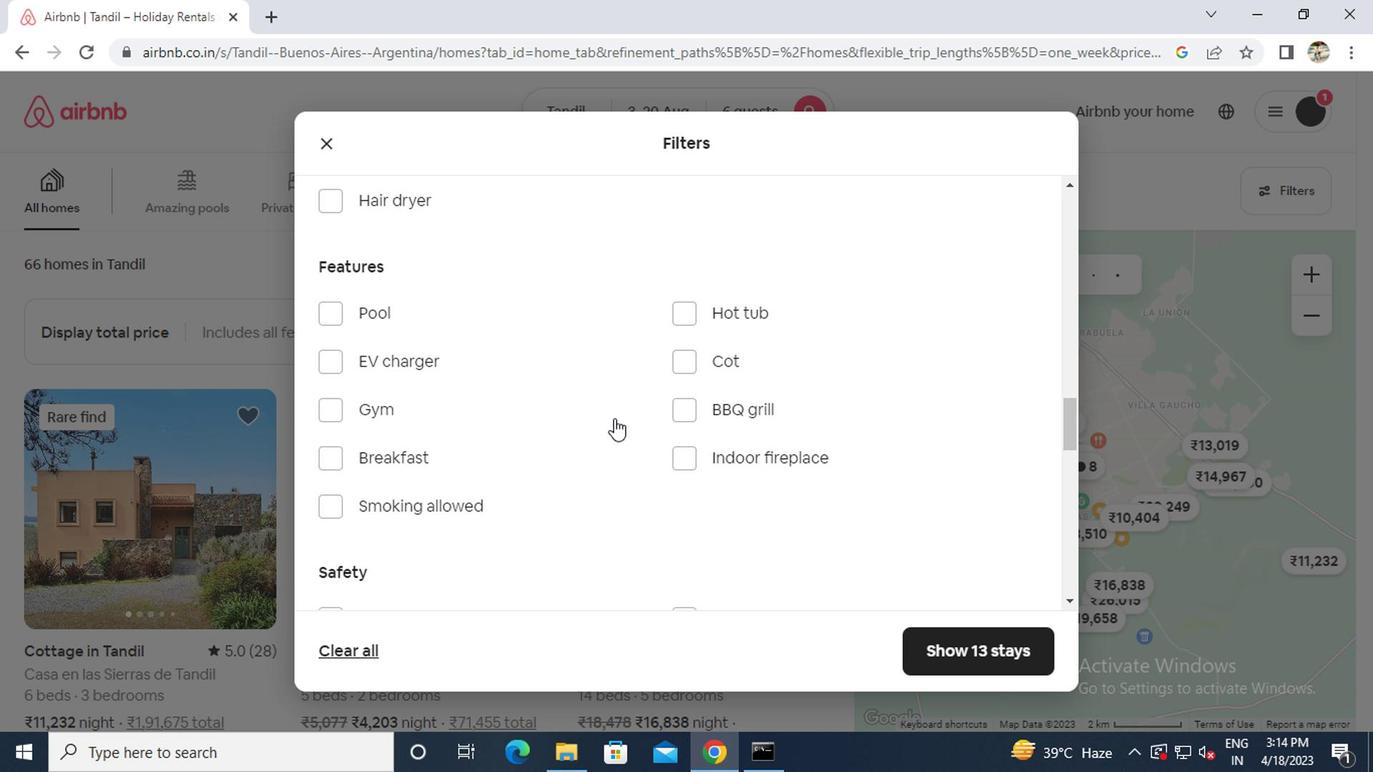 
Action: Mouse scrolled (674, 423) with delta (0, 0)
Screenshot: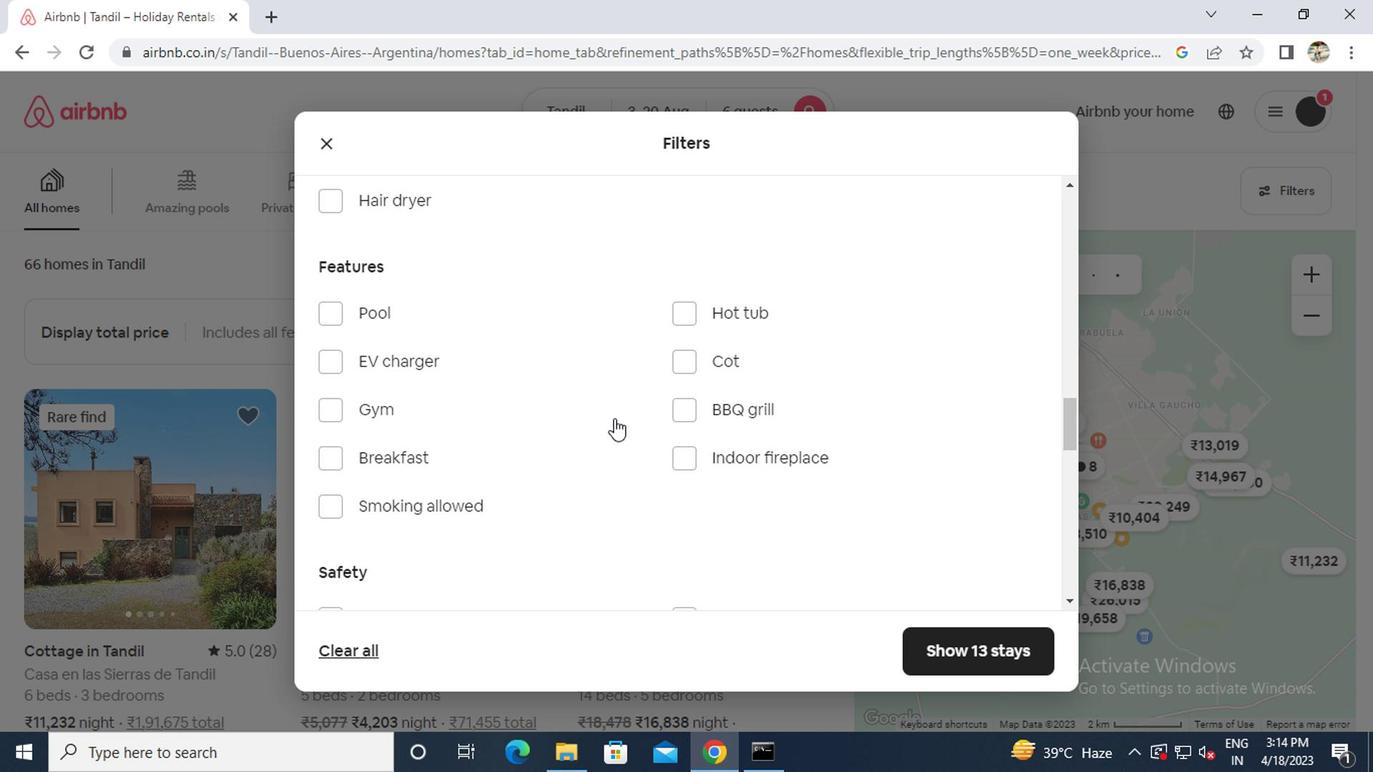 
Action: Mouse moved to (676, 424)
Screenshot: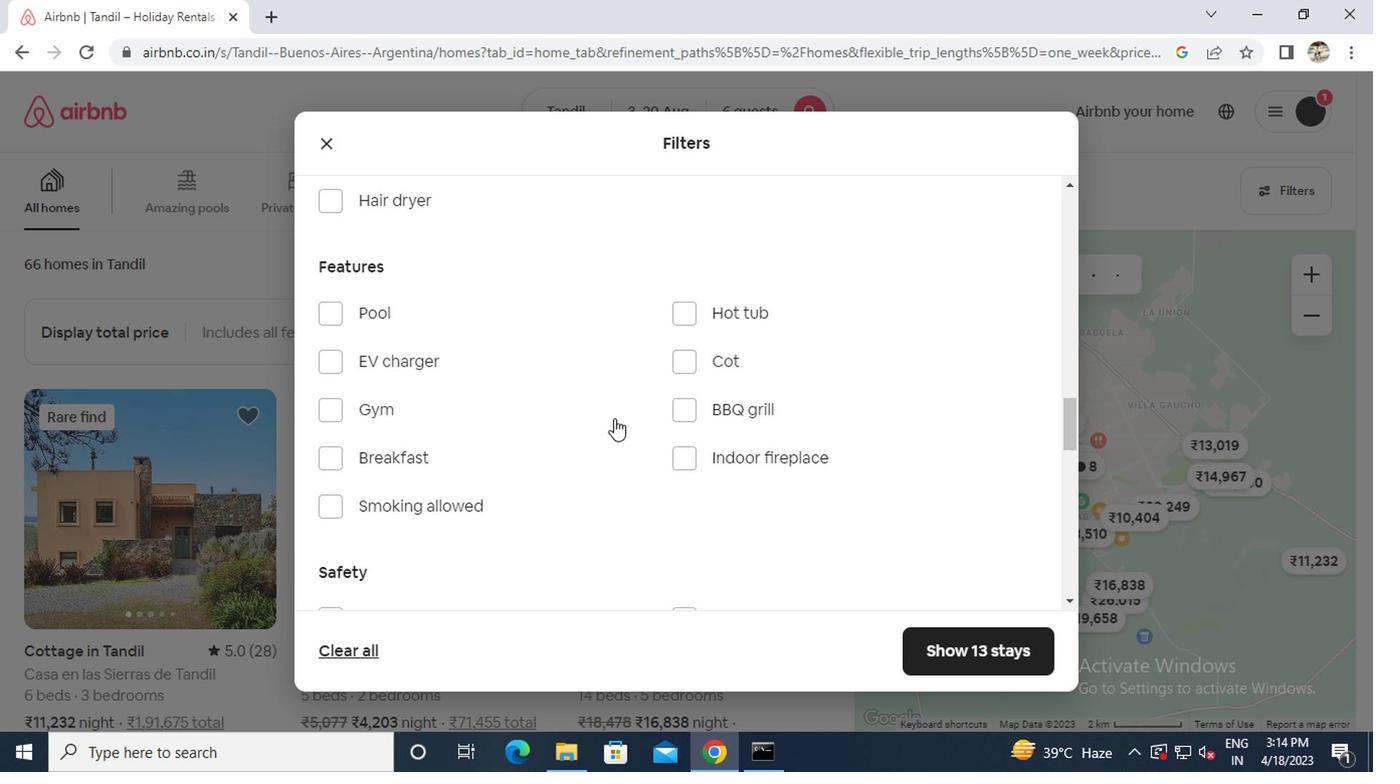 
Action: Mouse scrolled (676, 423) with delta (0, 0)
Screenshot: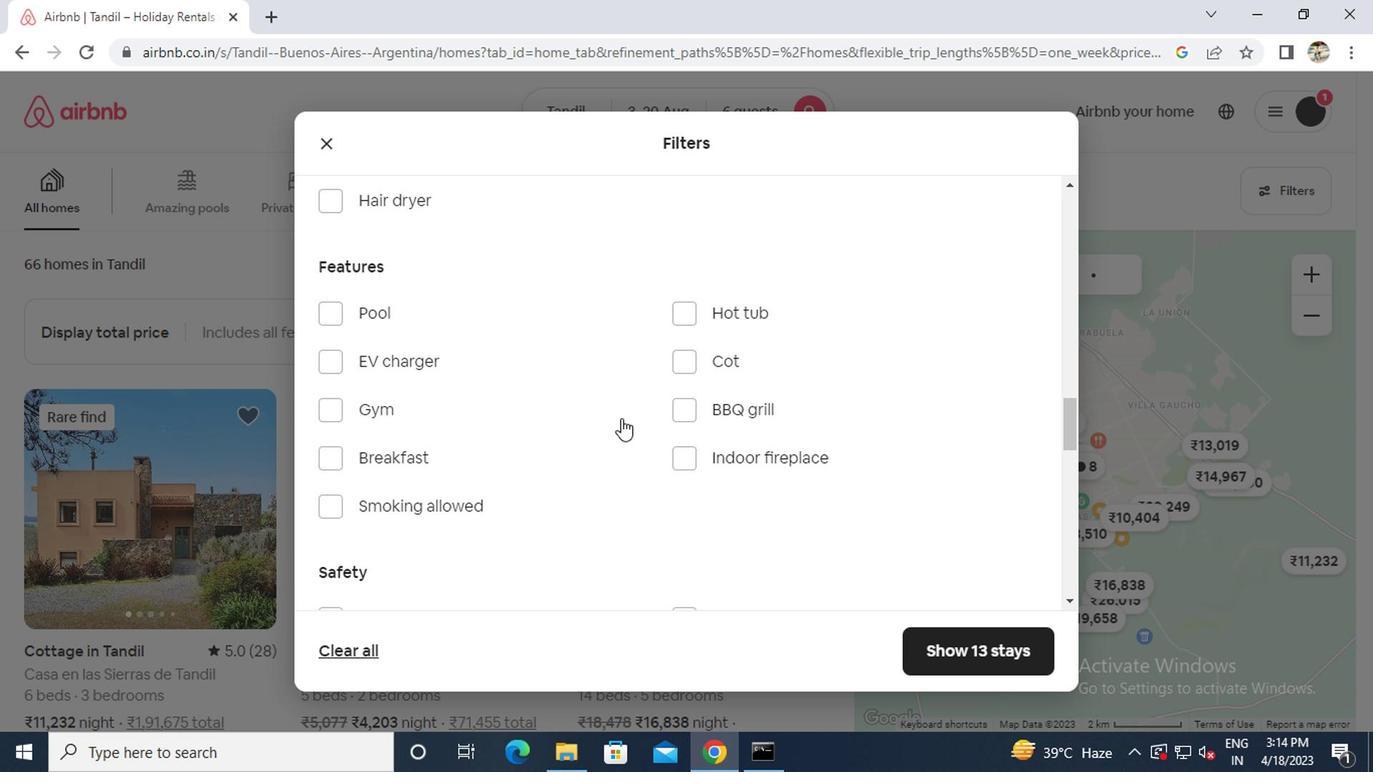 
Action: Mouse moved to (1001, 392)
Screenshot: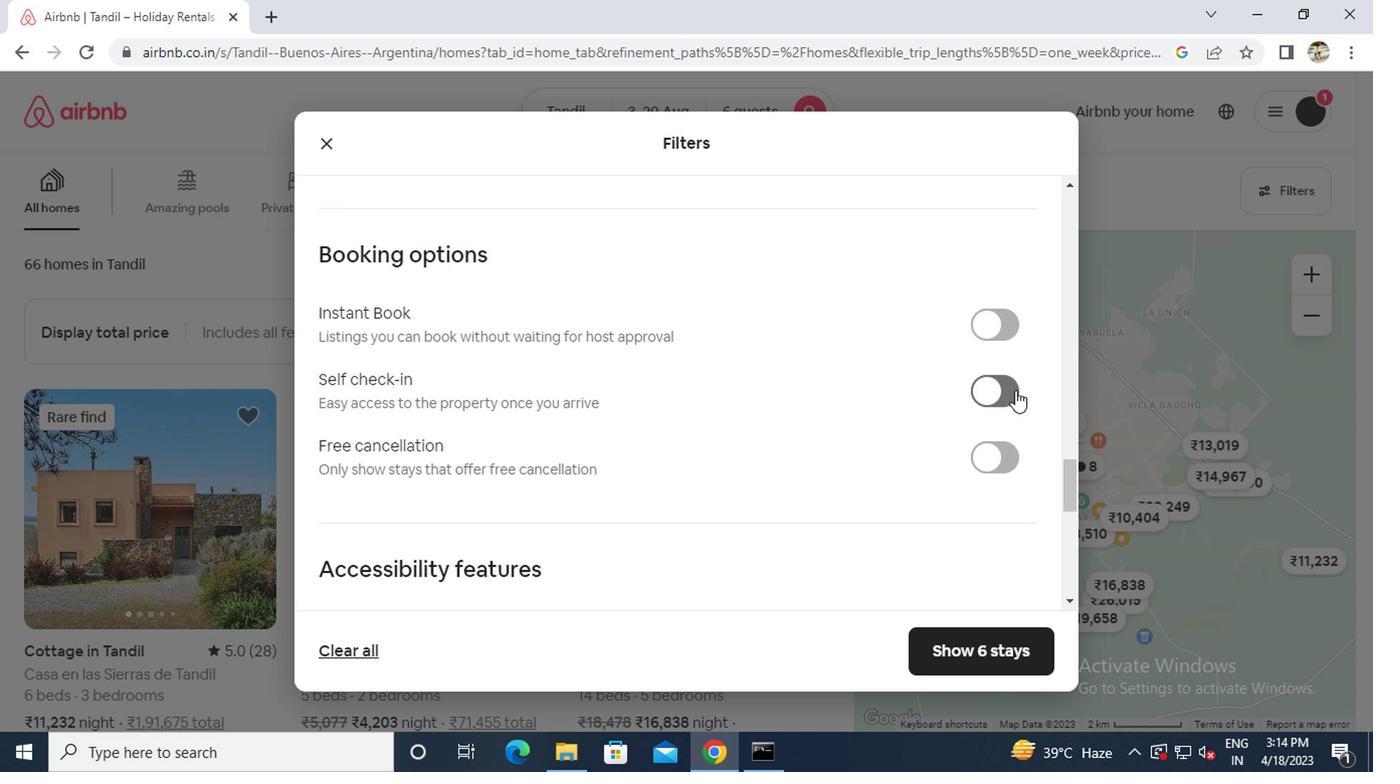 
Action: Mouse pressed left at (1001, 392)
Screenshot: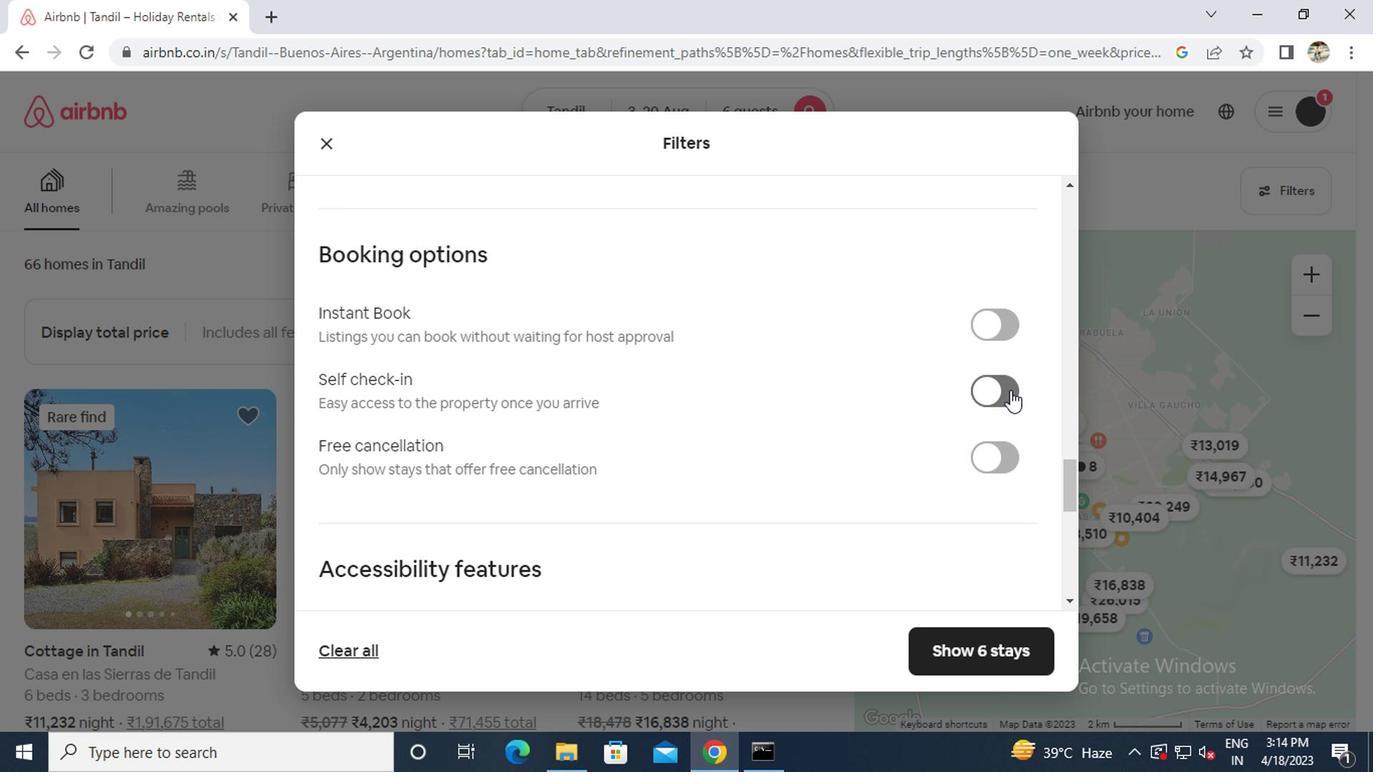 
Action: Mouse moved to (569, 430)
Screenshot: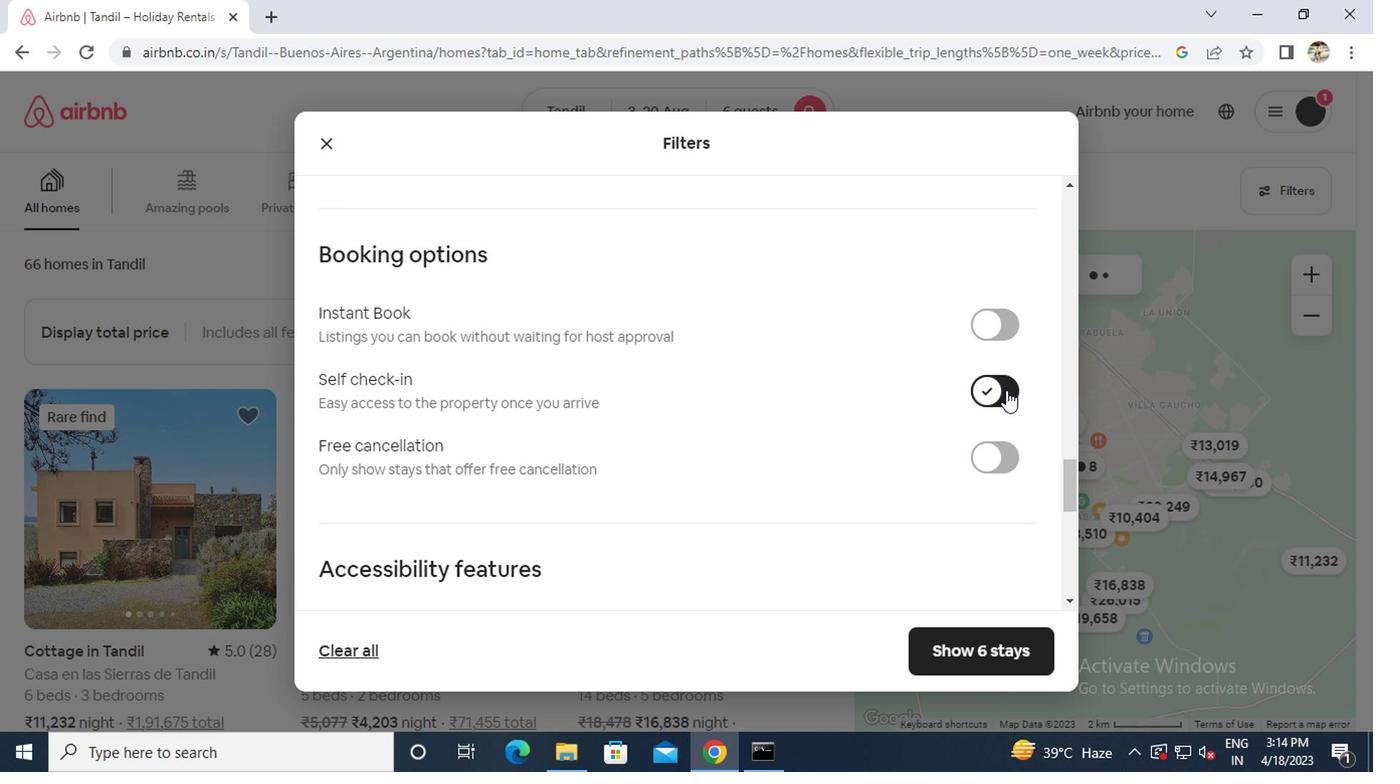 
Action: Mouse scrolled (569, 429) with delta (0, 0)
Screenshot: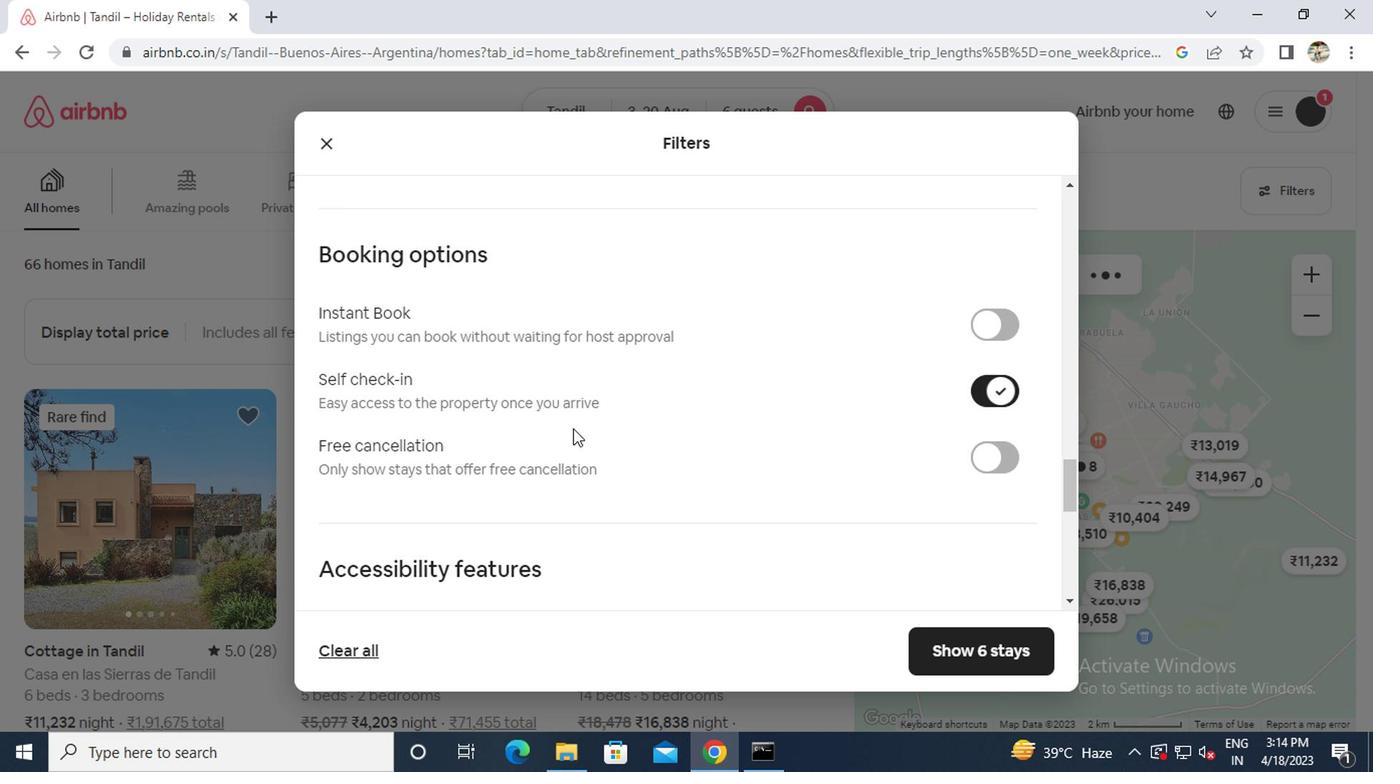 
Action: Mouse scrolled (569, 429) with delta (0, 0)
Screenshot: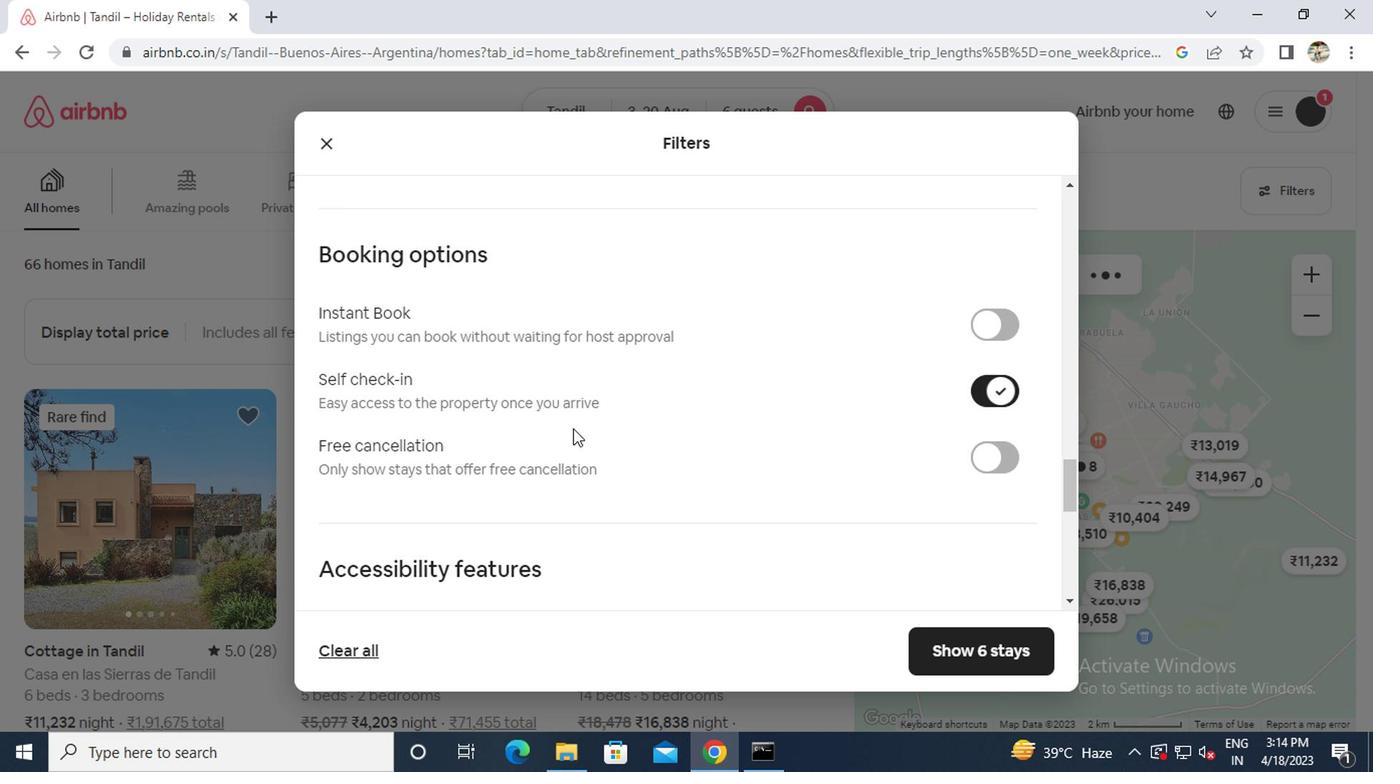 
Action: Mouse scrolled (569, 429) with delta (0, 0)
Screenshot: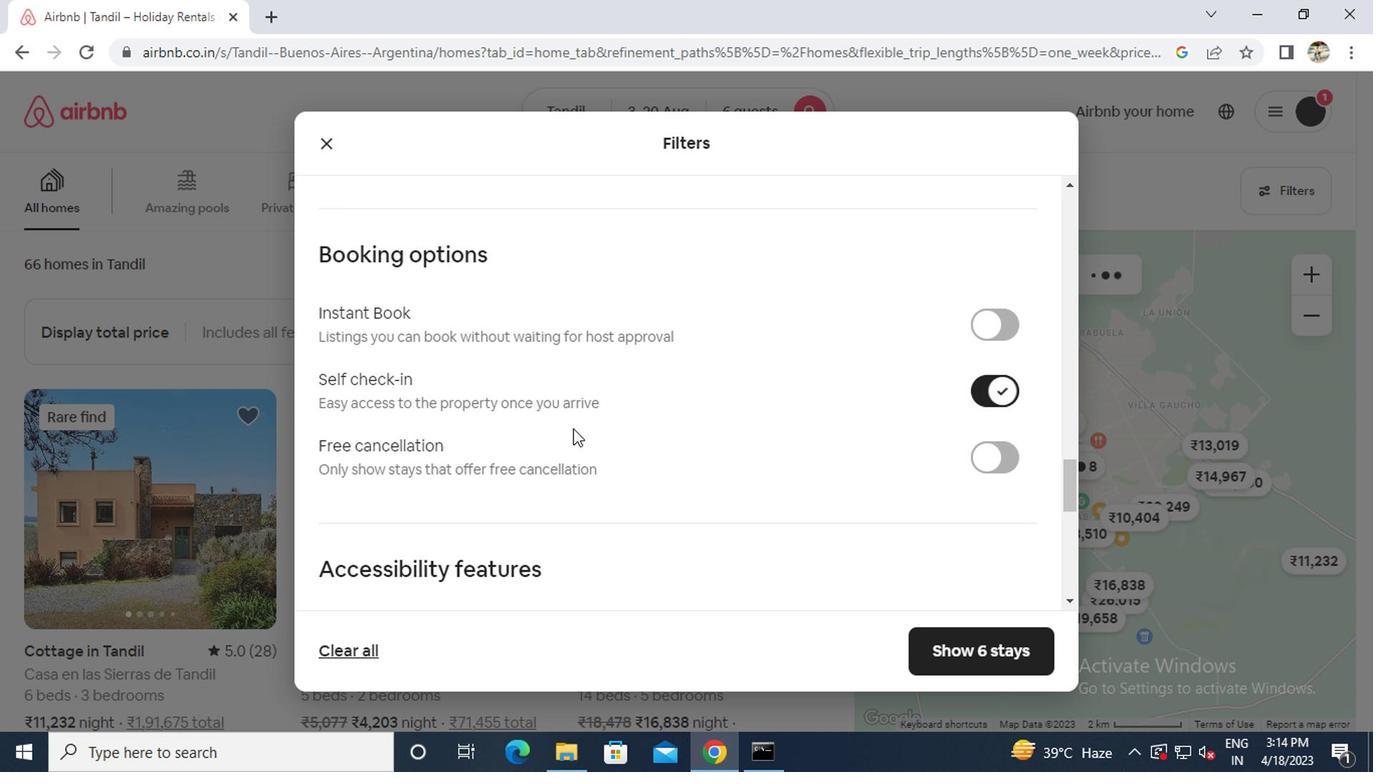 
Action: Mouse scrolled (569, 429) with delta (0, 0)
Screenshot: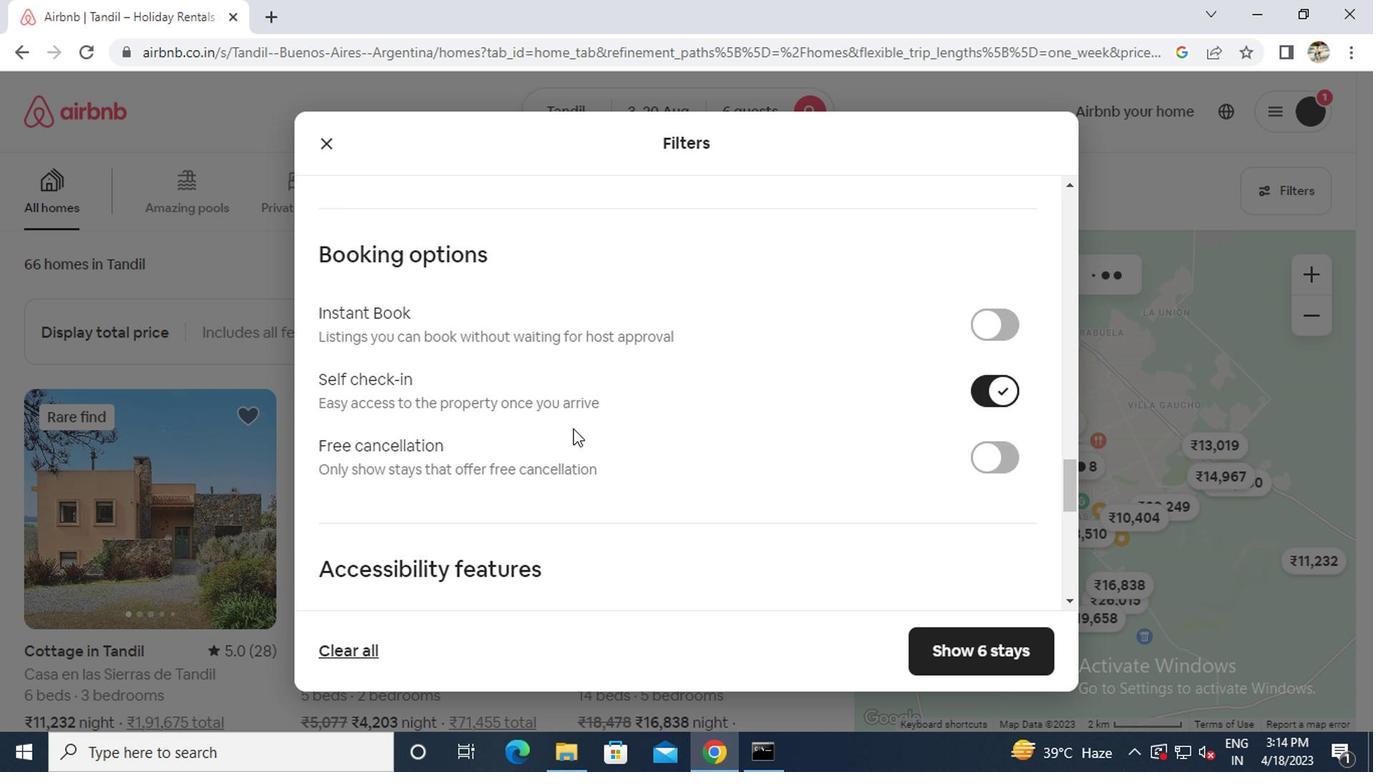 
Action: Mouse scrolled (569, 429) with delta (0, 0)
Screenshot: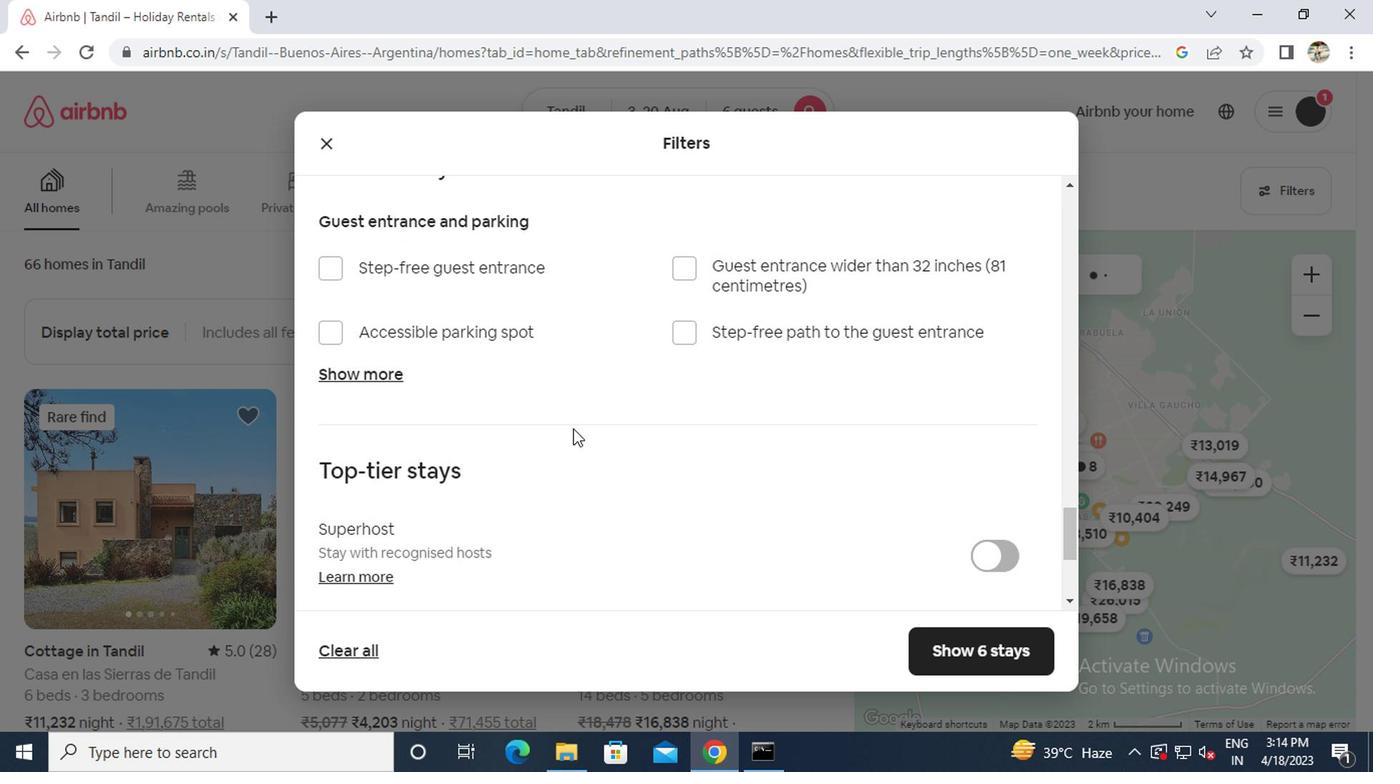 
Action: Mouse scrolled (569, 429) with delta (0, 0)
Screenshot: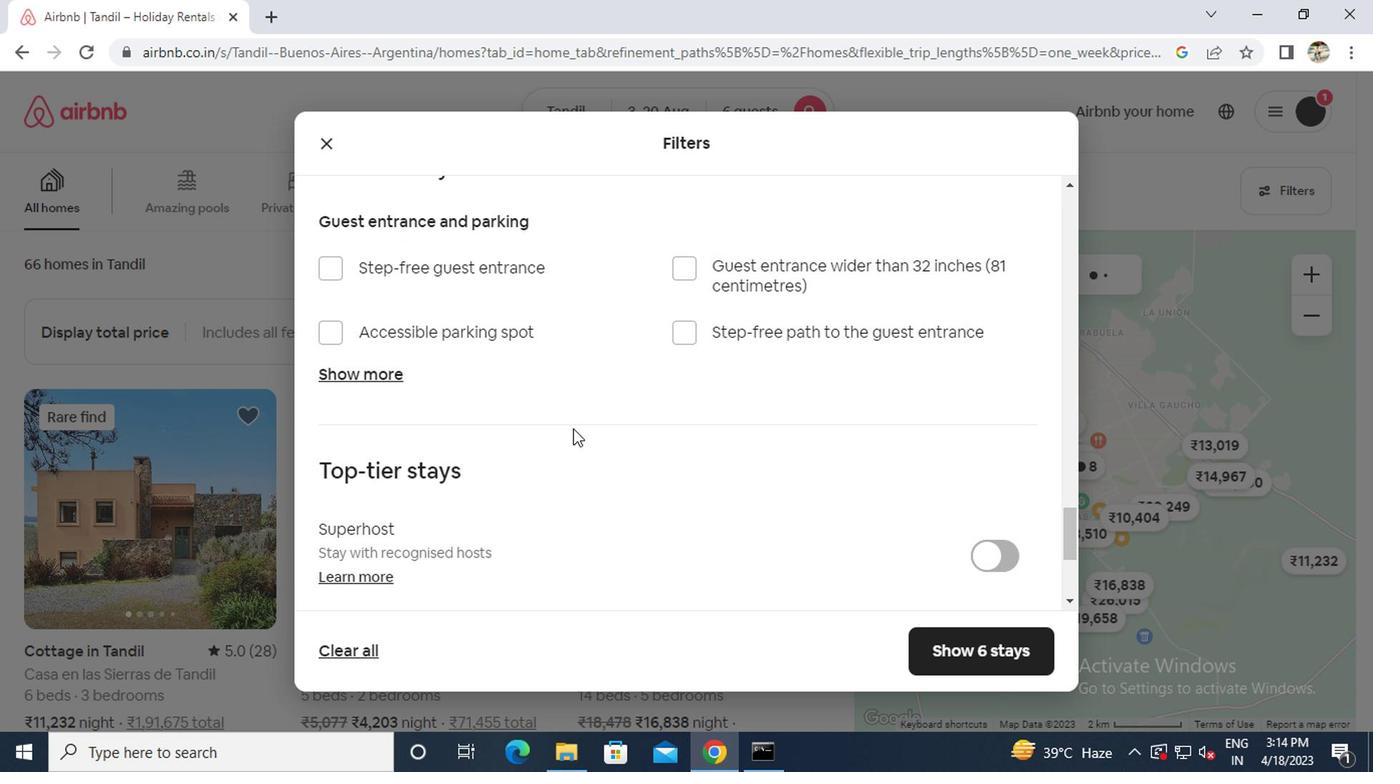 
Action: Mouse scrolled (569, 429) with delta (0, 0)
Screenshot: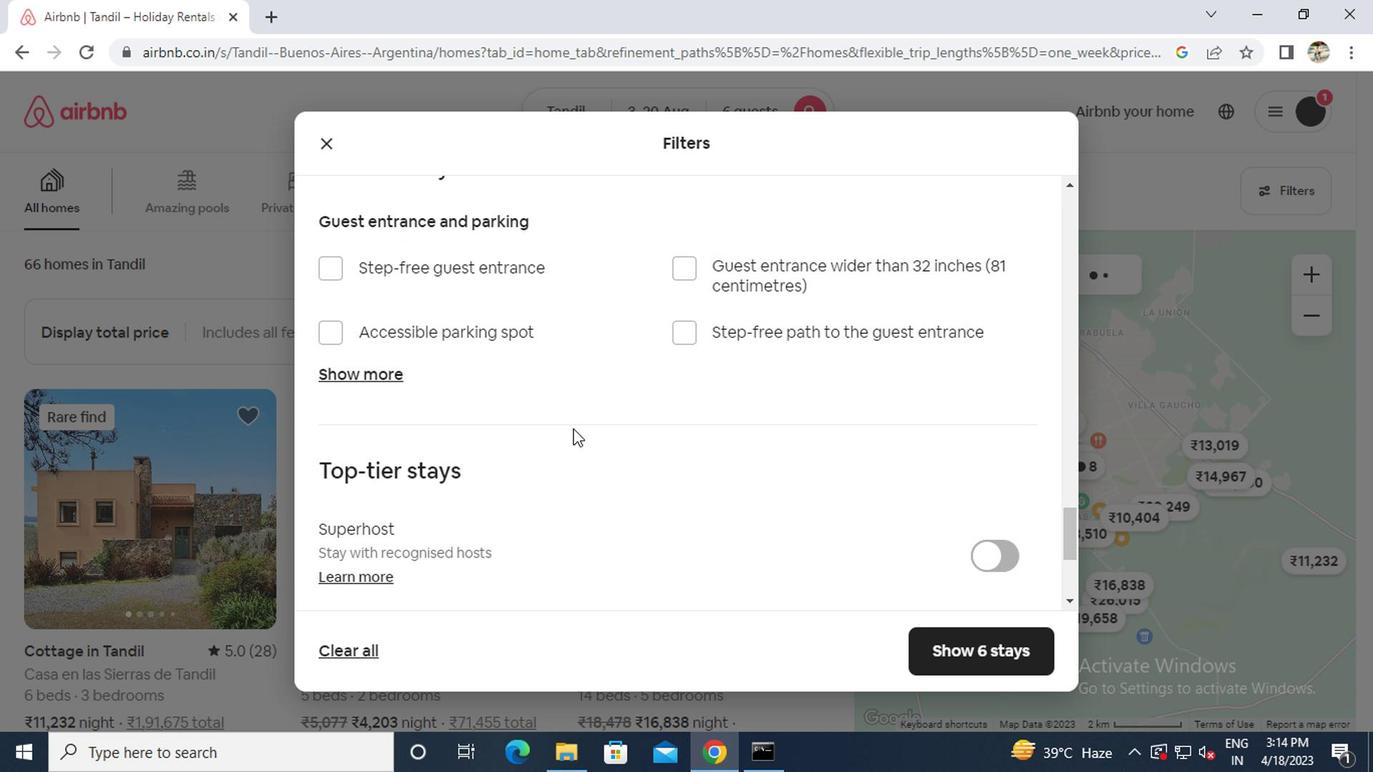 
Action: Mouse moved to (328, 467)
Screenshot: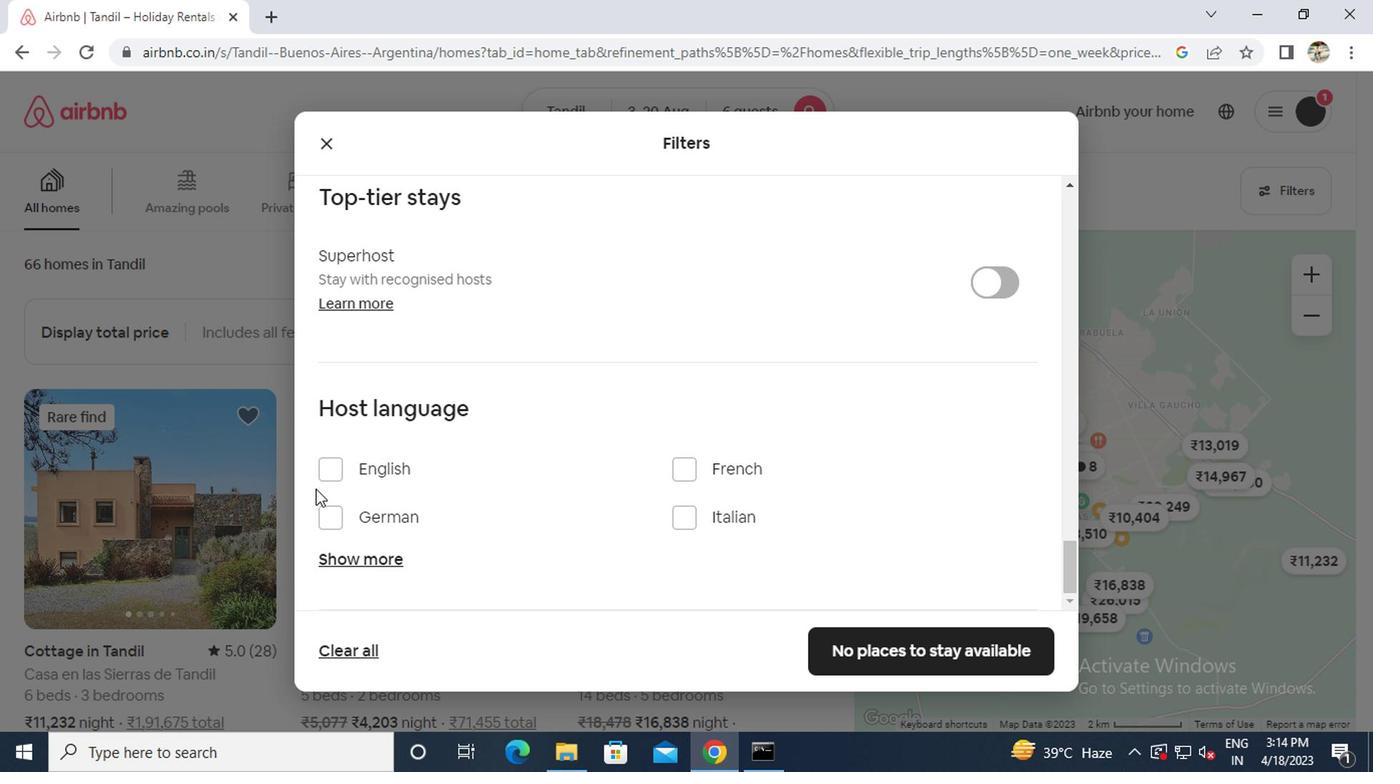 
Action: Mouse pressed left at (328, 467)
Screenshot: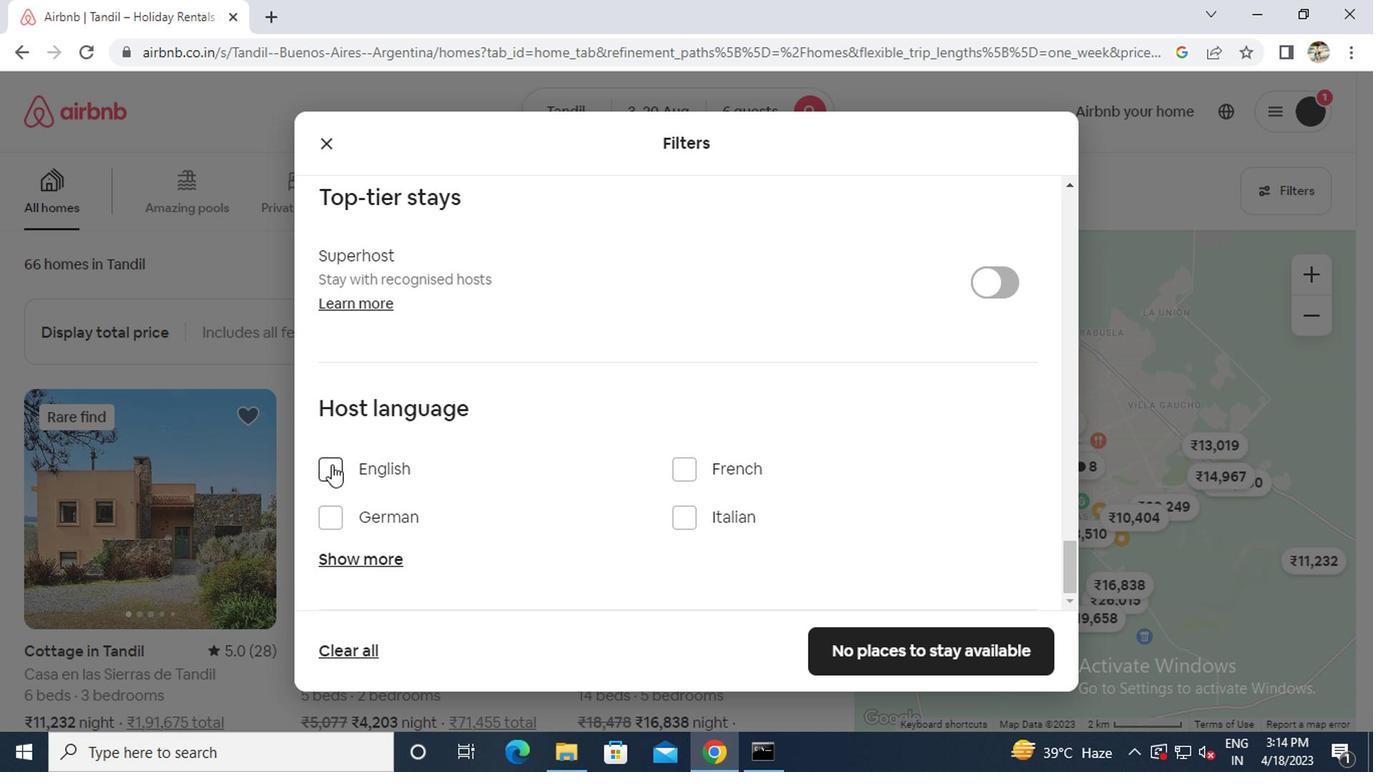 
Action: Mouse moved to (831, 669)
Screenshot: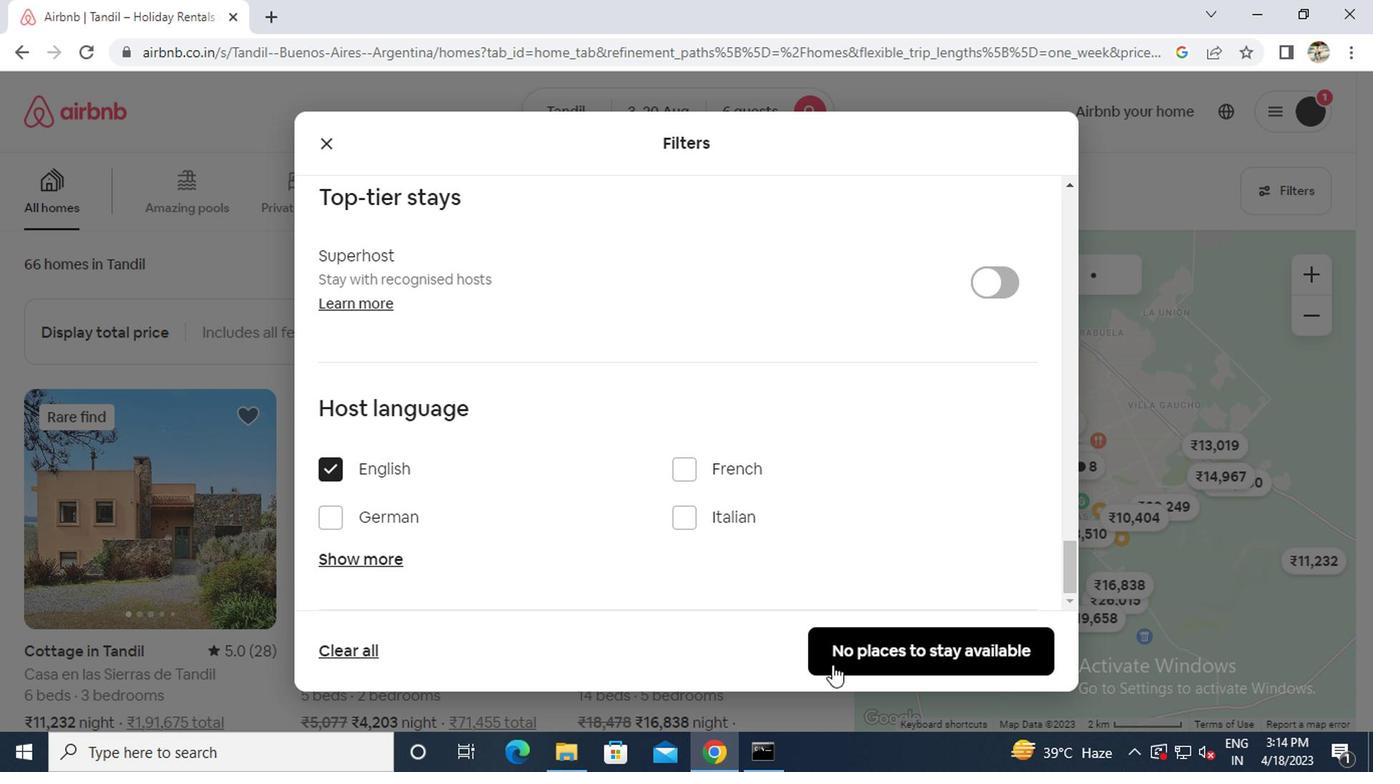 
Action: Mouse pressed left at (831, 669)
Screenshot: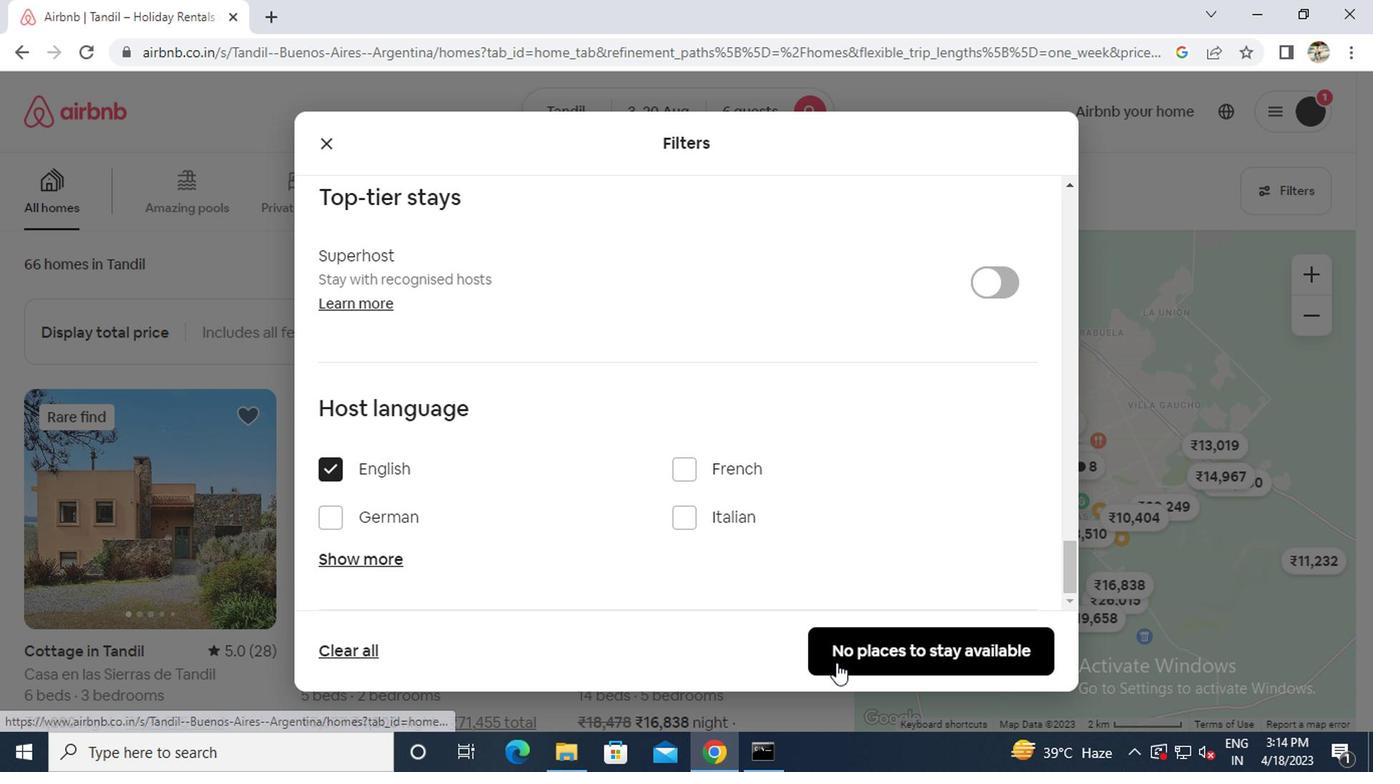 
